 Task: Open a blank google sheet and write heading  City data  Add 10 city name:-  '1. Chelsea, New York, NY , 2. Beverly Hills, Los Angeles, CA , 3. Knightsbridge, London, United Kingdom , 4. Le Marais, Paris, forance , 5. Ginza, Tokyo, Japan_x000D_
6. Circular Quay, Sydney, Australia , 7. Mitte, Berlin, Germany , 8. Downtown, Toronto, Canada , 9. Trastevere, Rome, 10. Colaba, Mumbai, India. ' in April Last week sales are  1. Chelsea, New York, NY 10001 | 2. Beverly Hills, Los Angeles, CA 90210 | 3. Knightsbridge, London, United Kingdom SW1X 7XL | 4. Le Marais, Paris, forance 75004 | 5. Ginza, Tokyo, Japan 104-0061 | 6. Circular Quay, Sydney, Australia 2000 | 7. Mitte, Berlin, Germany 10178 | 8. Downtown, Toronto, Canada M5V 3L9 | 9. Trastevere, Rome, Italy 00153 | 10. Colaba, Mumbai, India 400005. Save page auditingSalesGoals
Action: Mouse moved to (1178, 89)
Screenshot: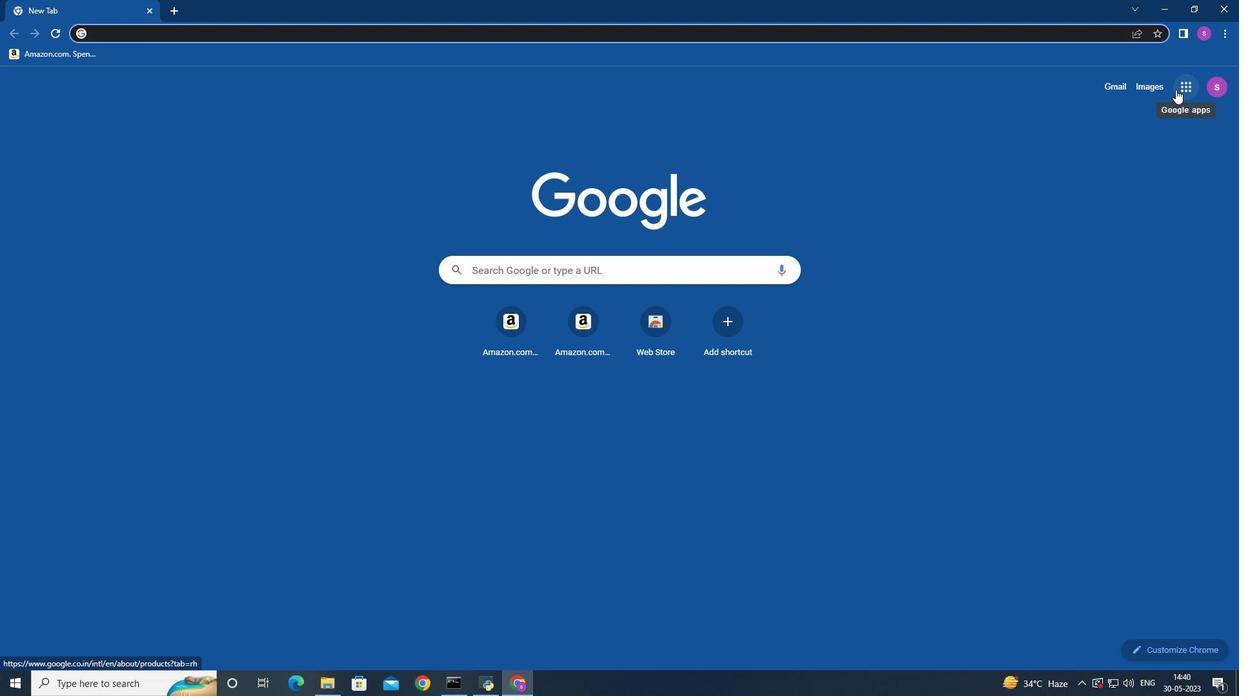 
Action: Mouse pressed left at (1178, 89)
Screenshot: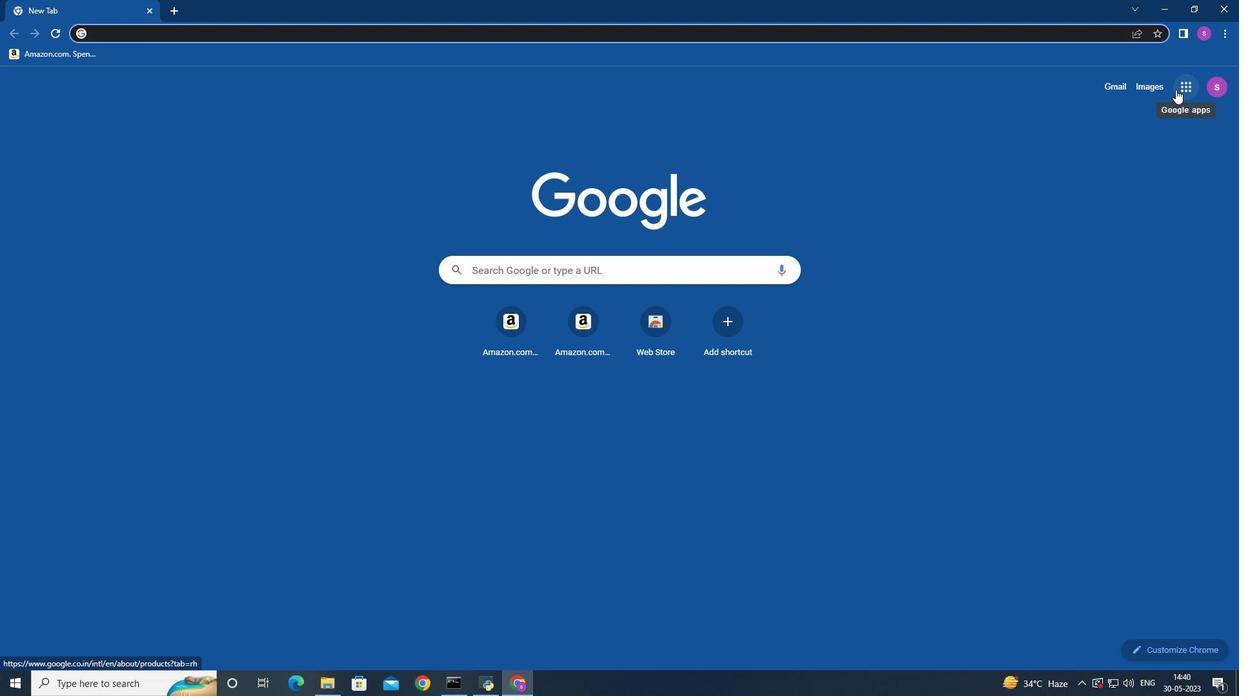 
Action: Mouse moved to (1164, 218)
Screenshot: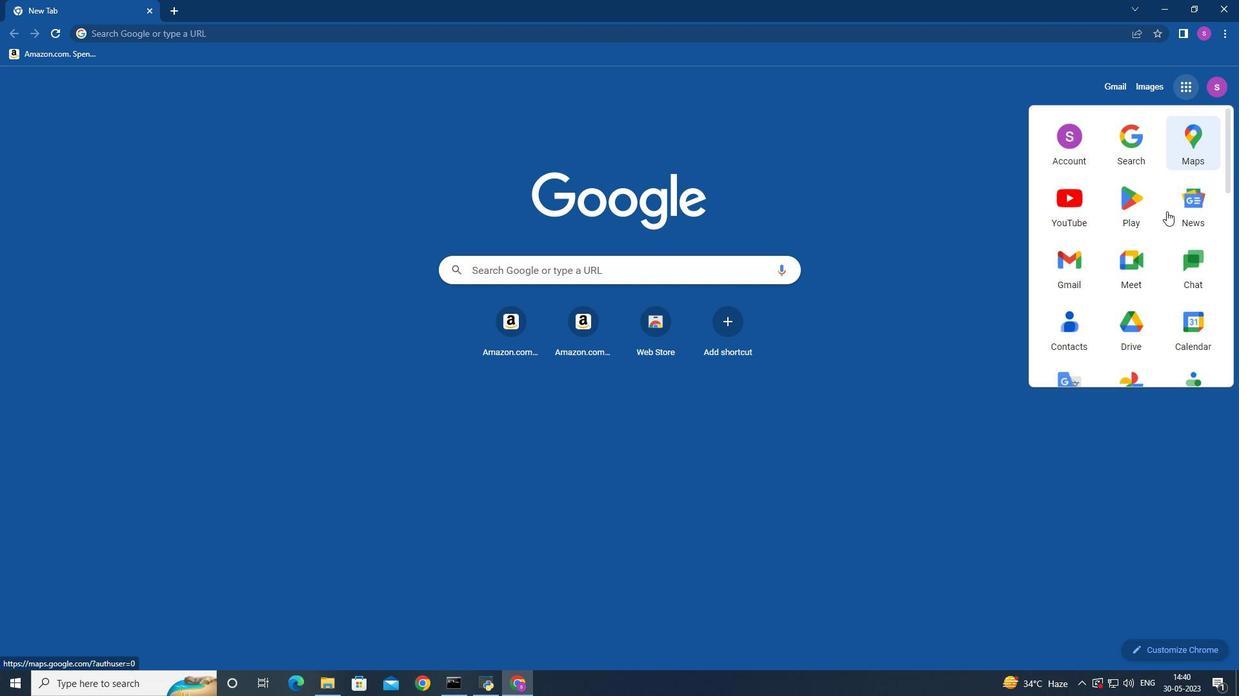
Action: Mouse scrolled (1164, 218) with delta (0, 0)
Screenshot: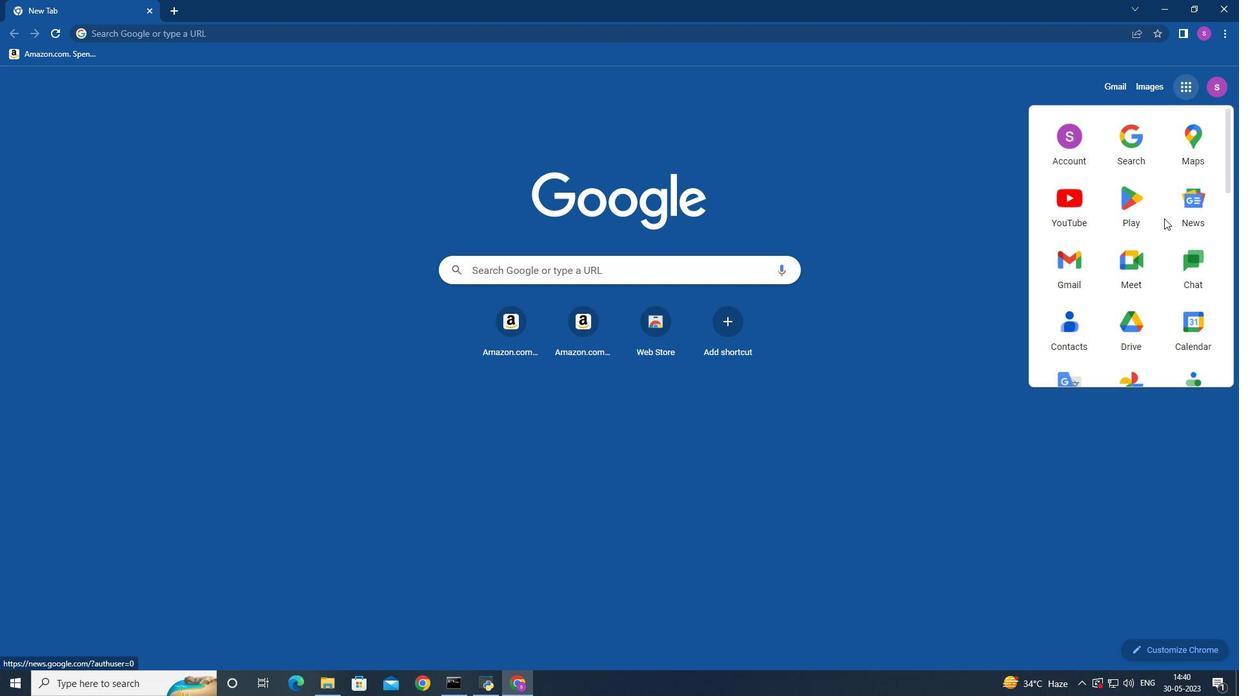 
Action: Mouse scrolled (1164, 218) with delta (0, 0)
Screenshot: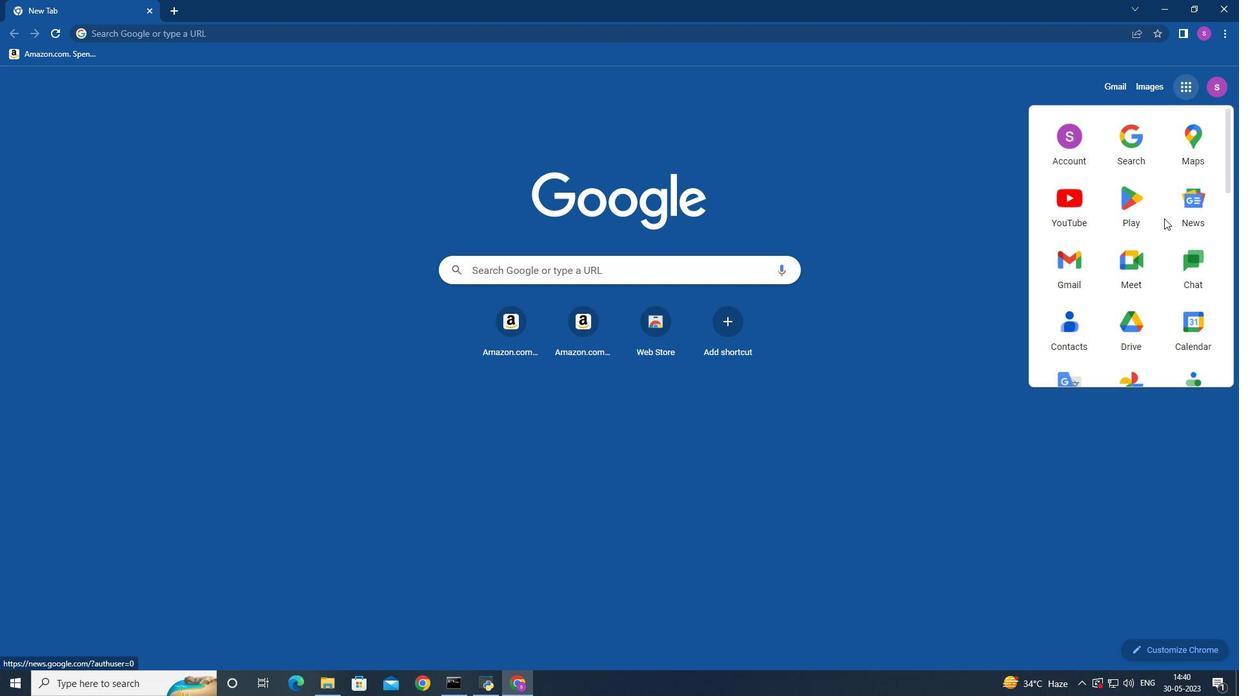 
Action: Mouse moved to (1164, 218)
Screenshot: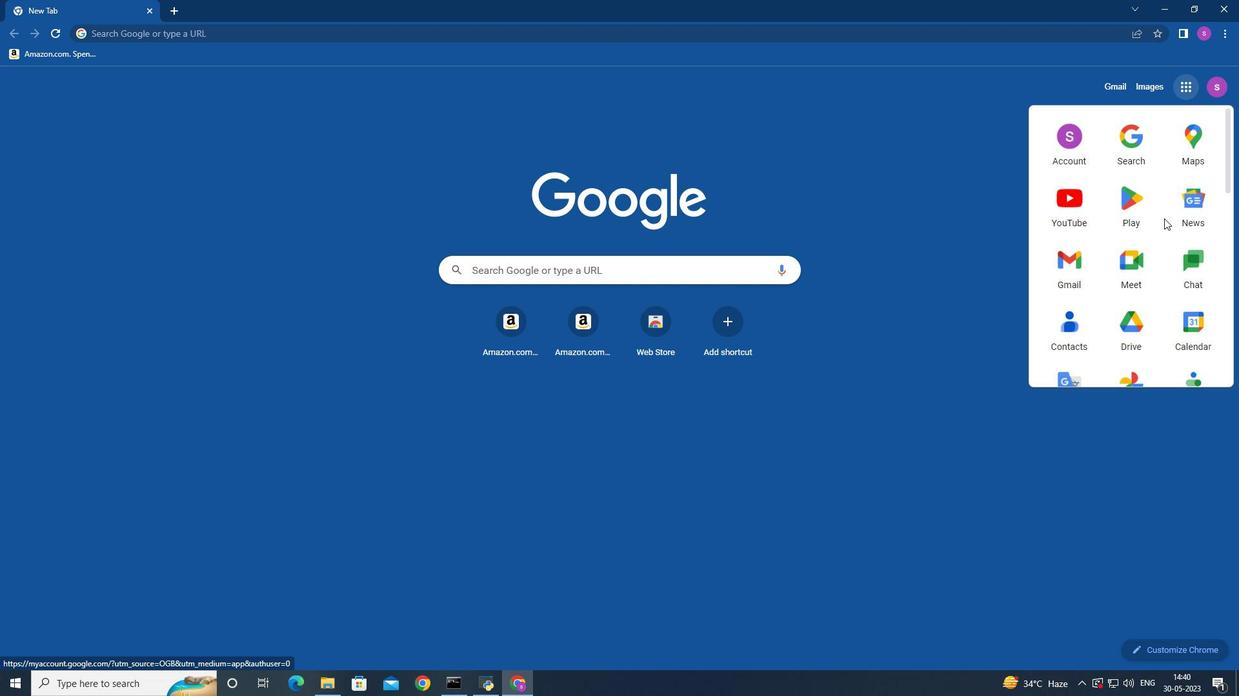 
Action: Mouse scrolled (1164, 218) with delta (0, 0)
Screenshot: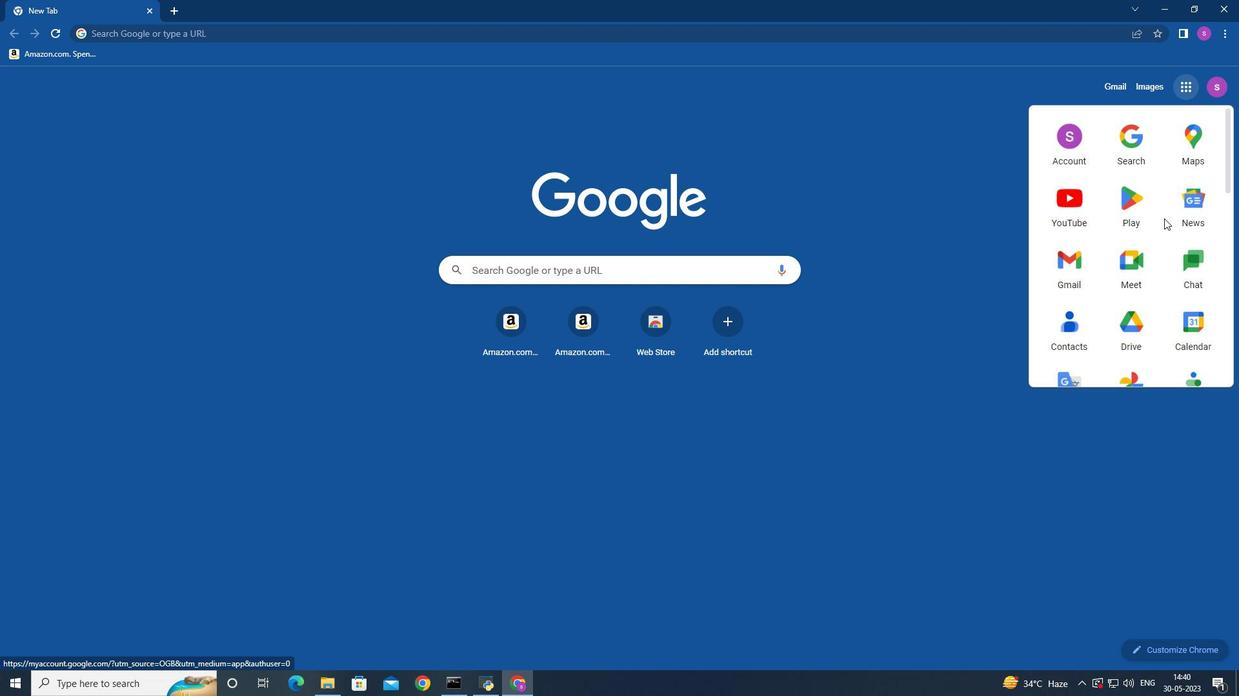 
Action: Mouse moved to (1195, 329)
Screenshot: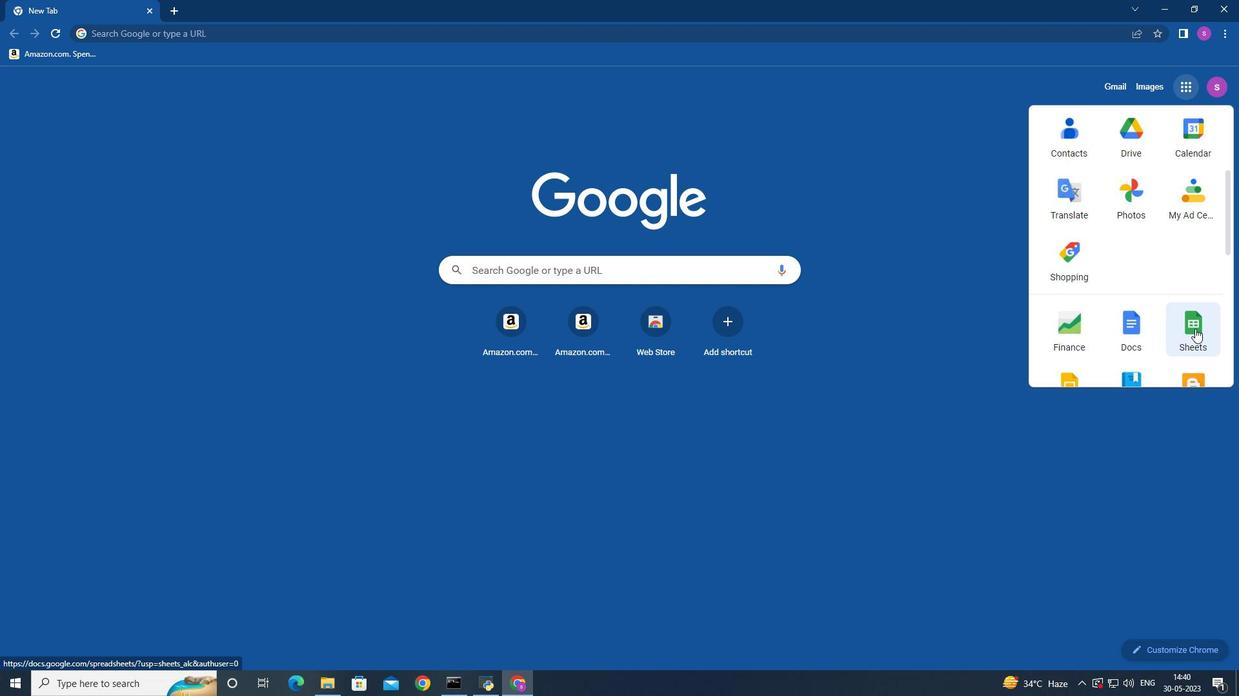 
Action: Mouse pressed left at (1195, 329)
Screenshot: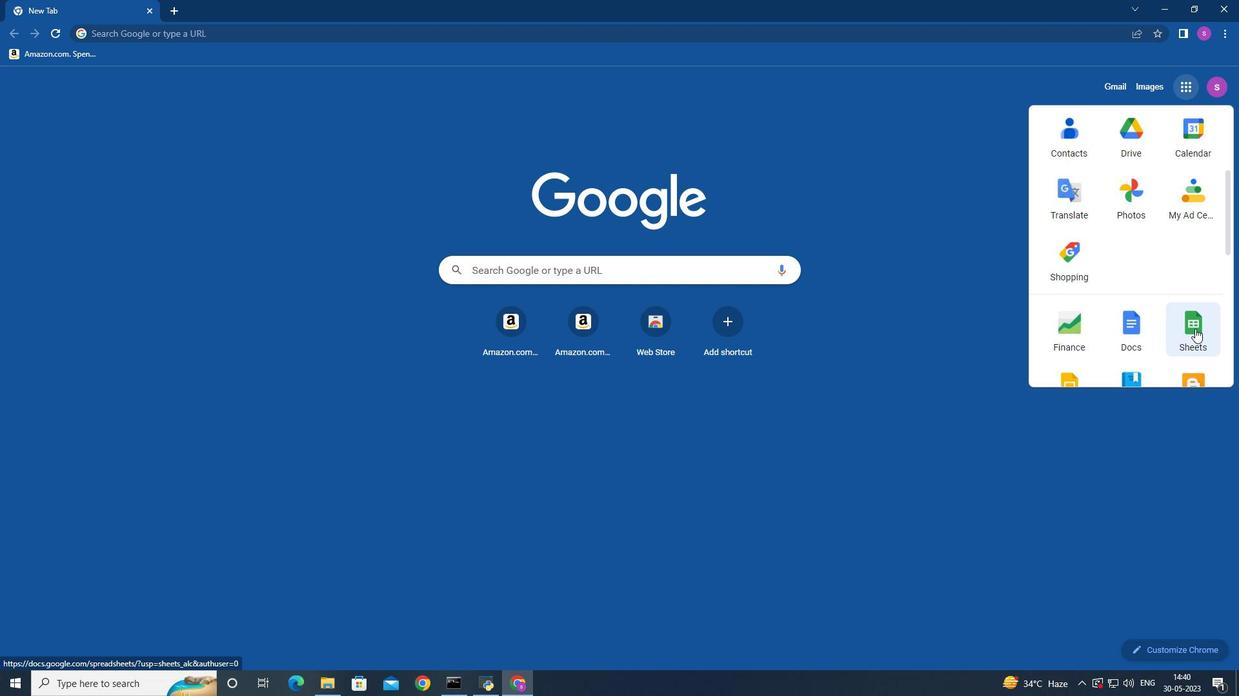 
Action: Mouse moved to (312, 176)
Screenshot: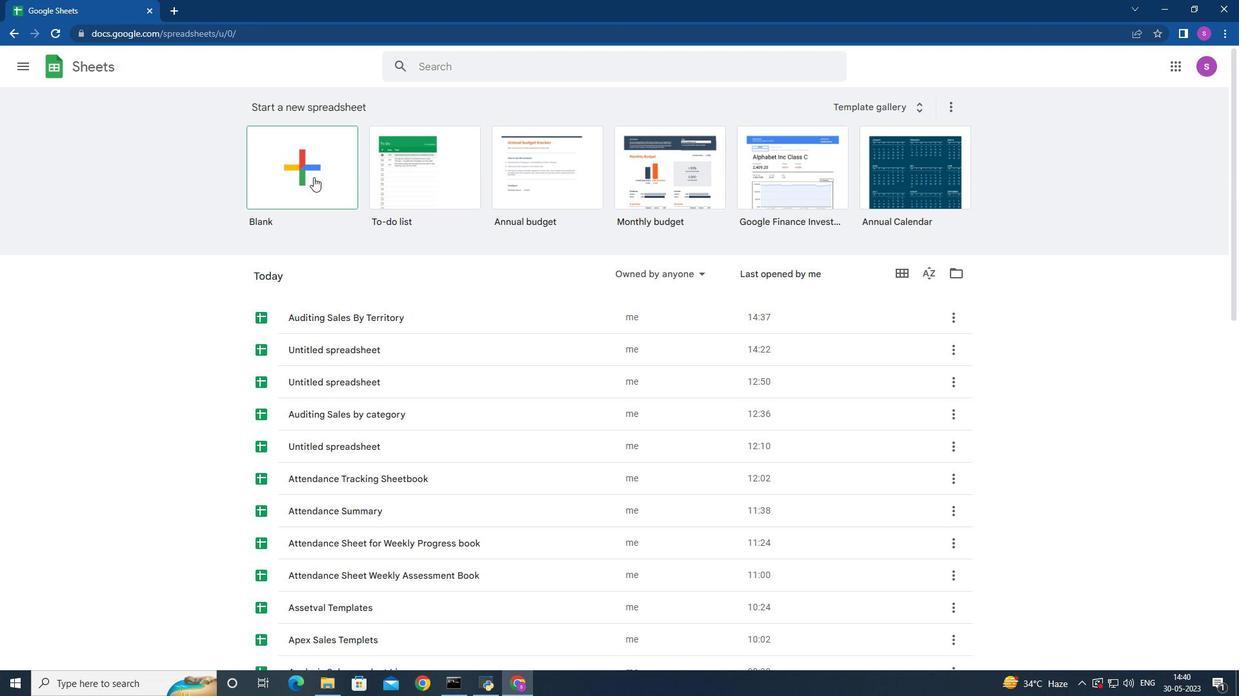 
Action: Mouse pressed left at (312, 176)
Screenshot: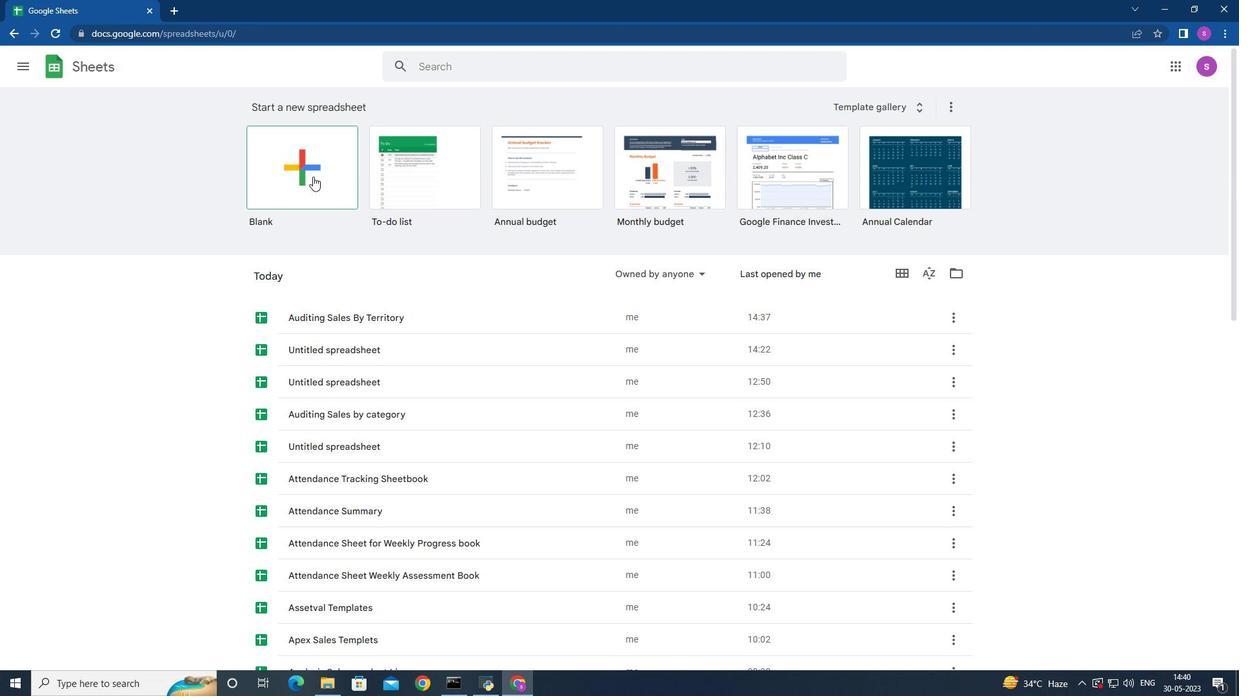 
Action: Mouse moved to (434, 175)
Screenshot: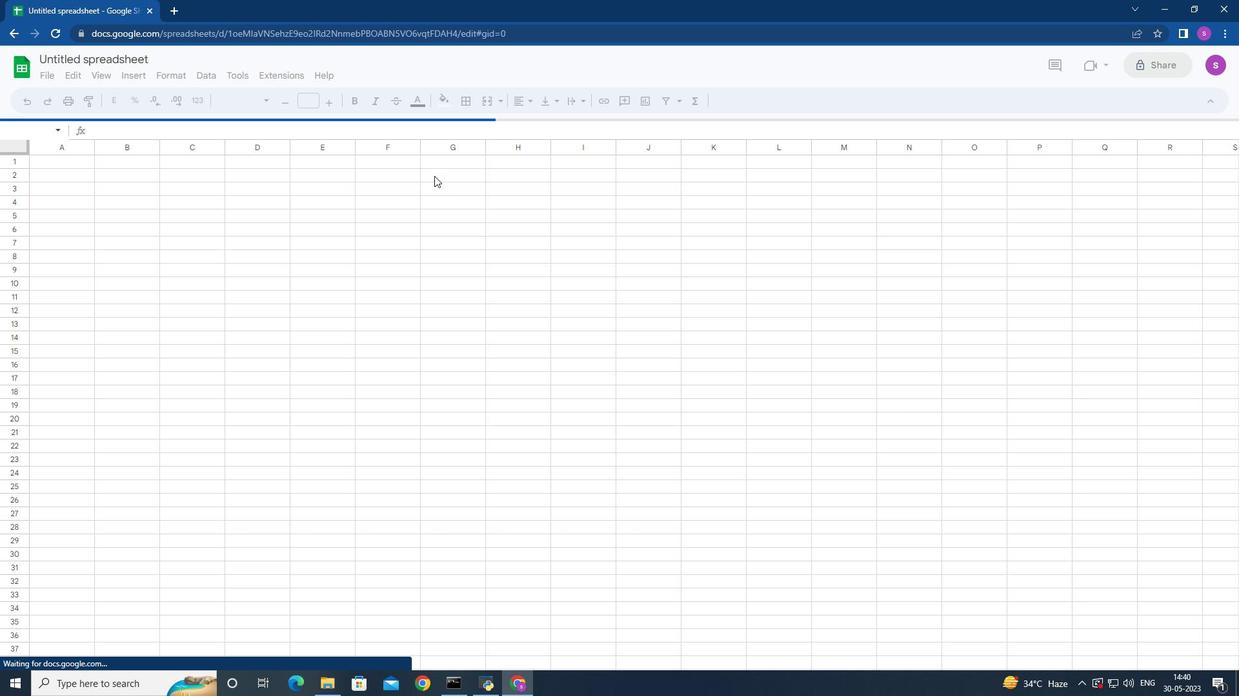 
Action: Mouse pressed left at (434, 175)
Screenshot: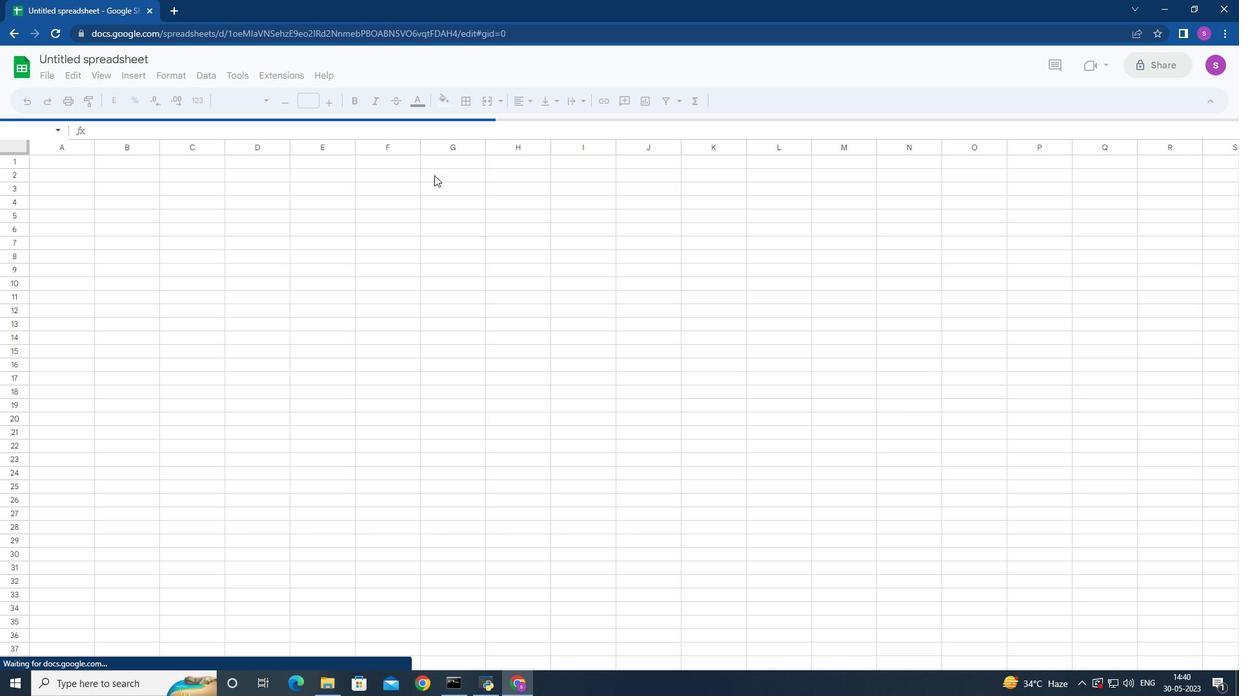 
Action: Mouse moved to (435, 172)
Screenshot: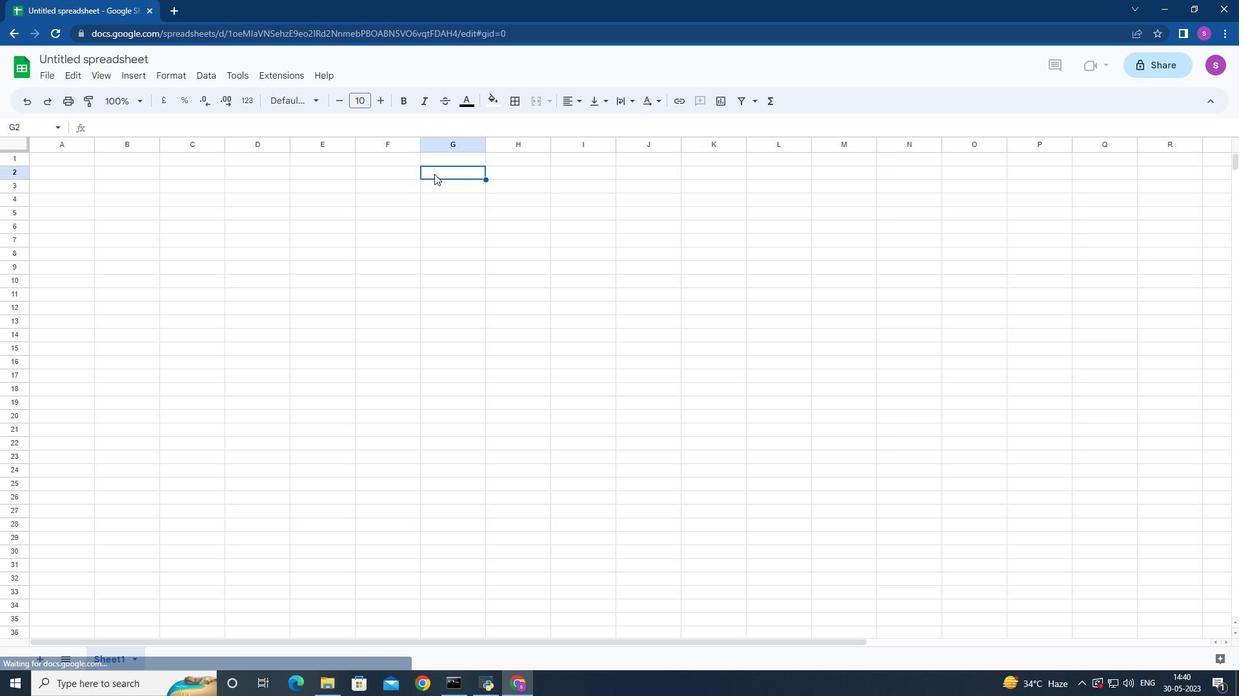 
Action: Key pressed <Key.shift>City<Key.space><Key.shift>data<Key.space><Key.left><Key.down><Key.down><Key.left><Key.down><Key.shift>City<Key.space><Key.shift>Name<Key.down><Key.shift>Chelsea<Key.space><Key.shift>New<Key.space><Key.shift>York<Key.space>,<Key.space><Key.shift>NY<Key.down><Key.shift>Beverly<Key.space><Key.shift>Hills<Key.space><Key.shift>LOS<Key.space><Key.backspace><Key.backspace><Key.backspace>os<Key.space><Key.shift>Angeles<Key.space>,<Key.space><Key.backspace><Key.backspace><Key.backspace>,<Key.space><Key.shift>CA<Key.down><Key.shift>Knightsbridge,<Key.space><Key.shift>London,<Key.shift>United<Key.space><Key.shift>Kingdom<Key.down><Key.shift>Le<Key.space><Key.shift>Marais<Key.space>,<Key.space><Key.shift>Pae<Key.backspace>ris<Key.space>forance<Key.down>
Screenshot: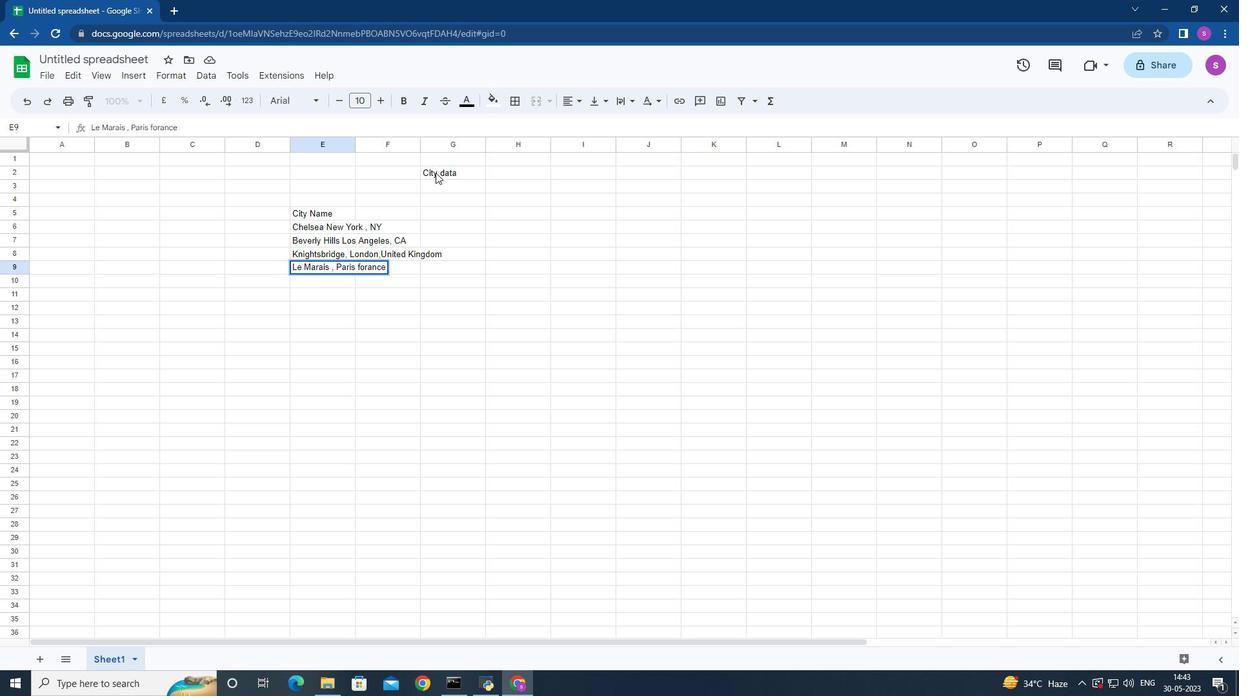 
Action: Mouse moved to (351, 307)
Screenshot: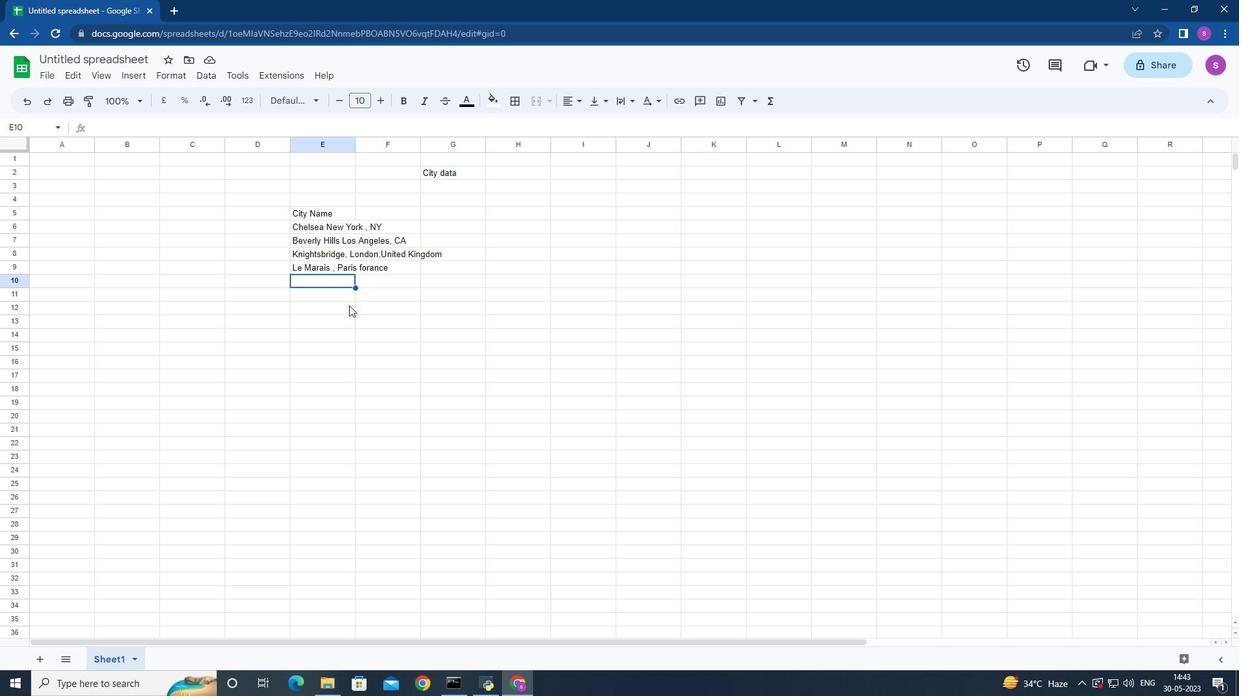 
Action: Key pressed <Key.shift><Key.shift><Key.shift><Key.shift><Key.shift>Ginza<Key.space><Key.backspace>,<Key.space><Key.shift>Tokyo,<Key.space><Key.shift>Japan<Key.down>
Screenshot: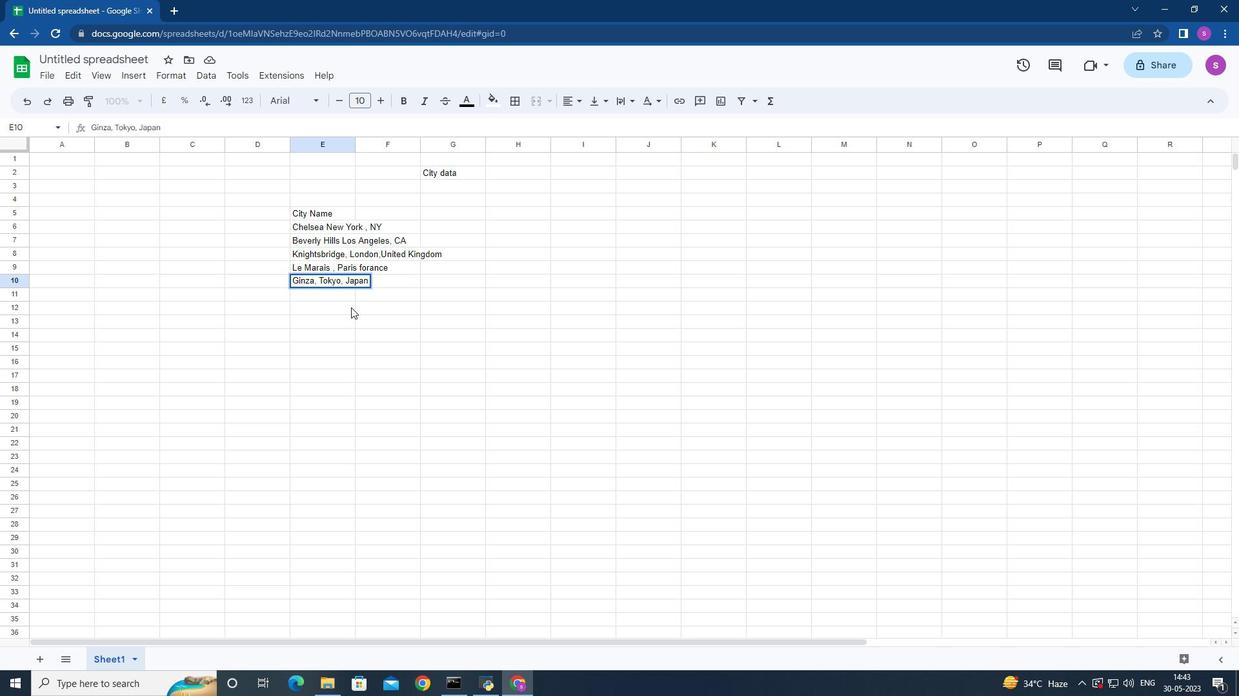 
Action: Mouse moved to (334, 292)
Screenshot: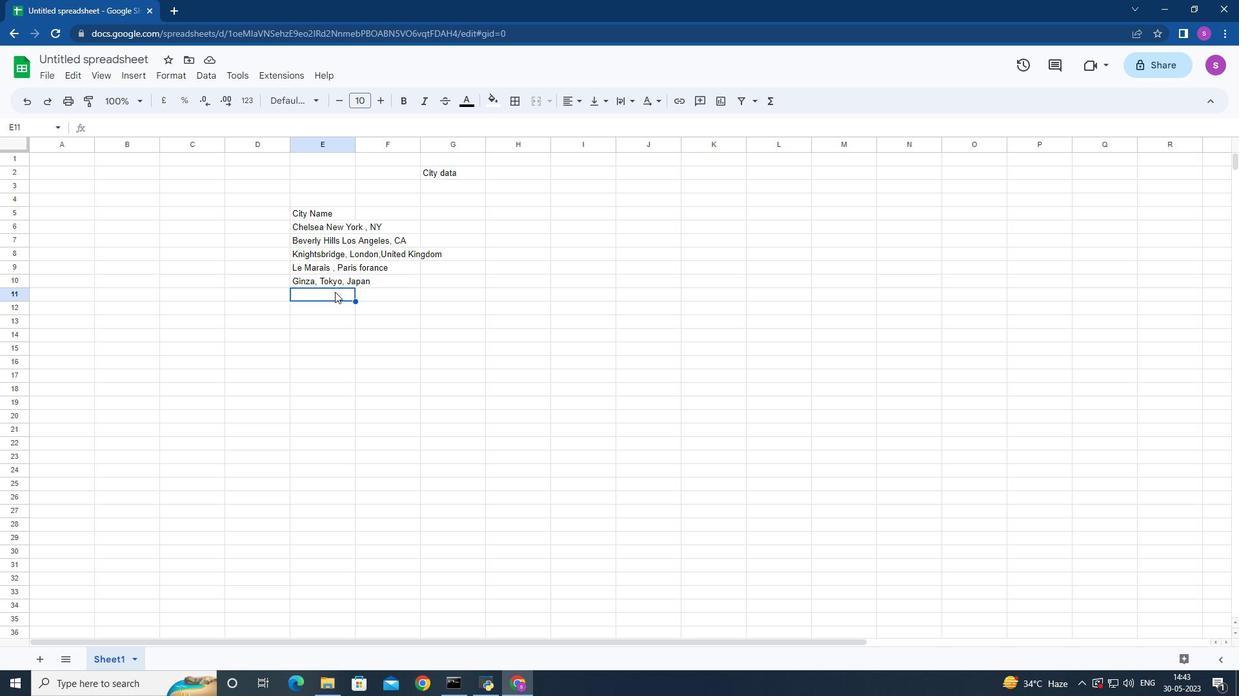 
Action: Key pressed <Key.shift>Circular<Key.space><Key.shift>Quay<Key.space><Key.shift>Sydney<Key.down><Key.up>
Screenshot: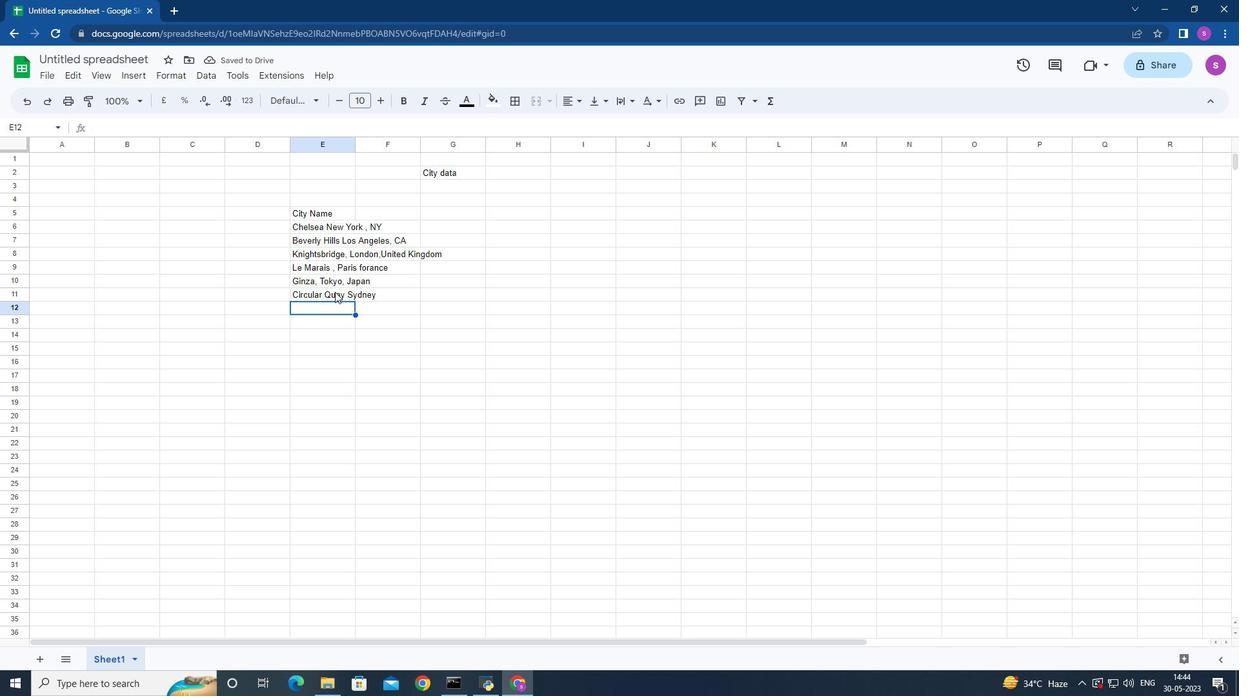 
Action: Mouse moved to (385, 291)
Screenshot: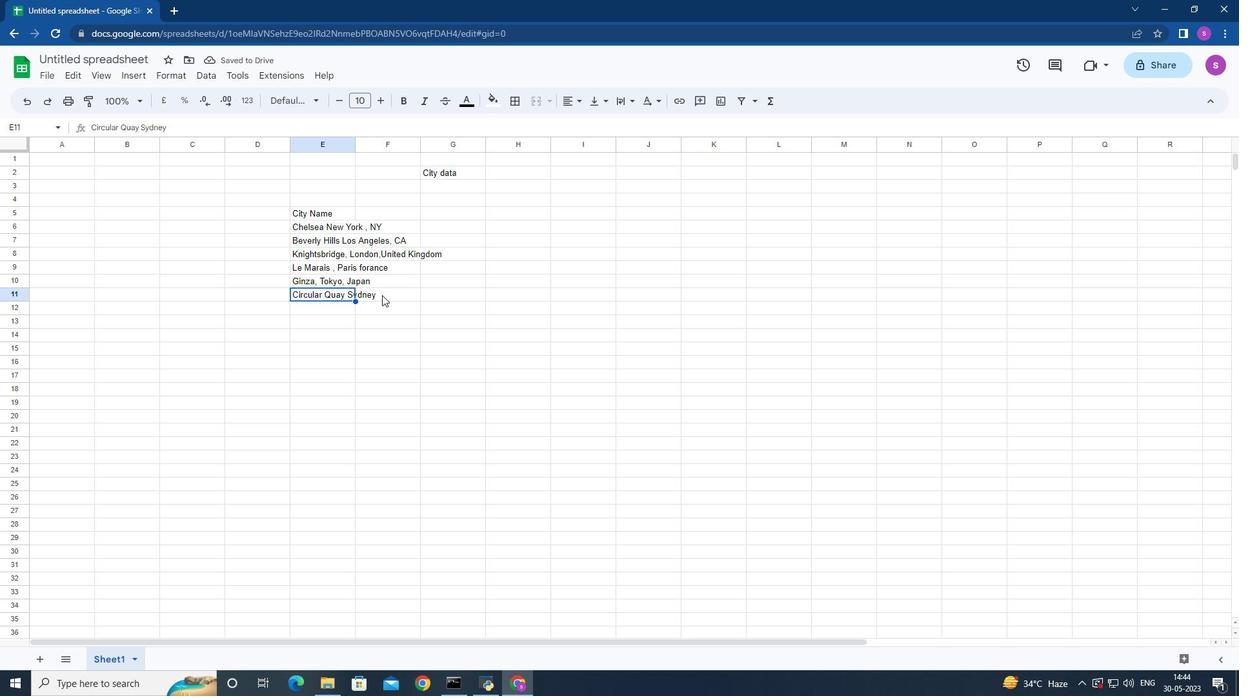 
Action: Mouse pressed left at (385, 291)
Screenshot: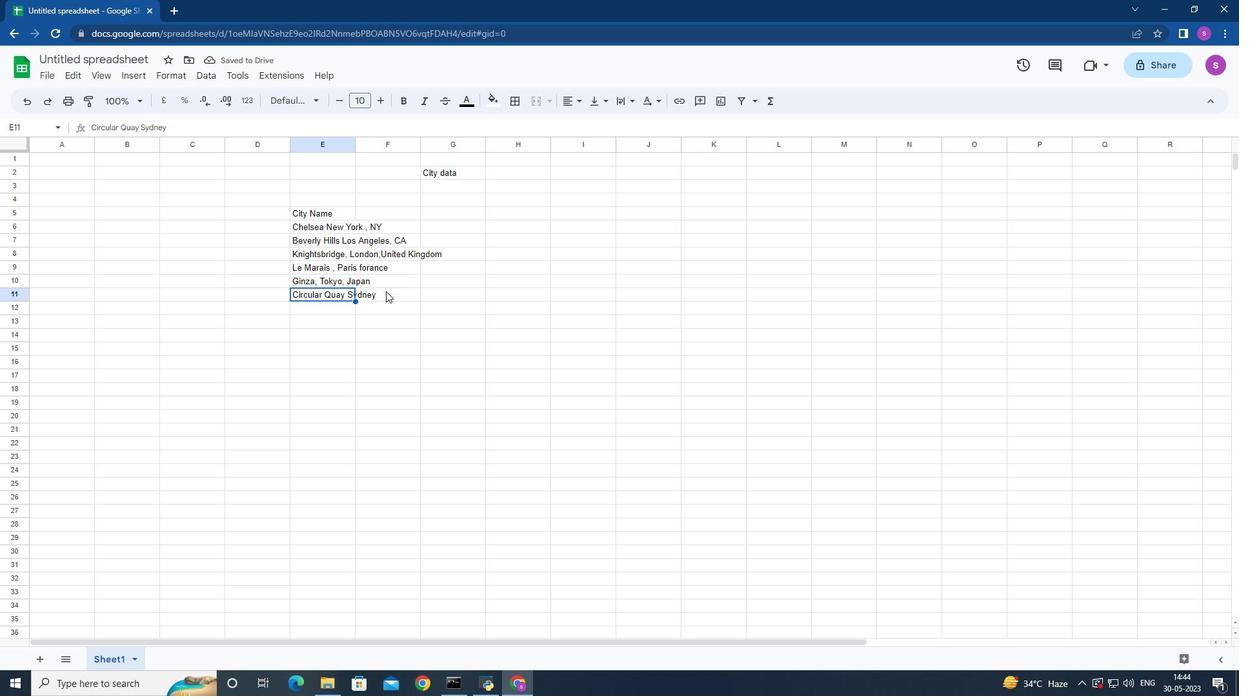 
Action: Key pressed <Key.shift>A<Key.backspace><Key.backspace>
Screenshot: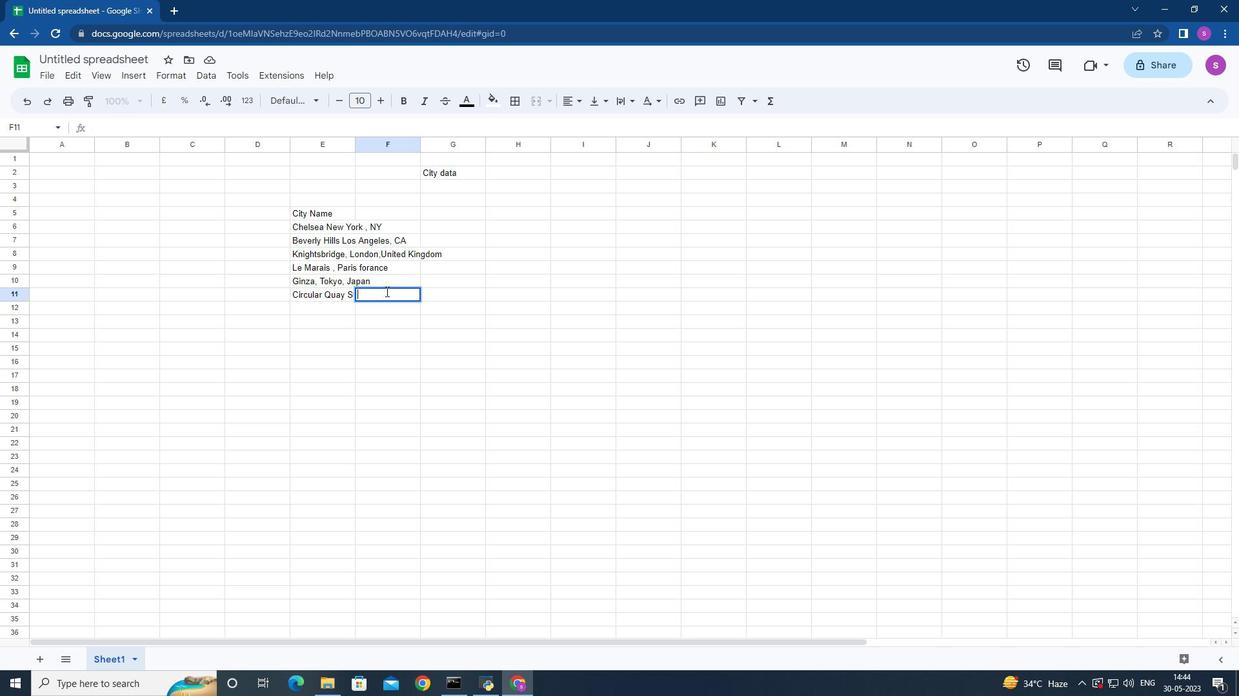 
Action: Mouse moved to (299, 292)
Screenshot: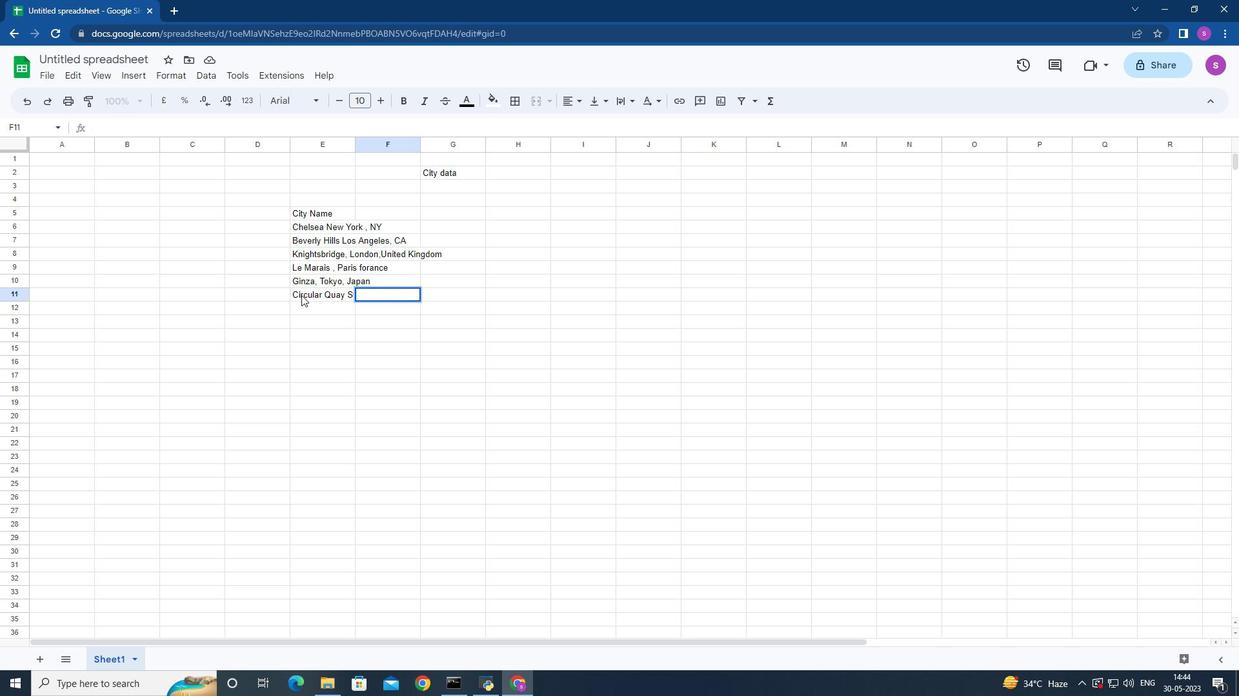 
Action: Mouse pressed left at (299, 292)
Screenshot: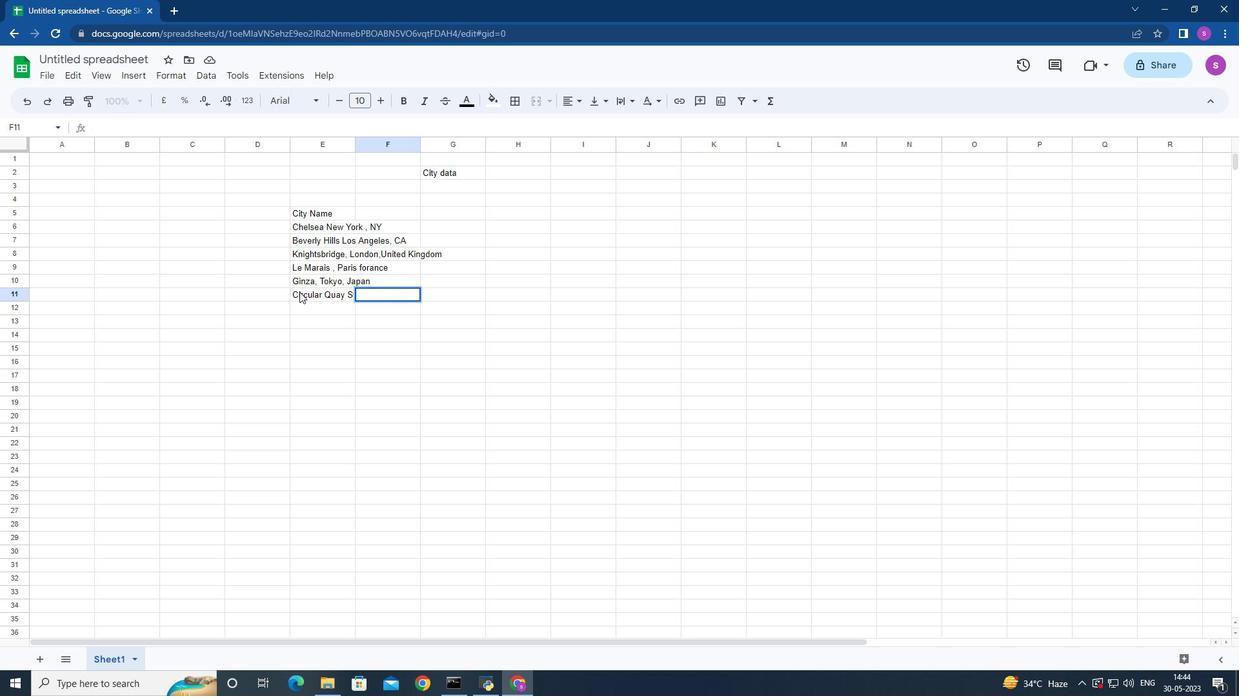 
Action: Key pressed <Key.backspace>
Screenshot: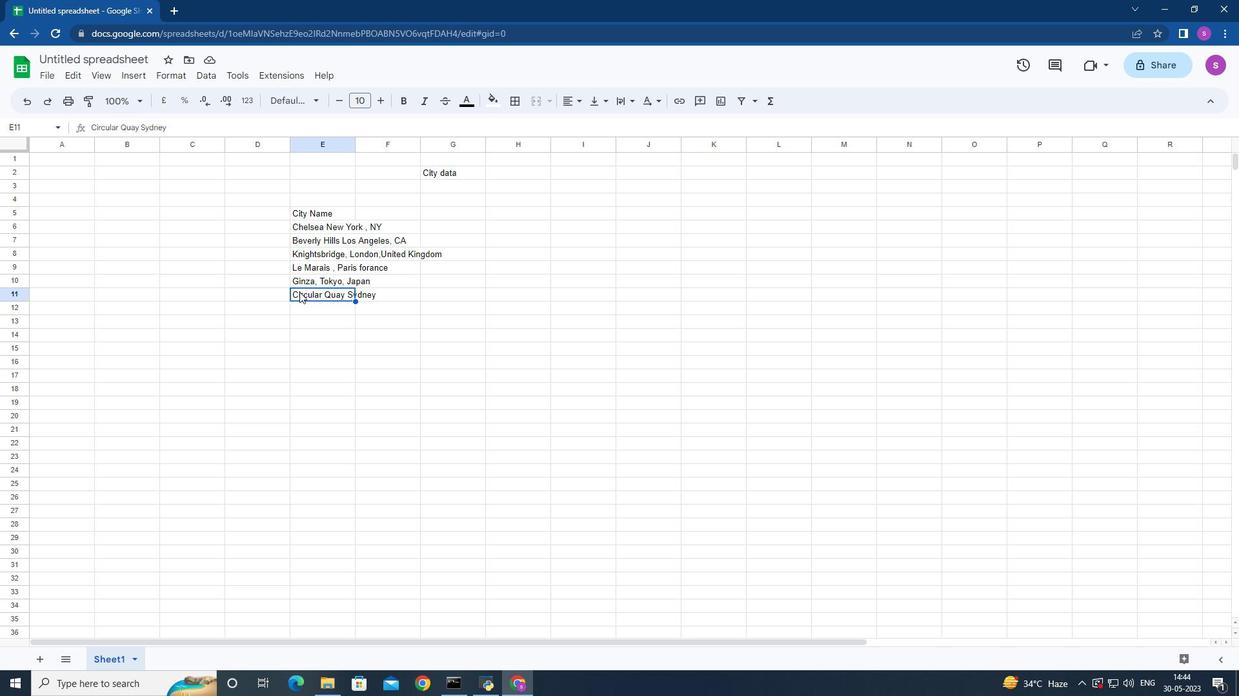 
Action: Mouse moved to (334, 303)
Screenshot: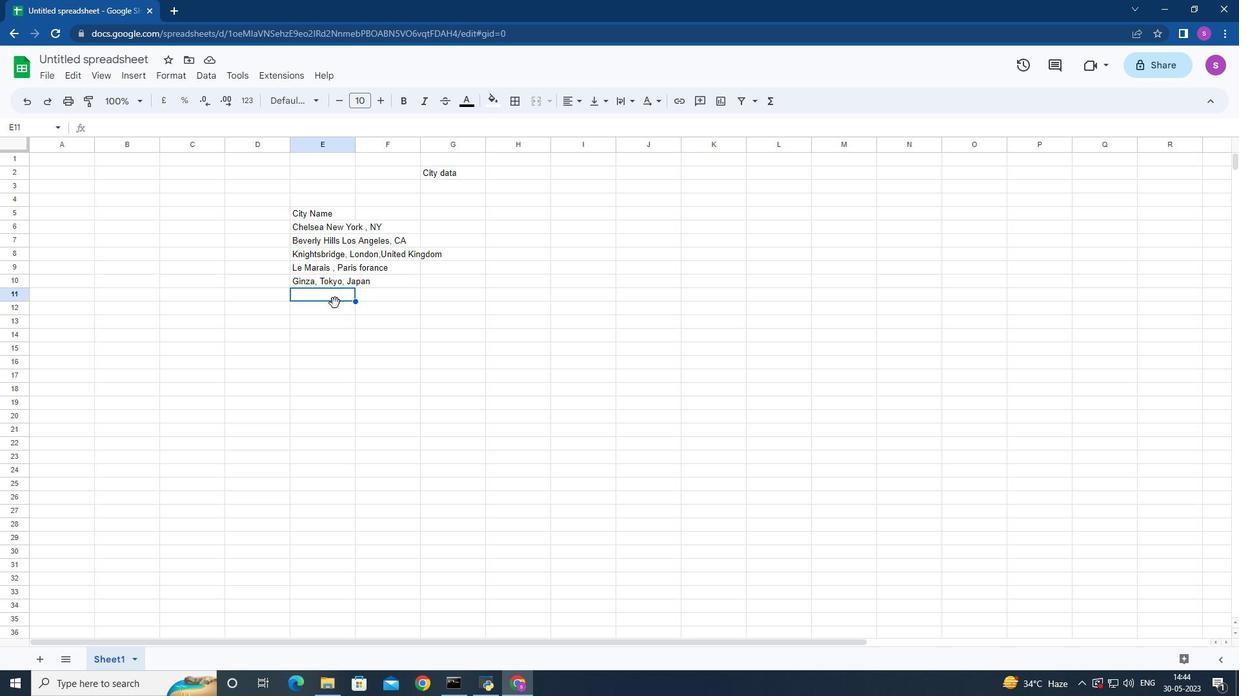 
Action: Key pressed <Key.shift>Circular<Key.space><Key.shift>Quay<Key.space><Key.shift>Sydney<Key.space><Key.shift>Aus<Key.backspace><Key.backspace><Key.backspace><Key.backspace>,<Key.space><Key.shift>Australia<Key.down><Key.shift>Mitte<Key.space><Key.shift>Berlin<Key.space>,<Key.space><Key.shift>Germany<Key.down>
Screenshot: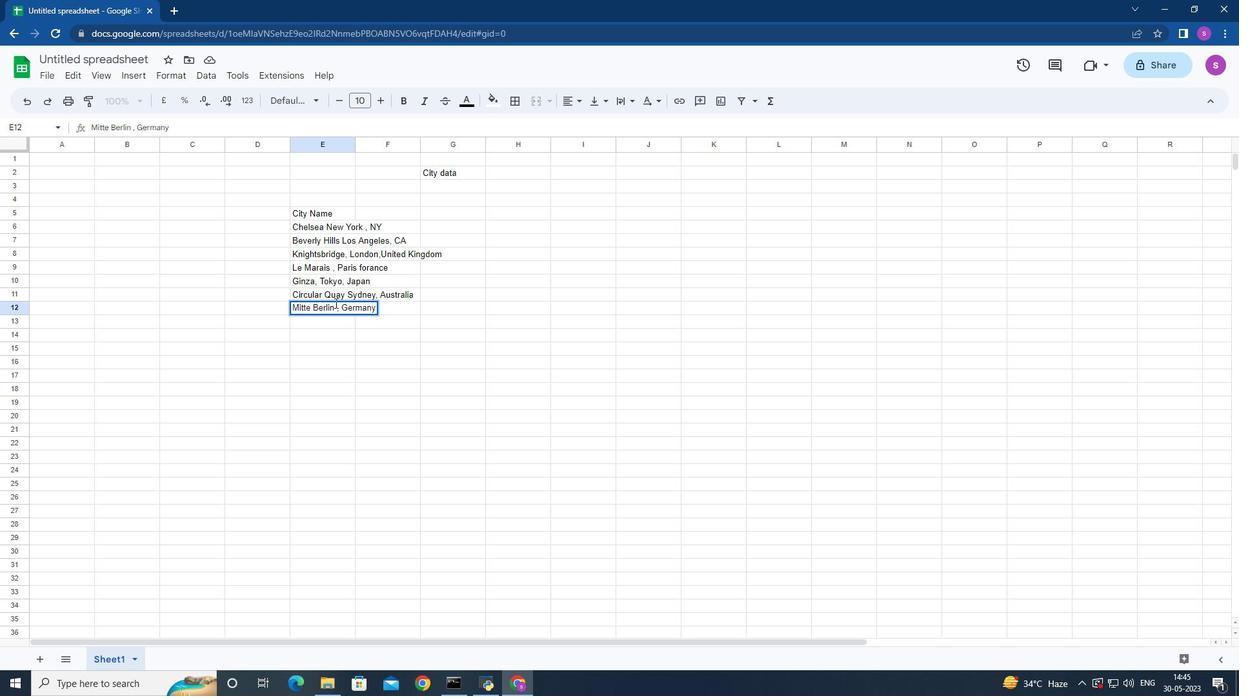 
Action: Mouse moved to (382, 357)
Screenshot: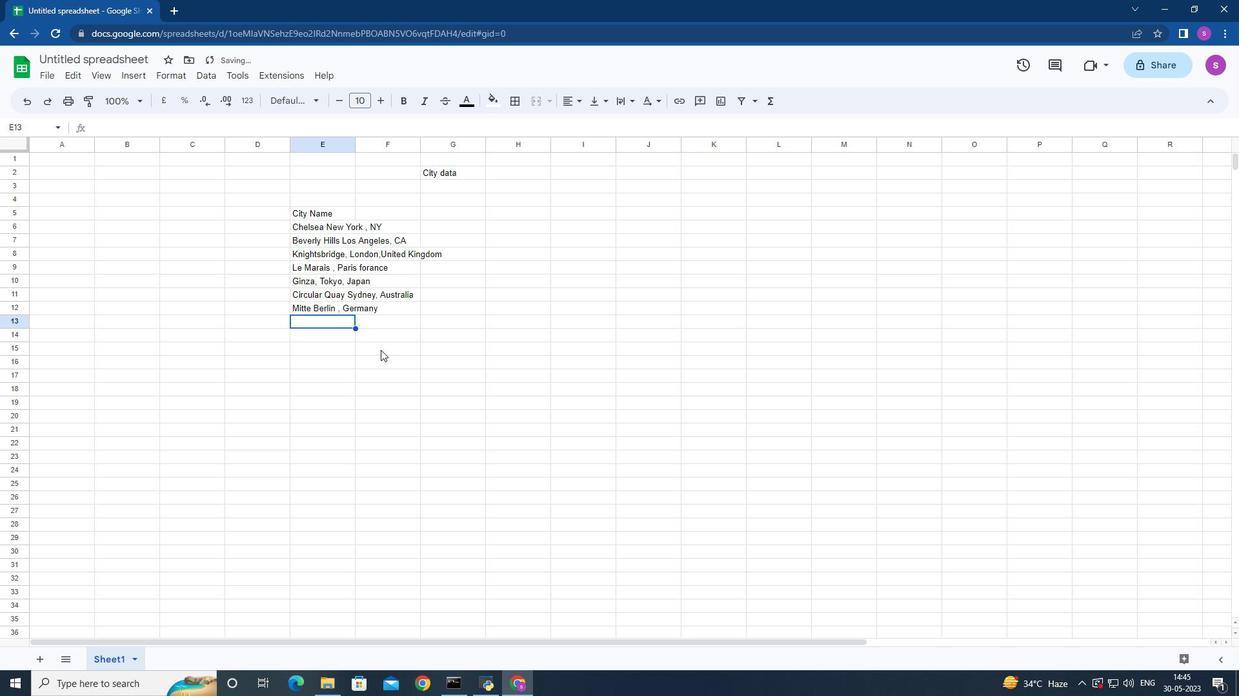 
Action: Key pressed <Key.shift>Downtown,<Key.space><Key.shift>Toronto,<Key.space><Key.shift>ca<Key.backspace><Key.backspace><Key.shift>Canda<Key.down><Key.shift>Trastevere,<Key.space><Key.shift><Key.shift><Key.shift>Rome,<Key.down><Key.shift>Colaba<Key.space>,<Key.space><Key.shift>Mumbai<Key.space><Key.shift>I<Key.backspace>,<Key.space><Key.shift>India<Key.space>
Screenshot: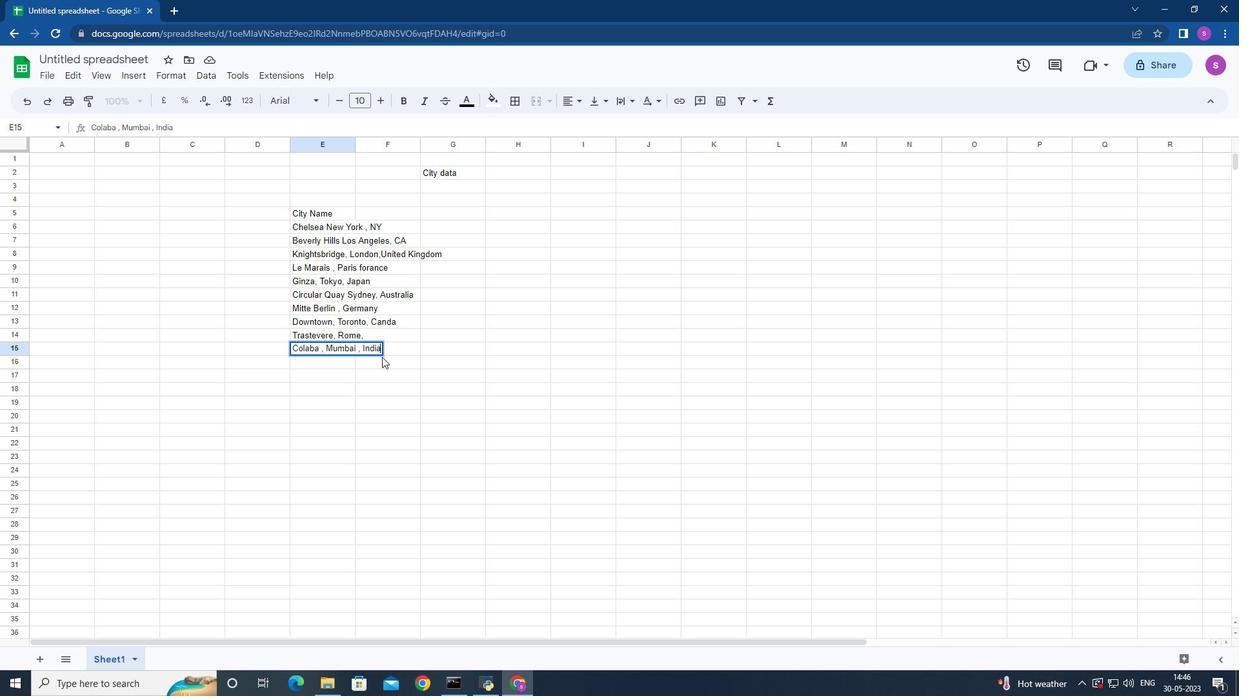 
Action: Mouse moved to (418, 140)
Screenshot: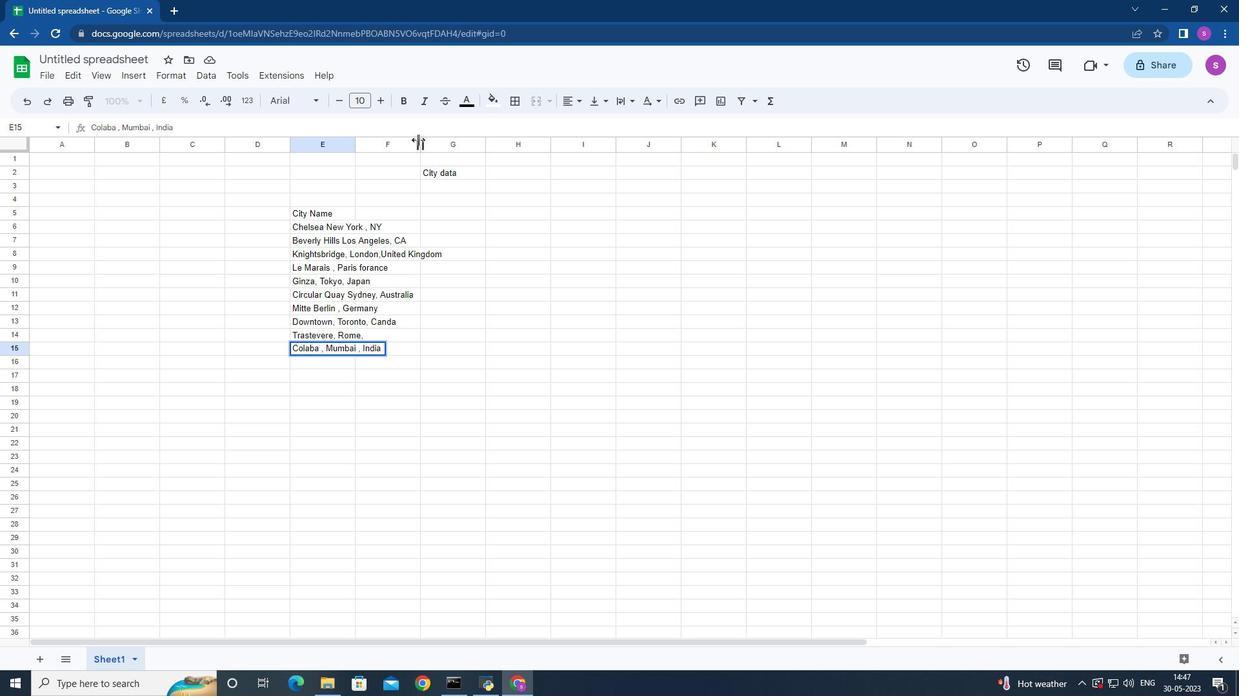 
Action: Mouse pressed left at (418, 140)
Screenshot: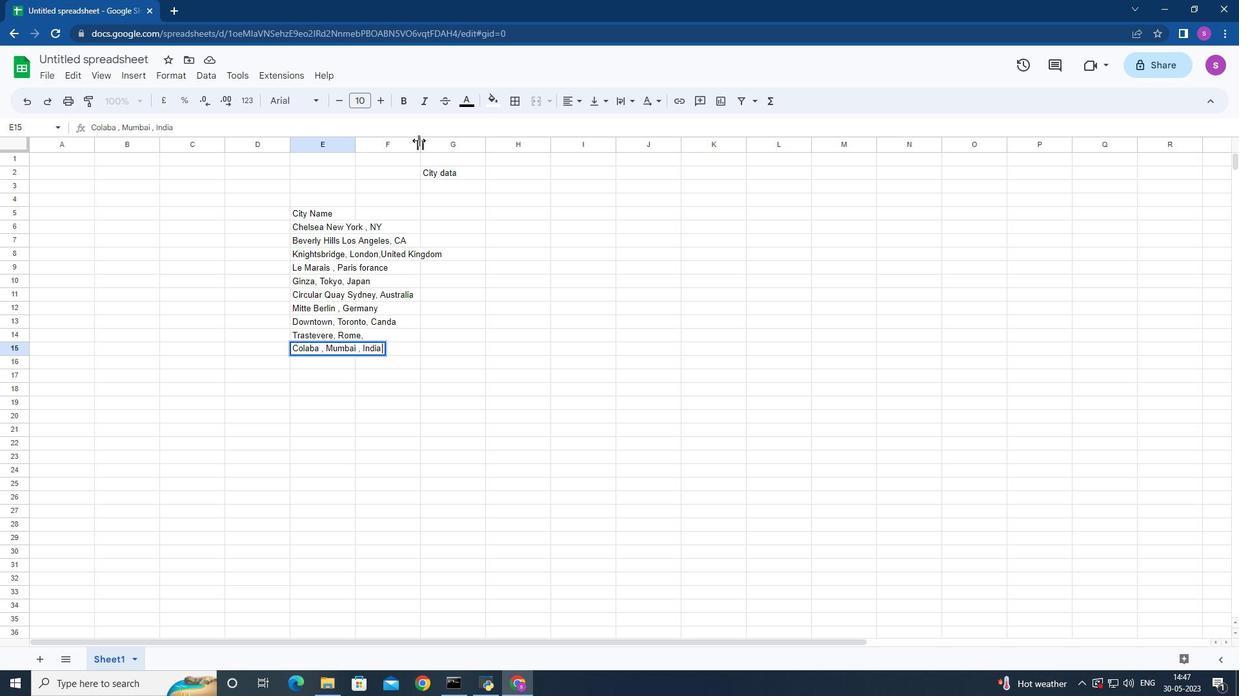 
Action: Mouse moved to (456, 209)
Screenshot: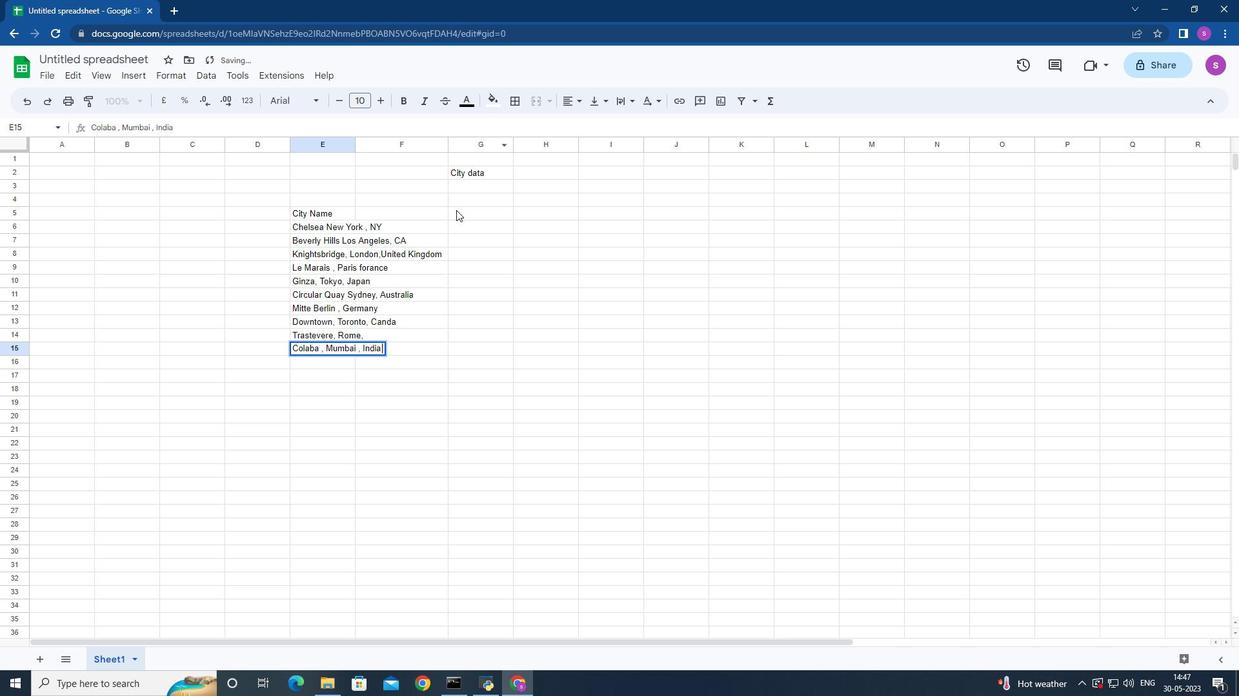
Action: Mouse pressed left at (456, 209)
Screenshot: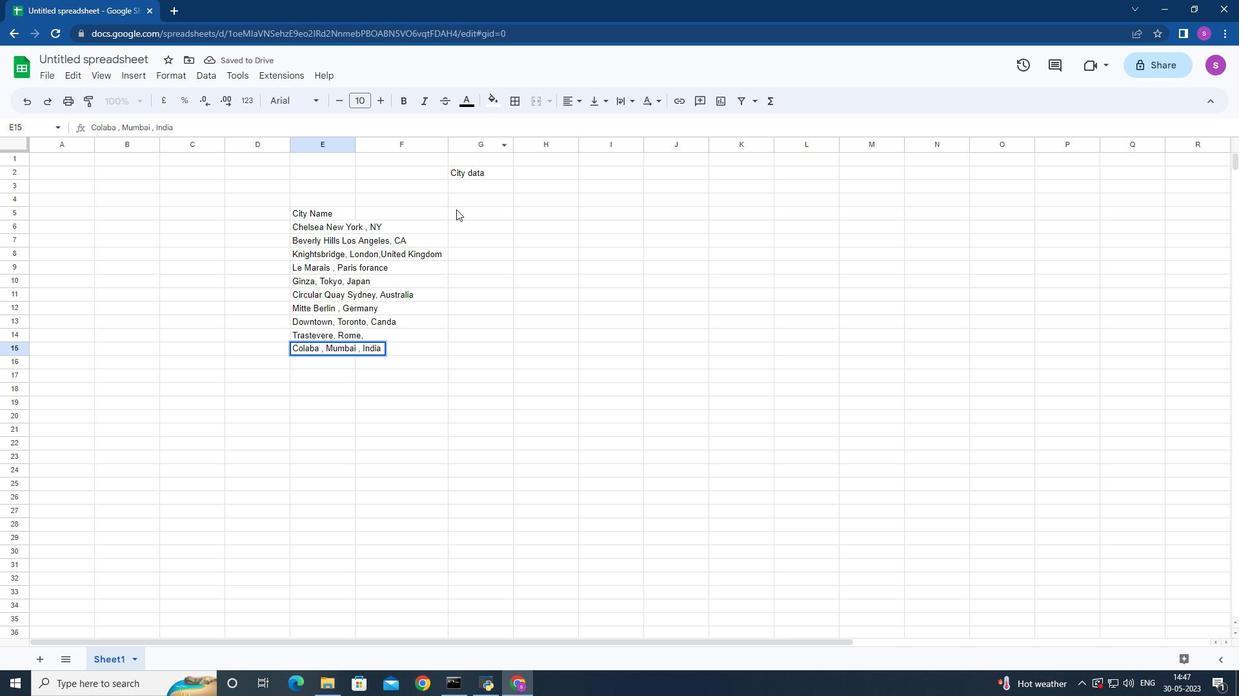
Action: Mouse moved to (546, 269)
Screenshot: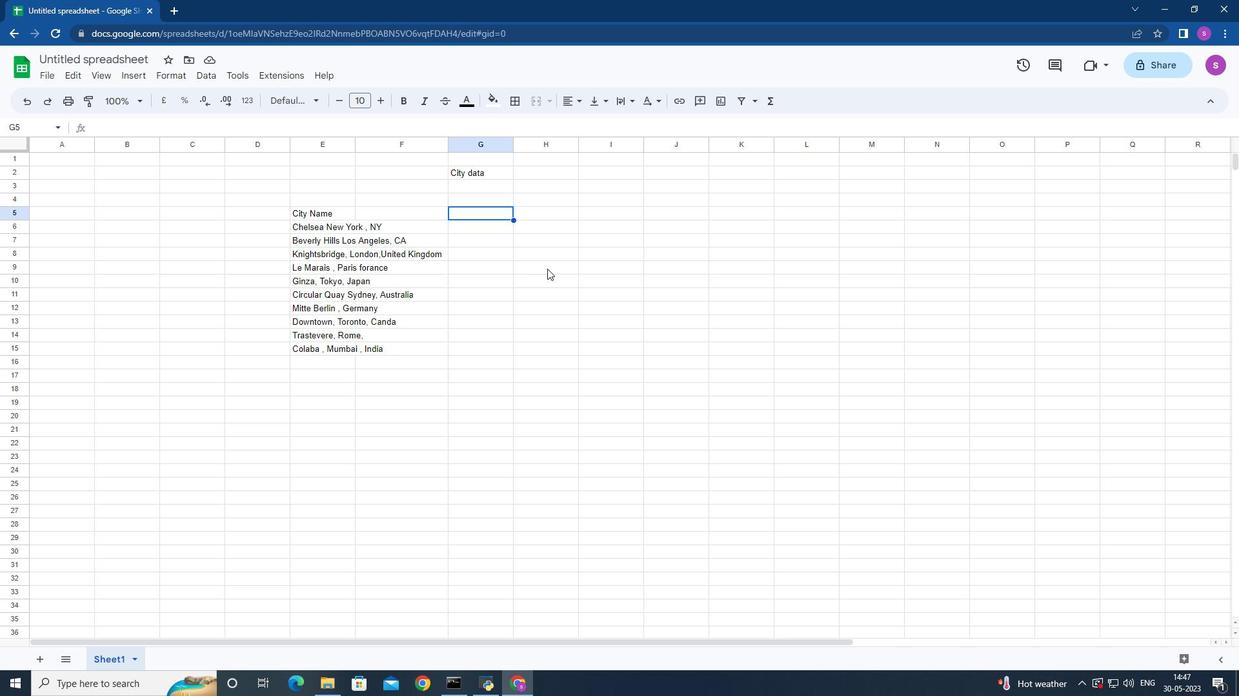 
Action: Key pressed <Key.shift>April<Key.space>sales<Key.down>
Screenshot: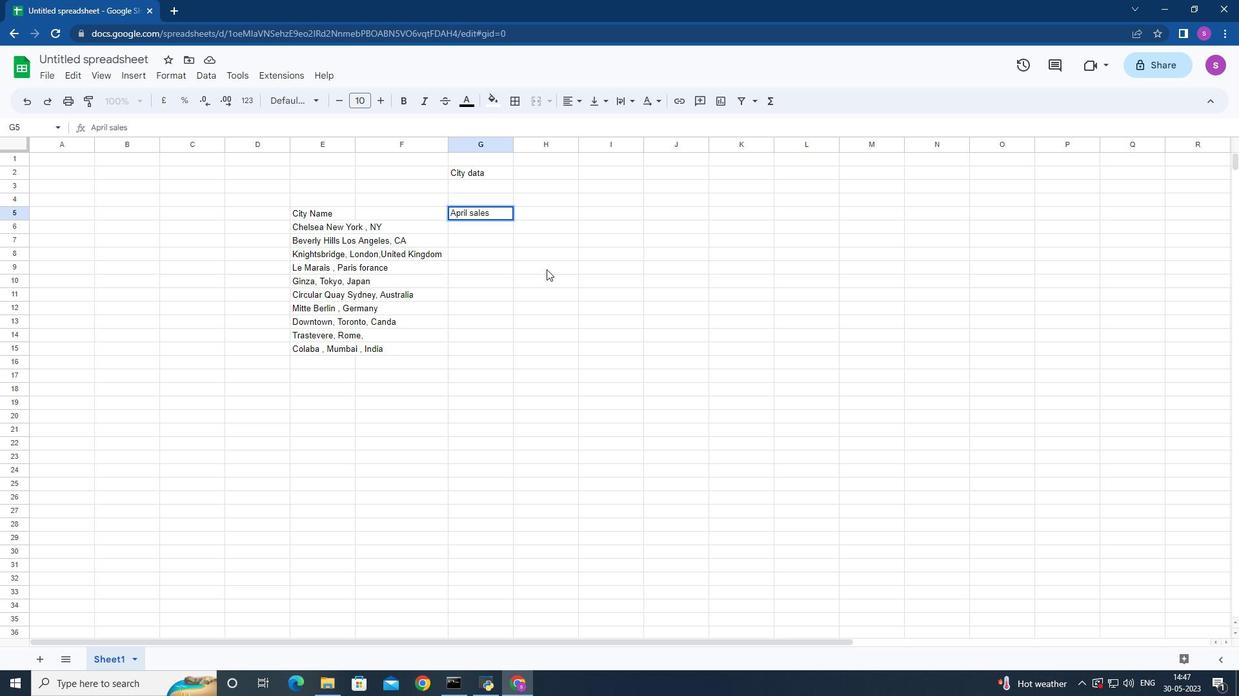 
Action: Mouse moved to (592, 280)
Screenshot: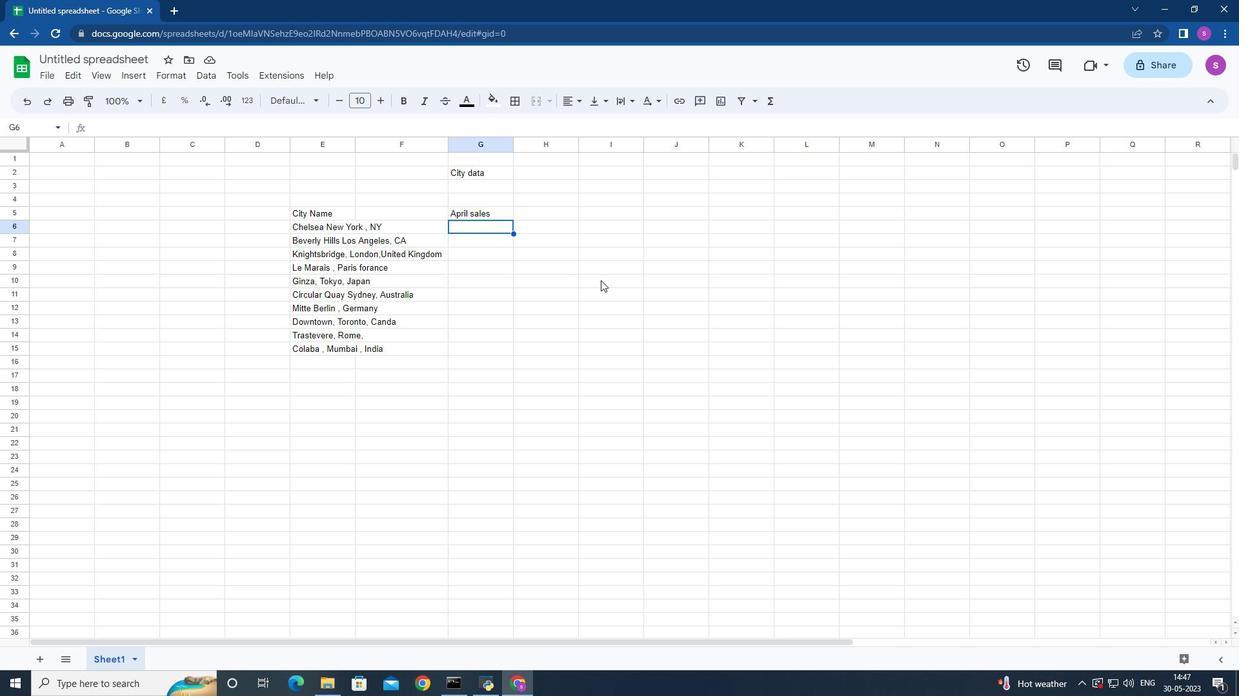 
Action: Key pressed <Key.shift>Chelsea,<Key.space><Key.shift>New<Key.space><Key.shift><Key.shift><Key.shift><Key.shift><Key.shift>Youk,<Key.space><Key.shift><Key.shift><Key.shift>Ny<Key.backspace><Key.shift>Y<Key.space>10001<Key.down>
Screenshot: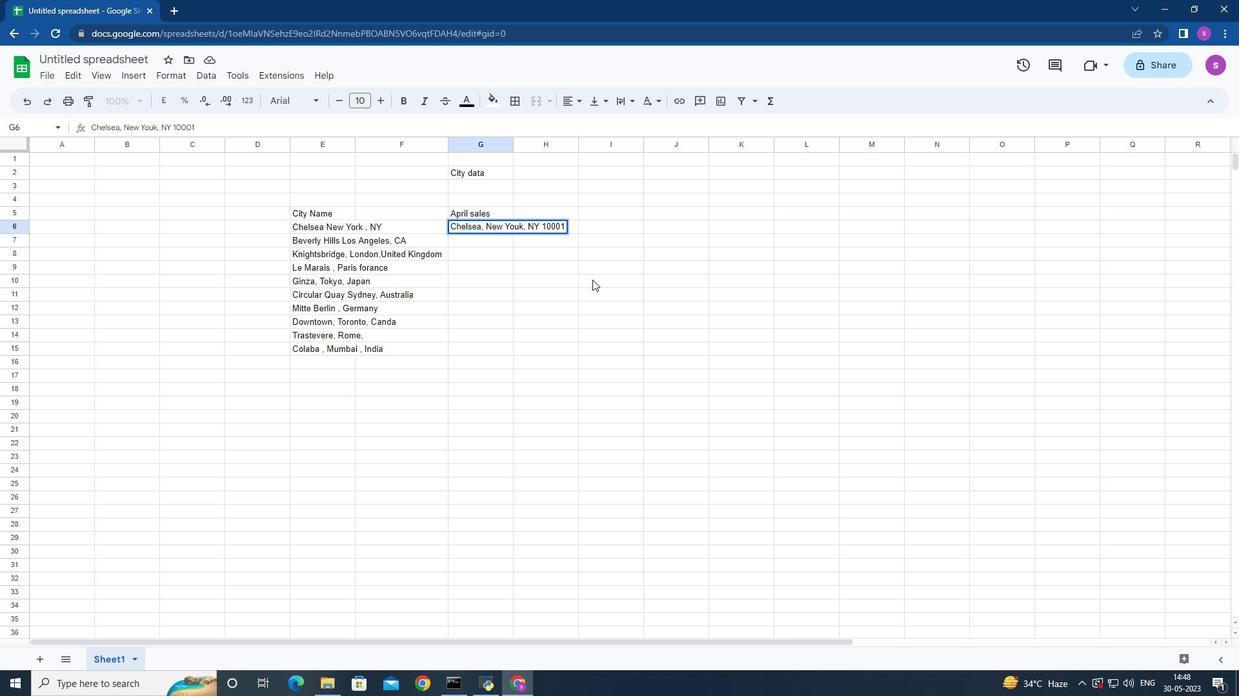 
Action: Mouse moved to (547, 254)
Screenshot: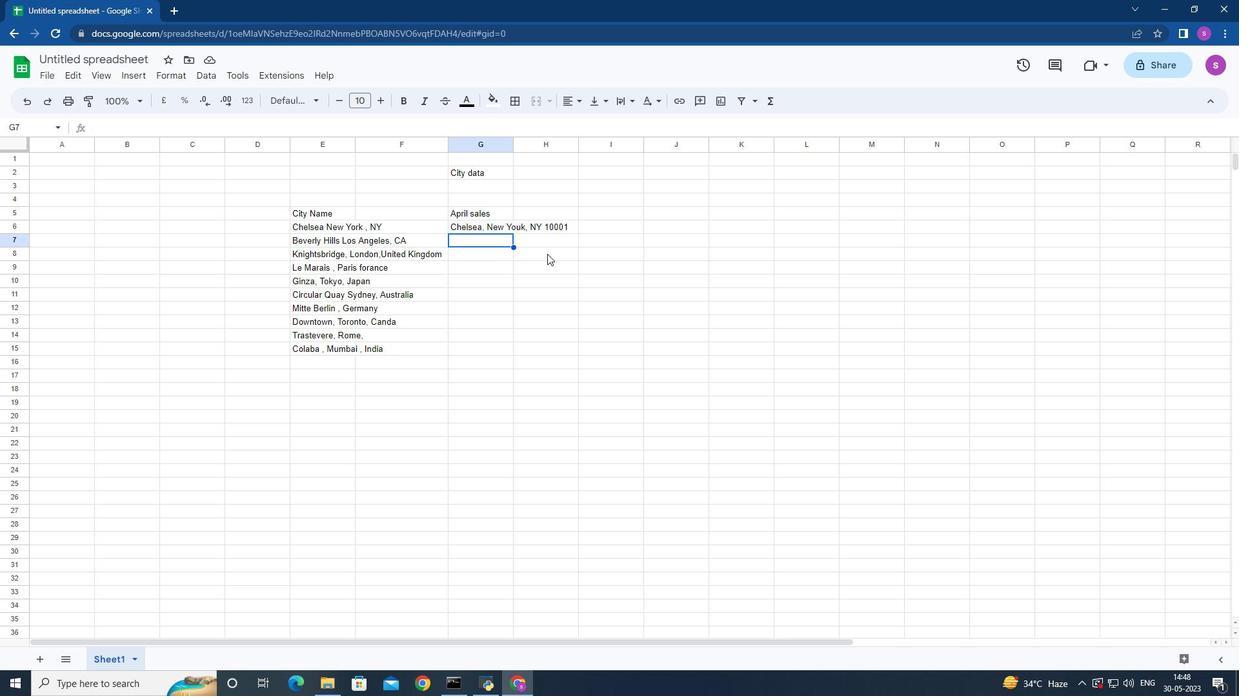 
Action: Key pressed <Key.shift>Beverly<Key.space><Key.shift>Hills<Key.space>,<Key.backspace><Key.backspace>,<Key.space><Key.shift>Los<Key.space><Key.shift>Angelers<Key.space>,<Key.space><Key.shift><Key.shift><Key.shift><Key.shift><Key.shift><Key.shift><Key.shift><Key.shift><Key.shift>Ca<Key.backspace><Key.shift>A<Key.space>90210<Key.down>
Screenshot: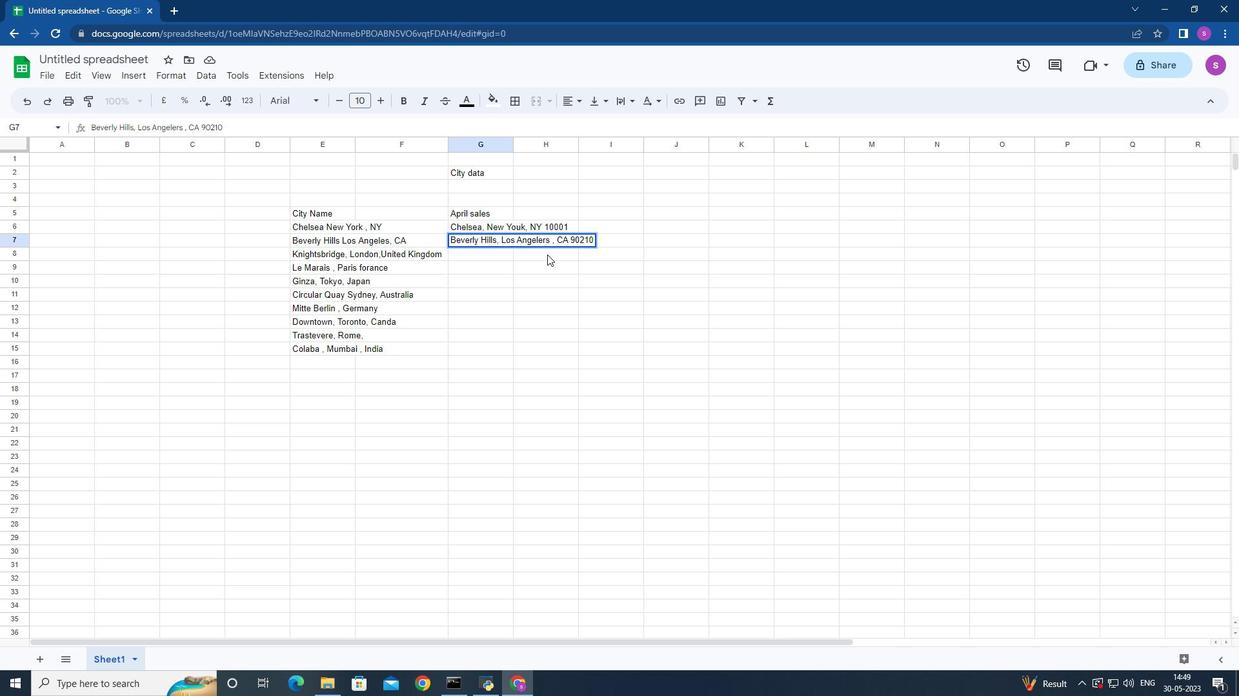 
Action: Mouse moved to (549, 261)
Screenshot: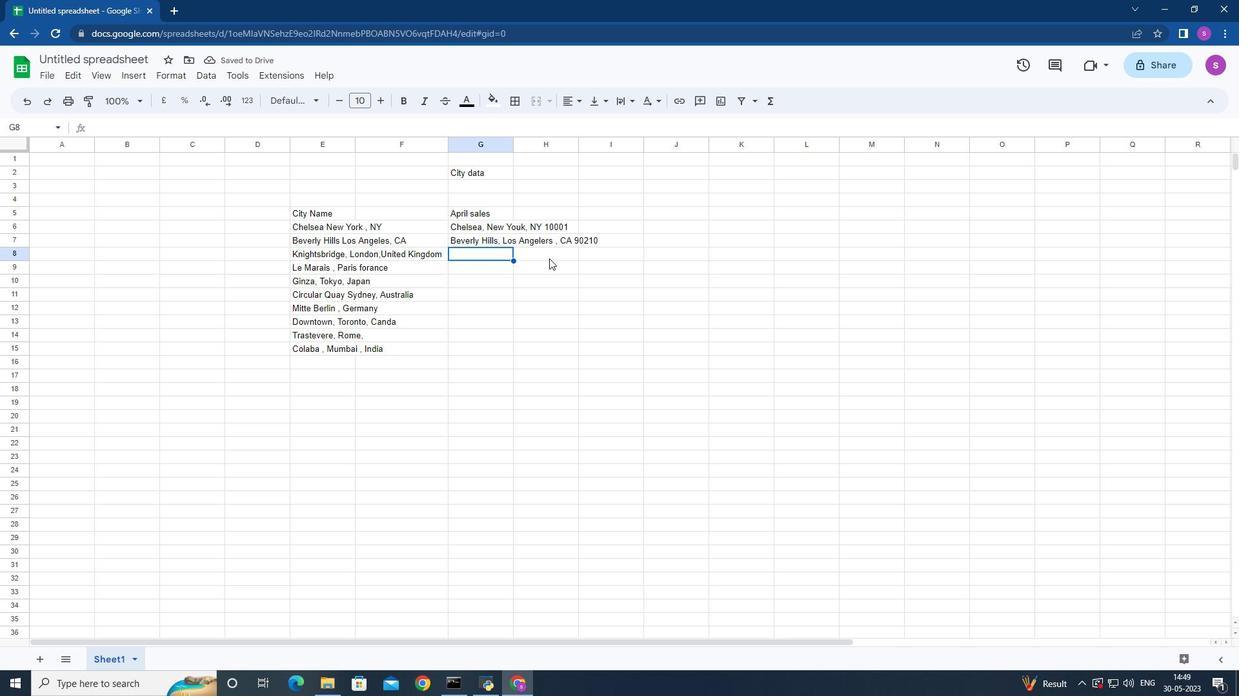 
Action: Key pressed <Key.shift>Knightsbridge,<Key.space><Key.shift>London,<Key.space><Key.shift>United<Key.space><Key.shift>Kingdom<Key.space>
Screenshot: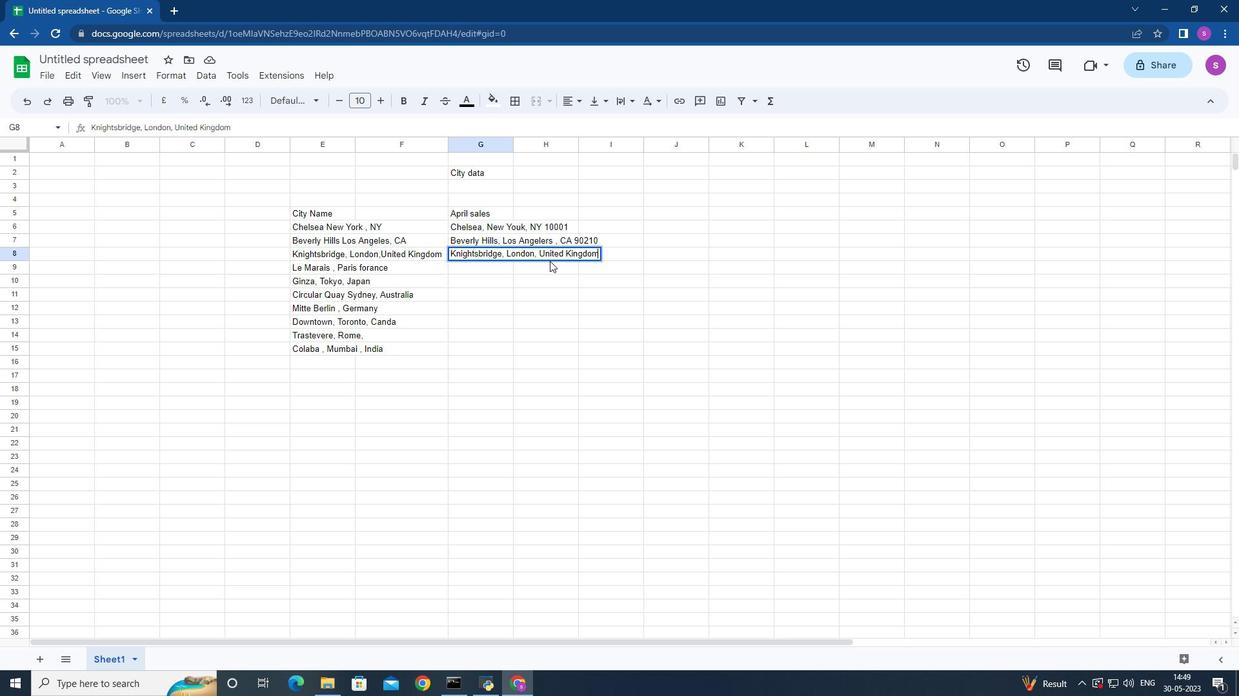 
Action: Mouse moved to (557, 269)
Screenshot: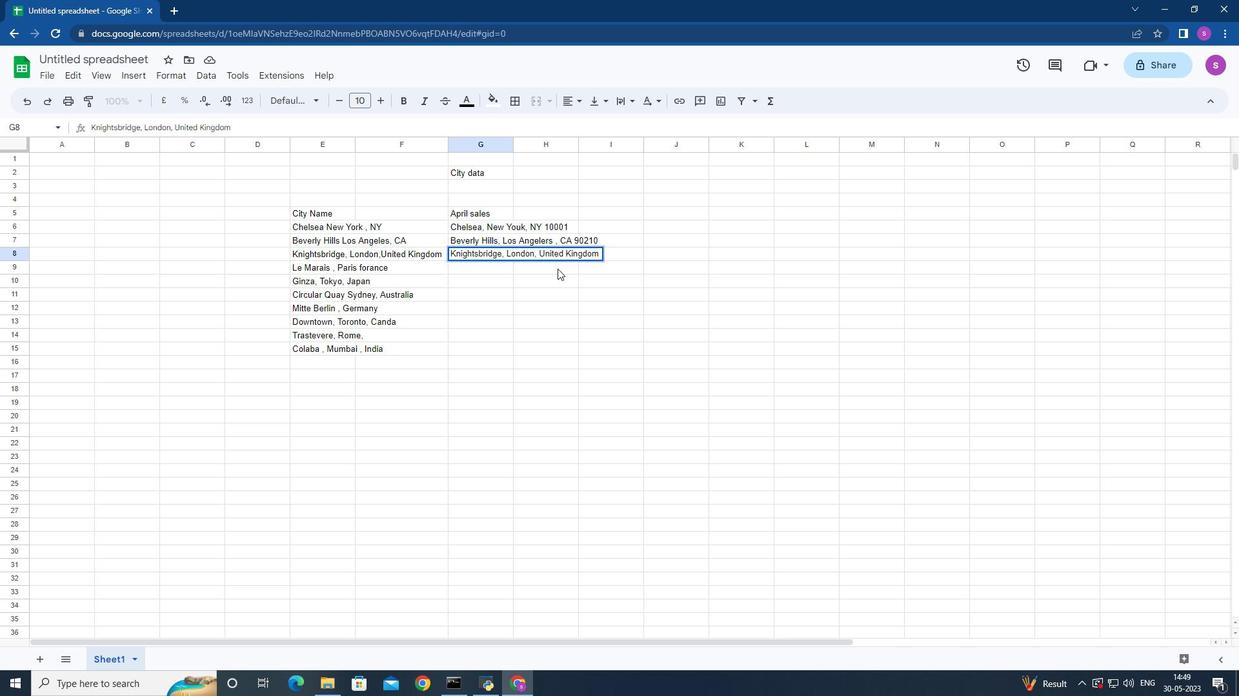 
Action: Key pressed <Key.shift>S<Key.shift>W1<Key.shift>X7<Key.shift>X<Key.shift><Key.shift><Key.shift><Key.shift><Key.shift><Key.shift><Key.shift><Key.shift>L<Key.down><Key.shift>Le<Key.space><Key.shift>Marais<Key.space>,<Key.space><Key.backspace><Key.backspace><Key.backspace>,<Key.space><Key.shift>Paris<Key.space>,<Key.space><Key.shift>Forance<Key.space>75004
Screenshot: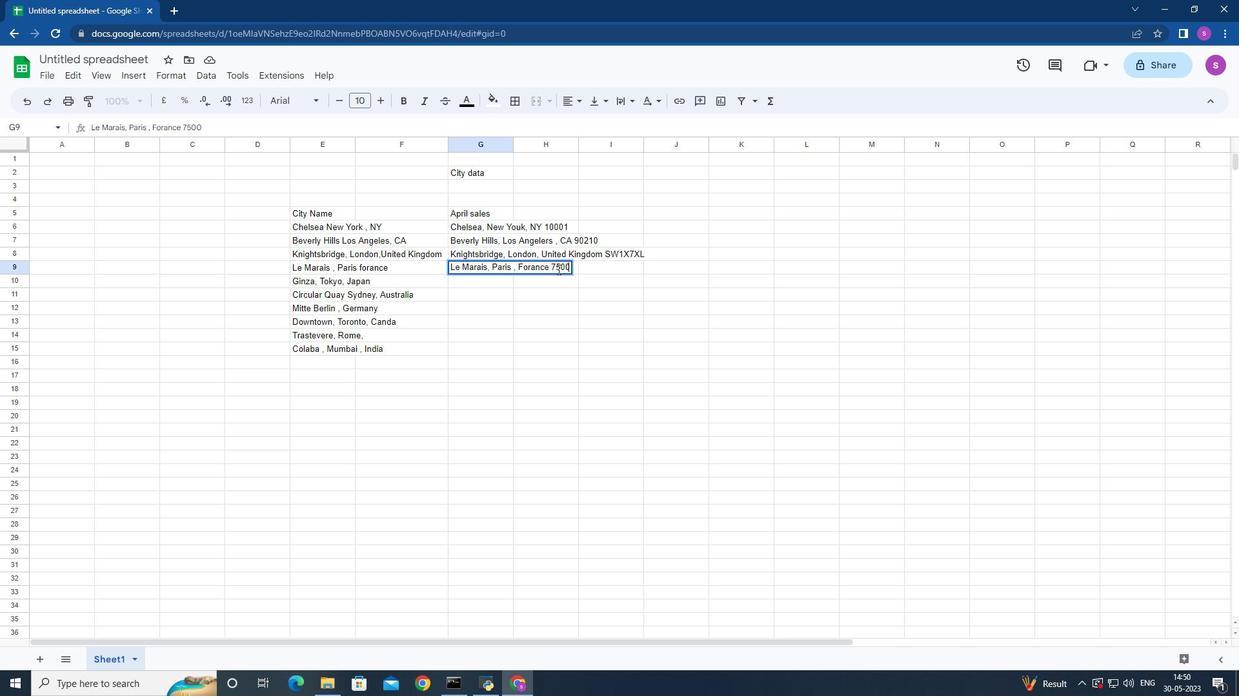 
Action: Mouse moved to (471, 282)
Screenshot: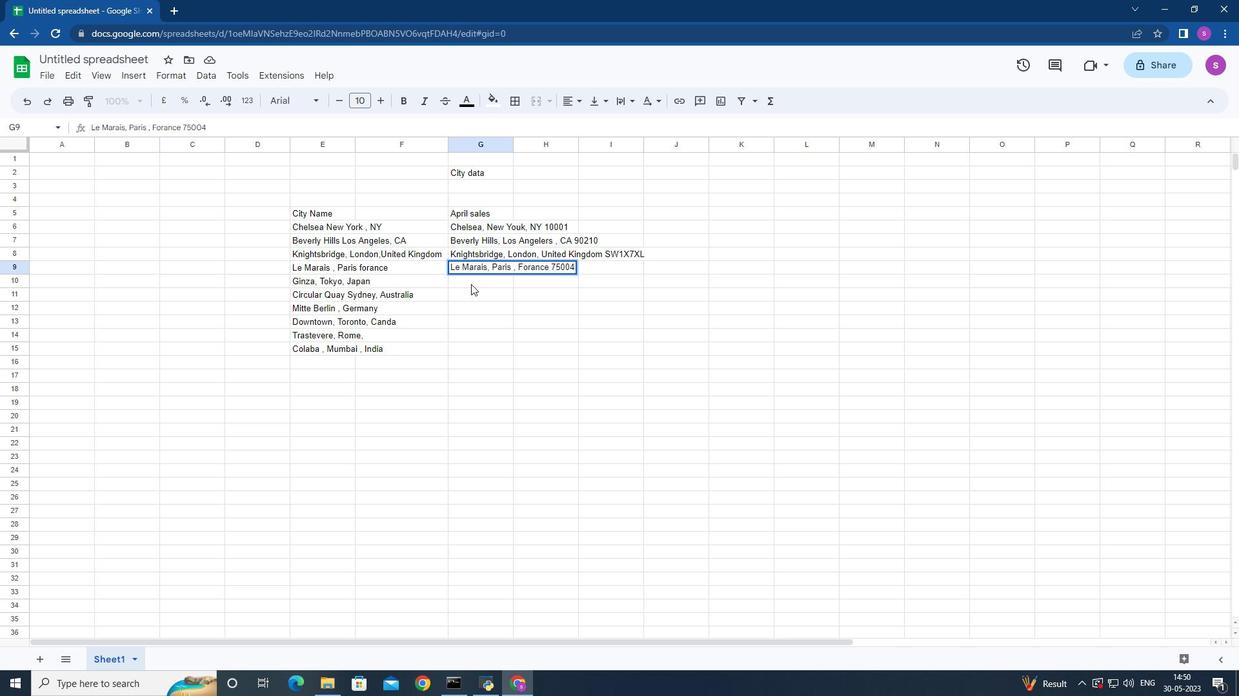 
Action: Mouse pressed left at (471, 282)
Screenshot: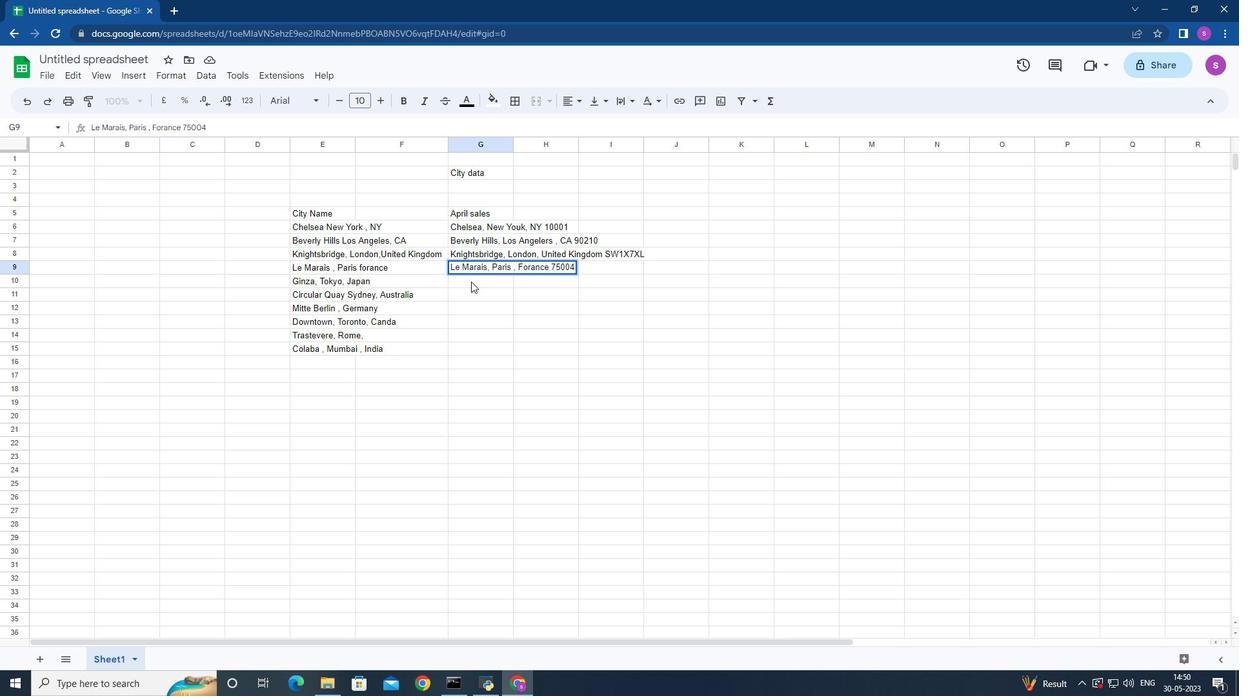 
Action: Mouse moved to (511, 290)
Screenshot: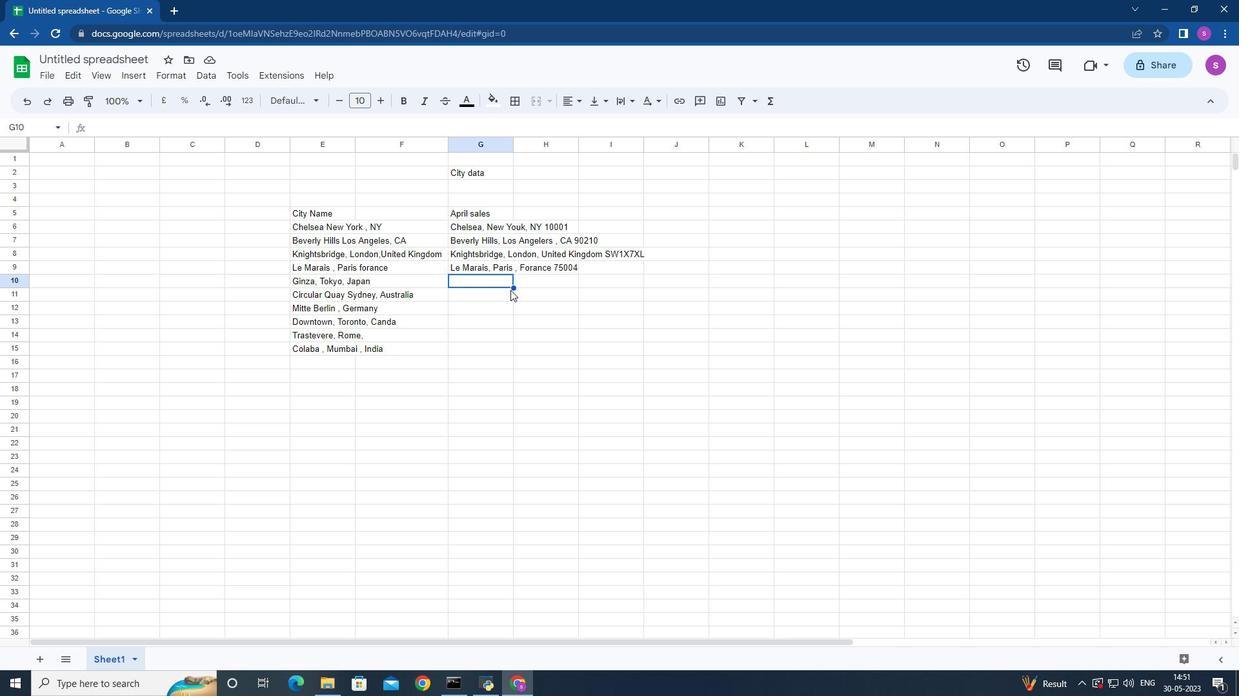 
Action: Key pressed <Key.shift><Key.shift><Key.shift><Key.shift><Key.shift><Key.shift>Ginza,<Key.space><Key.shift>Tokyo,<Key.space><Key.shift><Key.shift><Key.shift><Key.shift><Key.shift><Key.shift><Key.shift><Key.shift><Key.shift><Key.shift><Key.shift><Key.shift><Key.shift><Key.shift><Key.shift><Key.shift><Key.shift><Key.shift><Key.shift><Key.shift><Key.shift><Key.shift><Key.shift><Key.shift><Key.shift><Key.shift><Key.shift><Key.shift><Key.shift><Key.shift>Jp<Key.backspace>apan<Key.space>104-0061<Key.down><Key.shift>Circuy<Key.backspace>lar<Key.space><Key.shift>Quay,<Key.space><Key.shift>Sydney,<Key.space><Key.shift>Australia<Key.space>2000
Screenshot: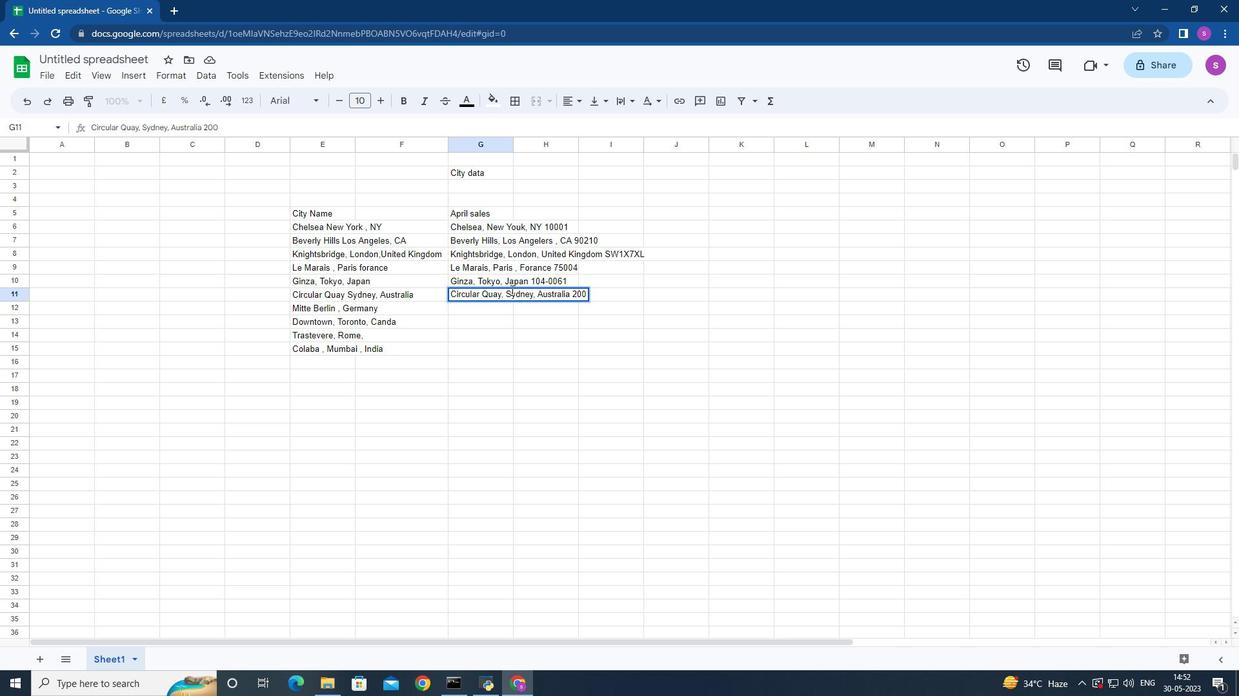 
Action: Mouse moved to (473, 307)
Screenshot: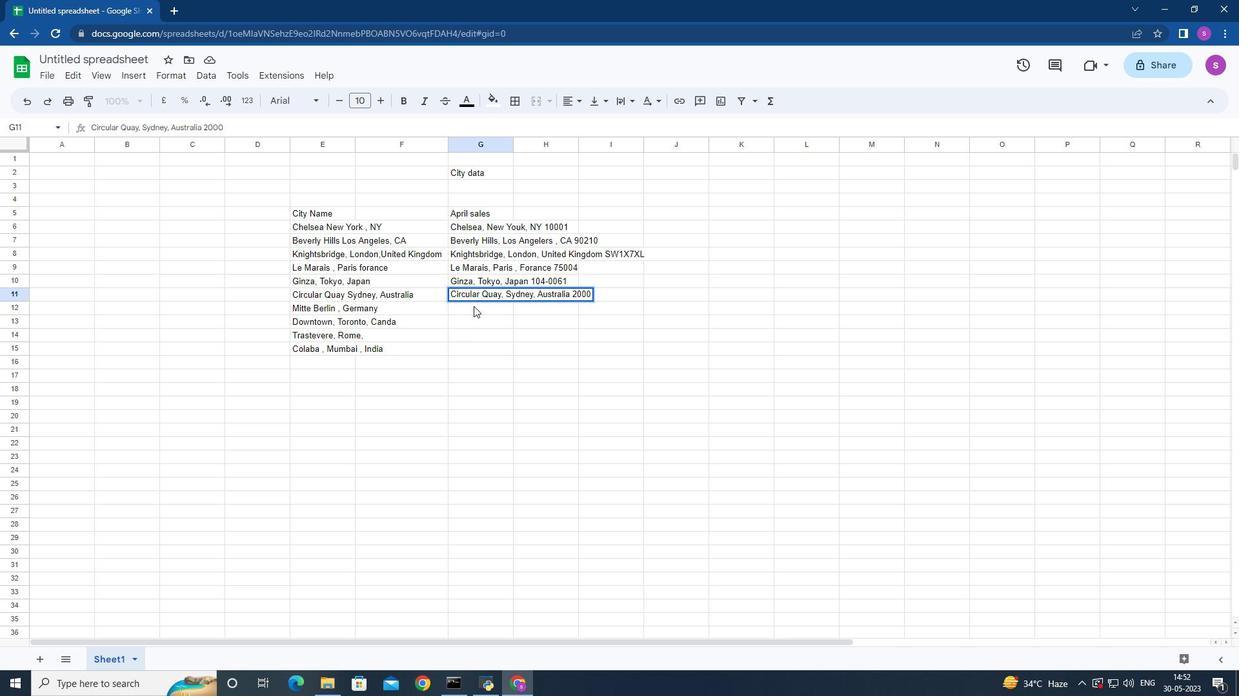 
Action: Mouse pressed left at (473, 307)
Screenshot: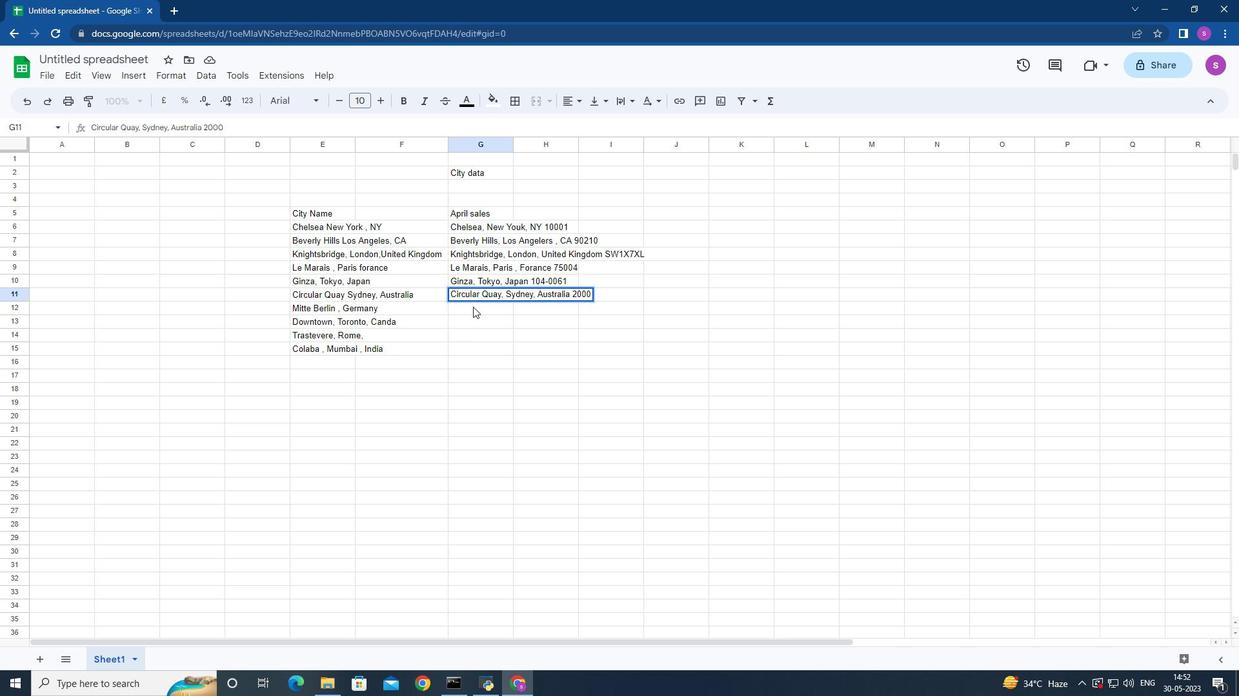 
Action: Key pressed <Key.shift>Mitte<Key.space><Key.backspace>,<Key.space><Key.shift>Berlin<Key.space><Key.backspace>,<Key.space><Key.shift>Germany<Key.space>11<Key.backspace>0178<Key.down>
Screenshot: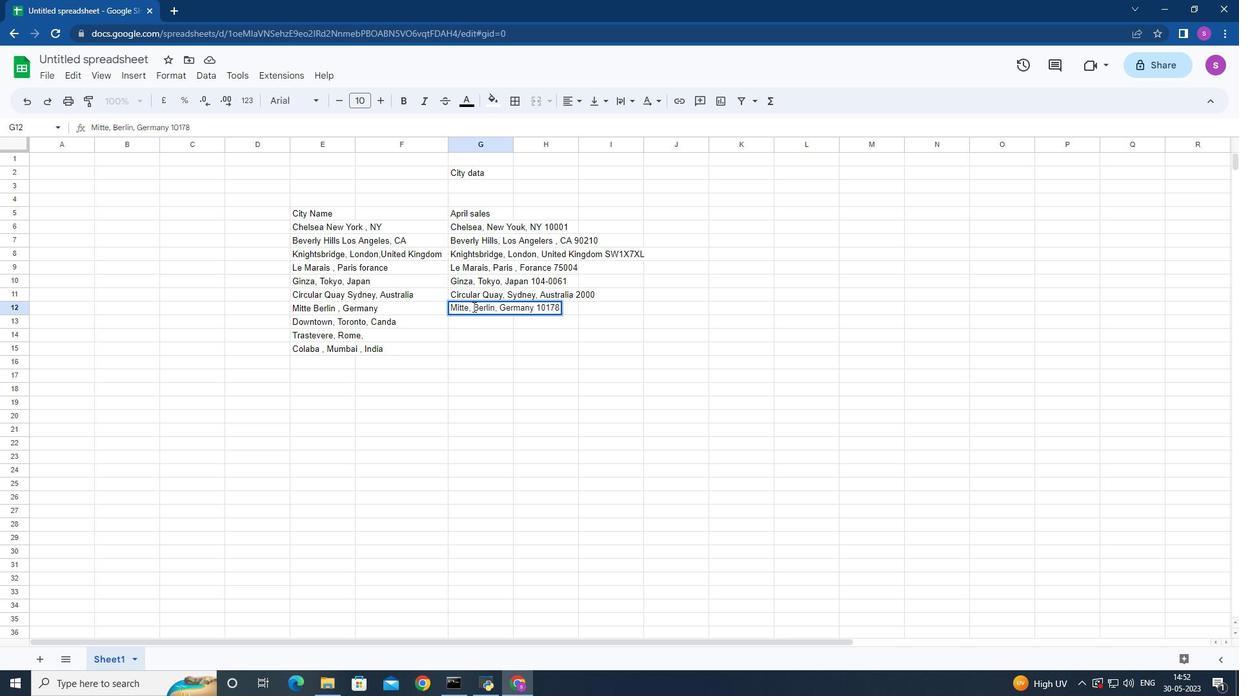 
Action: Mouse moved to (495, 333)
Screenshot: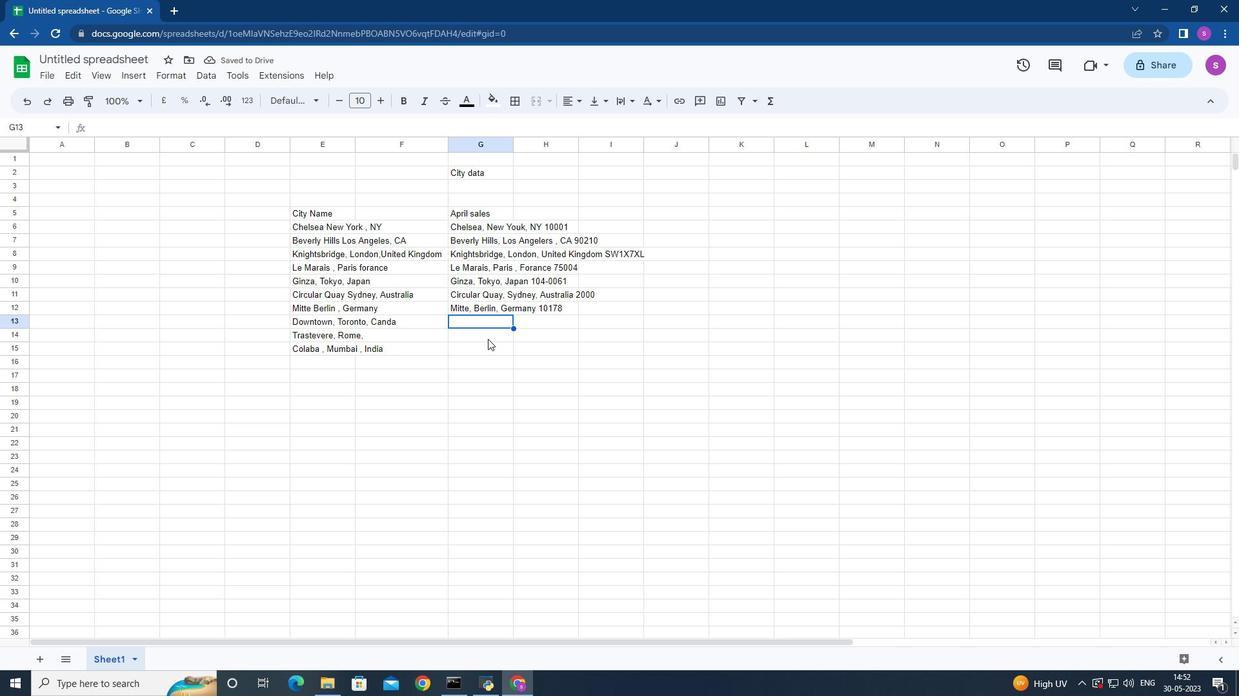 
Action: Key pressed <Key.shift>Downtown<Key.space><Key.shift>Toronto,<Key.space><Key.shift>Canada<Key.space><Key.shift>M<Key.shift><Key.shift><Key.shift><Key.shift><Key.shift><Key.shift><Key.shift><Key.shift><Key.shift><Key.shift><Key.shift><Key.shift><Key.shift><Key.shift><Key.shift><Key.shift><Key.shift><Key.shift><Key.shift><Key.shift><Key.shift><Key.shift>%<Key.backspace>5<Key.shift>V<Key.space>3<Key.shift>L9<Key.down>
Screenshot: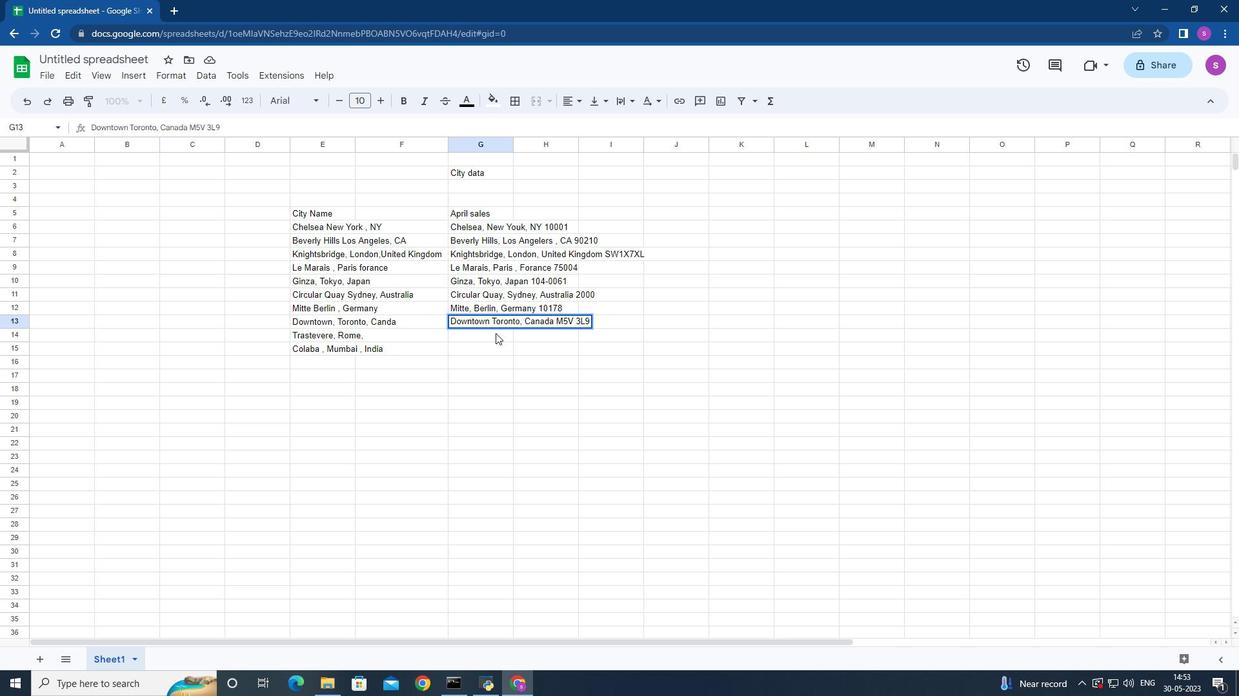 
Action: Mouse moved to (513, 367)
Screenshot: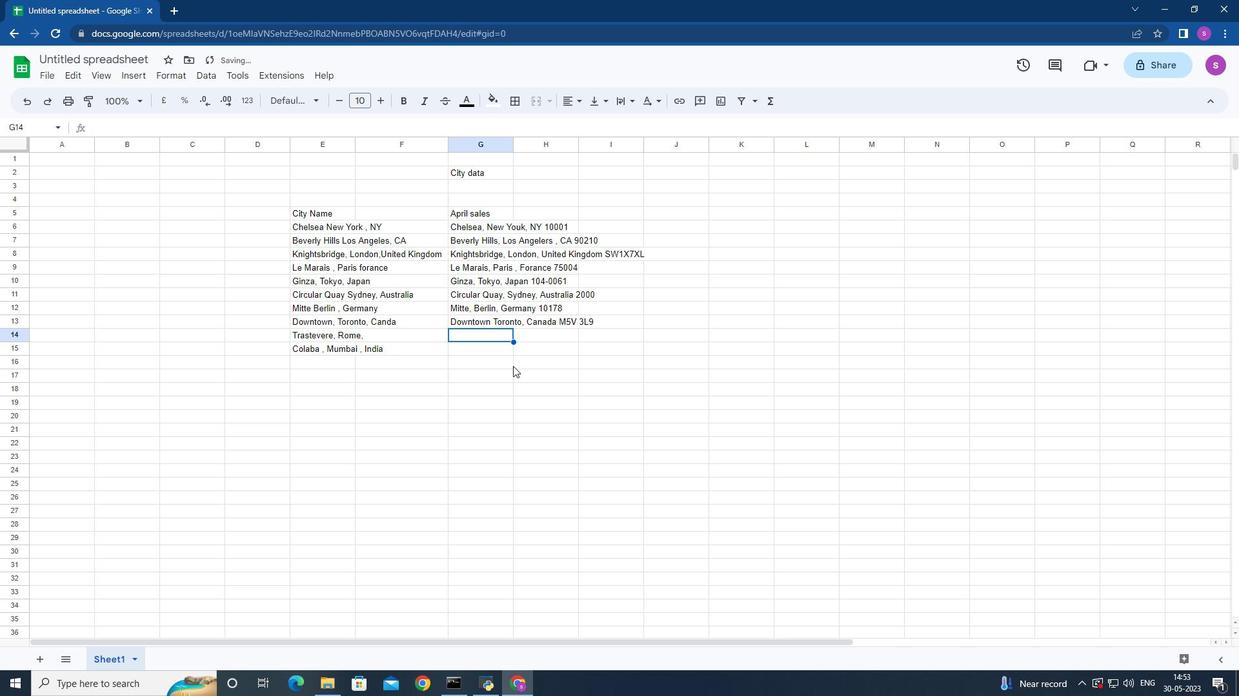 
Action: Key pressed <Key.shift>Trastevere<Key.space><Key.backspace>,<Key.space><Key.shift>Rome,<Key.space><Key.shift>Italy<Key.space>00153<Key.down><Key.shift>Colaba<Key.space>,<Key.space><Key.shift>Mumbai<Key.space>400005
Screenshot: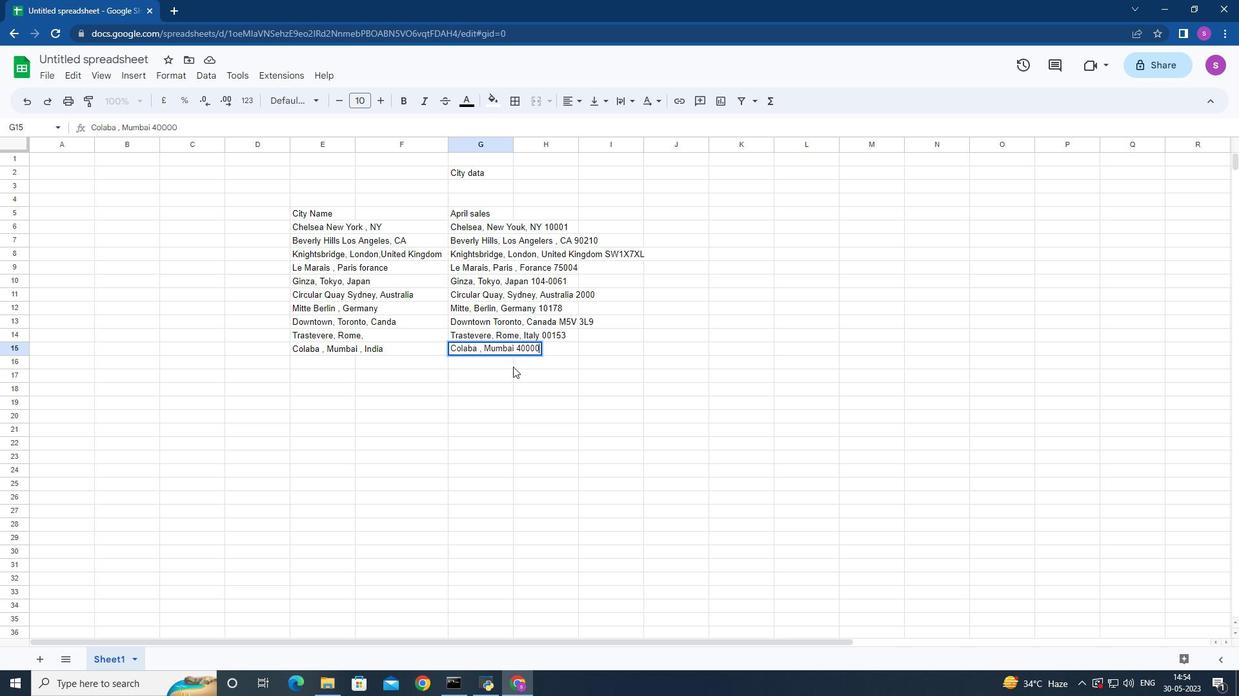 
Action: Mouse moved to (573, 367)
Screenshot: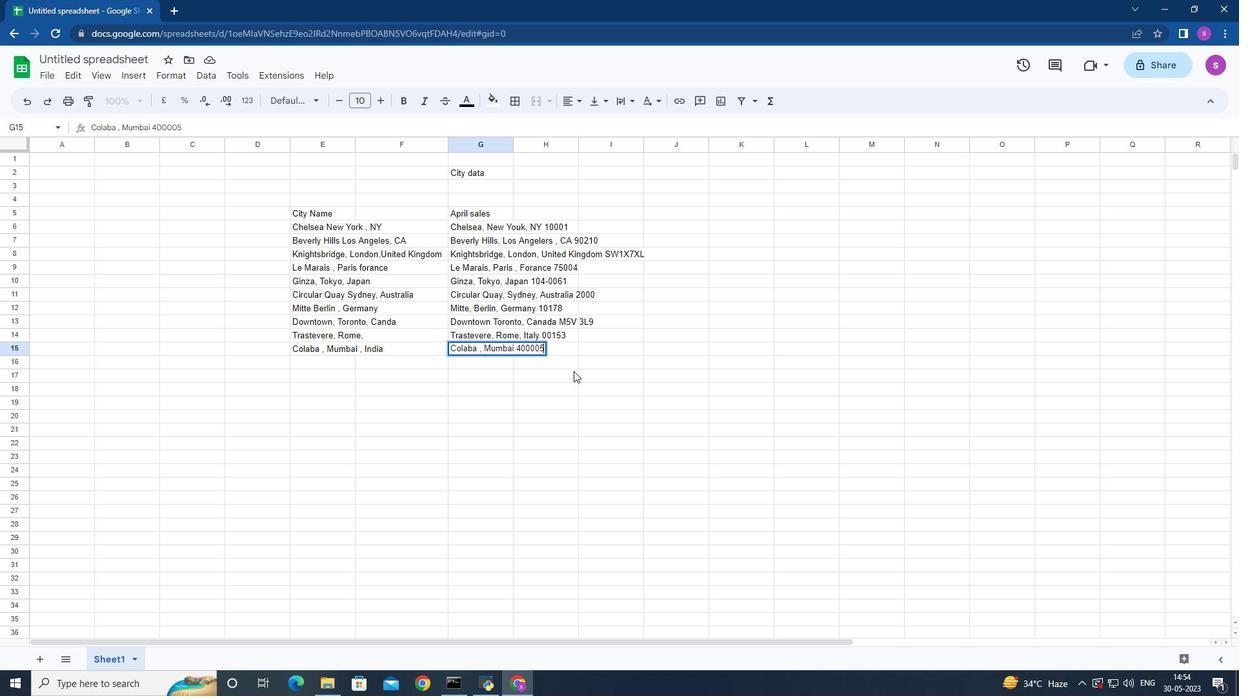 
Action: Mouse scrolled (573, 368) with delta (0, 0)
Screenshot: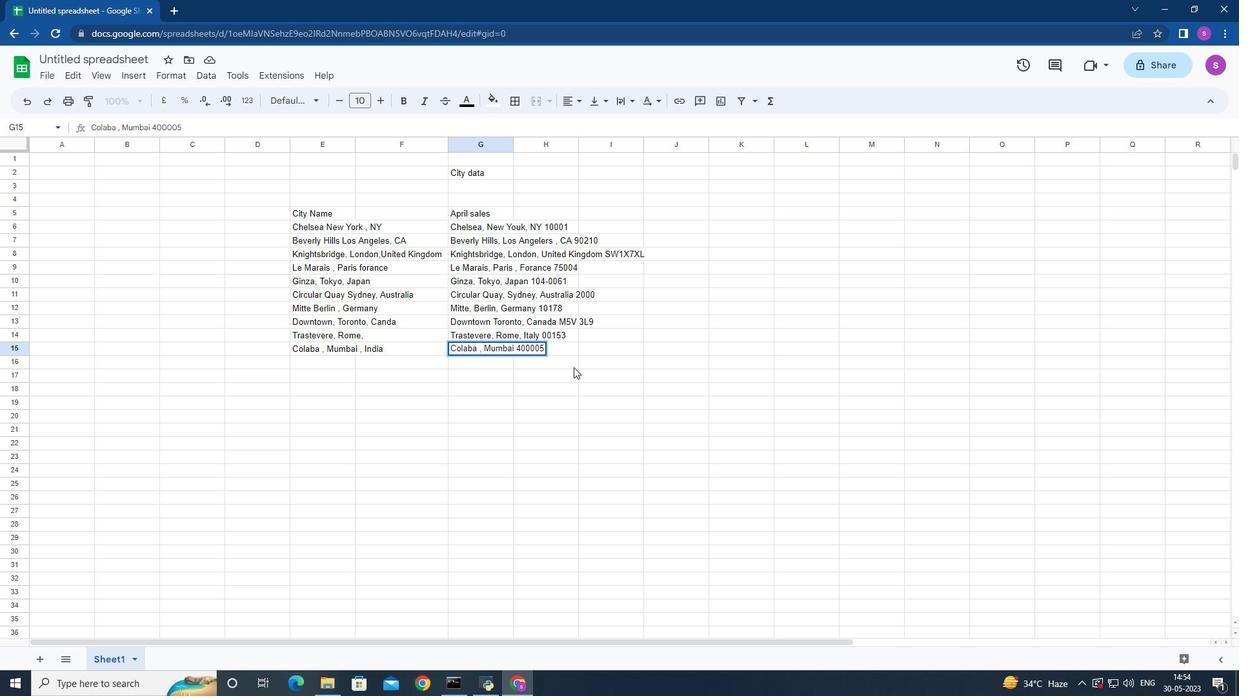 
Action: Mouse scrolled (573, 367) with delta (0, 0)
Screenshot: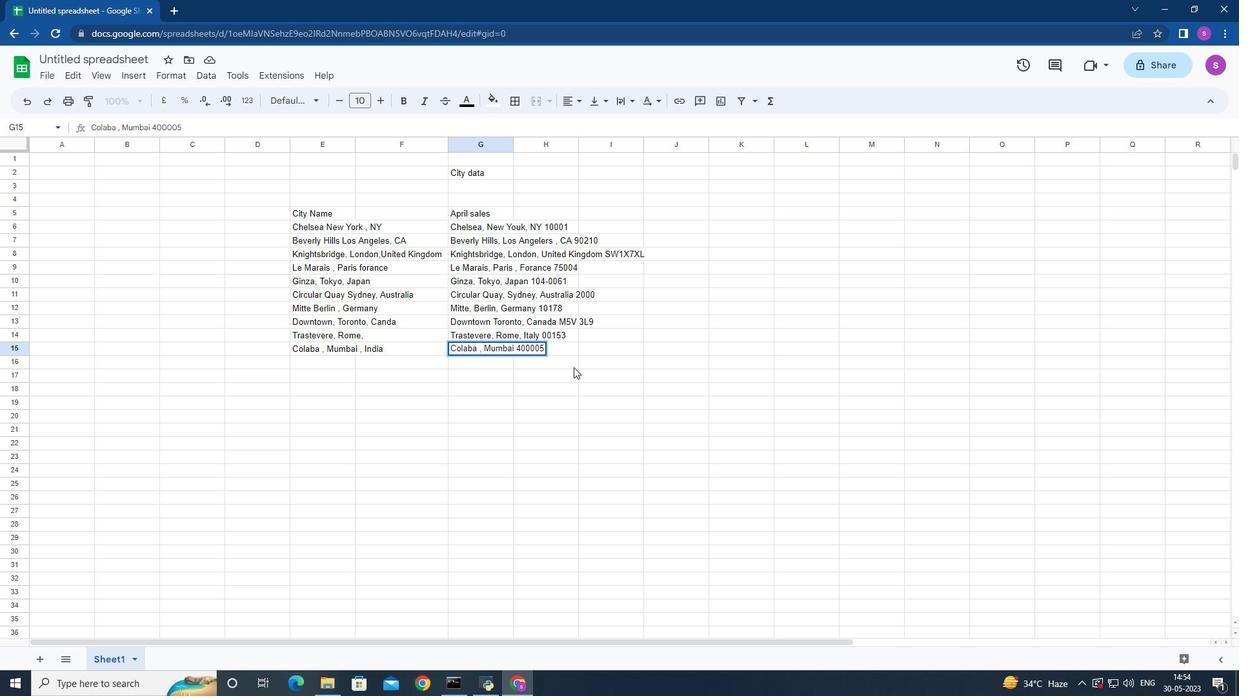 
Action: Mouse scrolled (573, 367) with delta (0, 0)
Screenshot: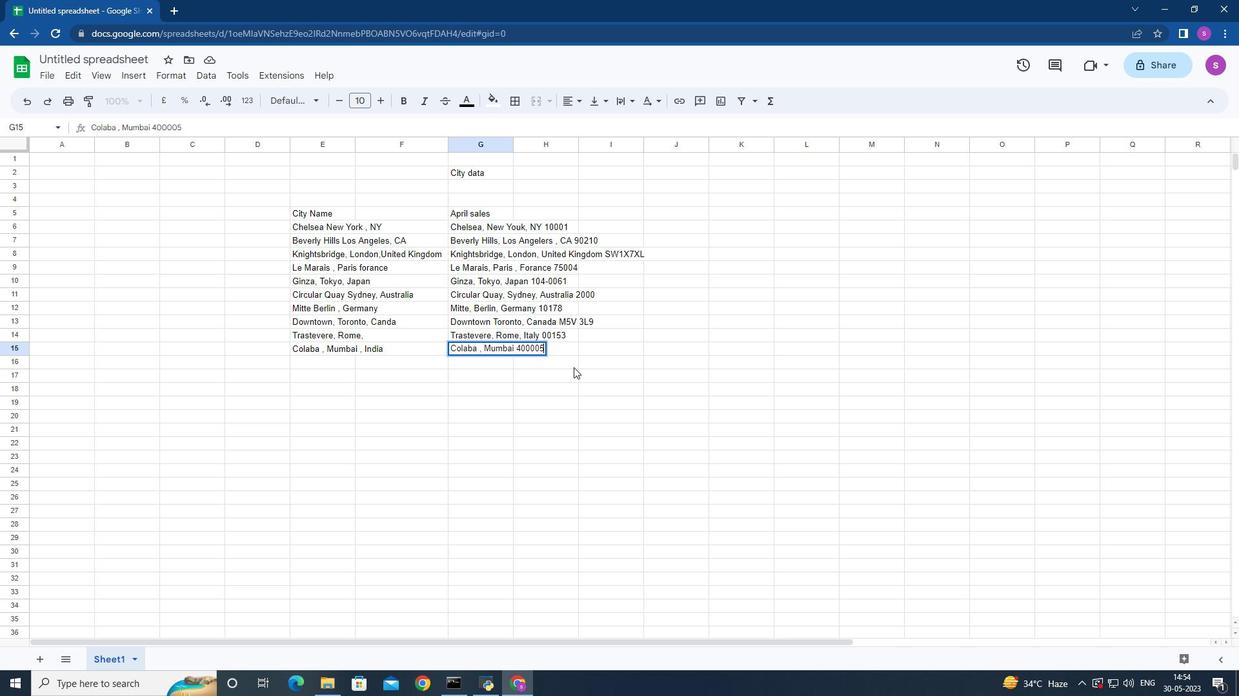 
Action: Mouse moved to (573, 367)
Screenshot: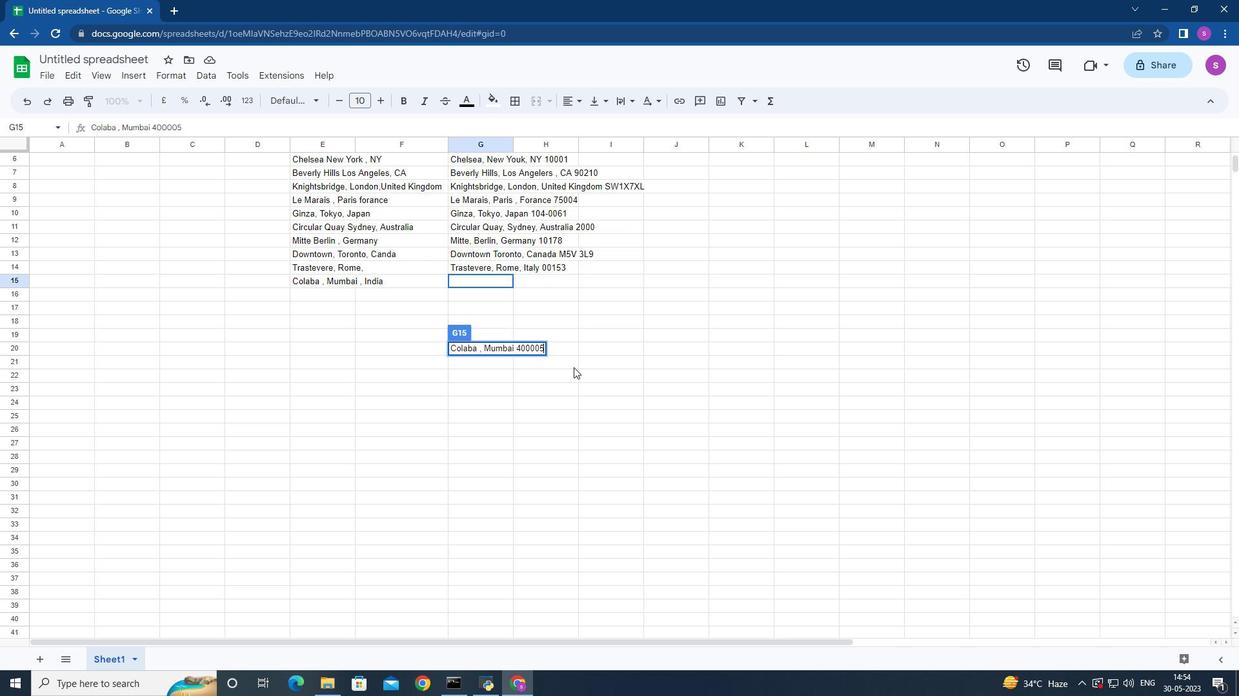 
Action: Mouse scrolled (573, 368) with delta (0, 0)
Screenshot: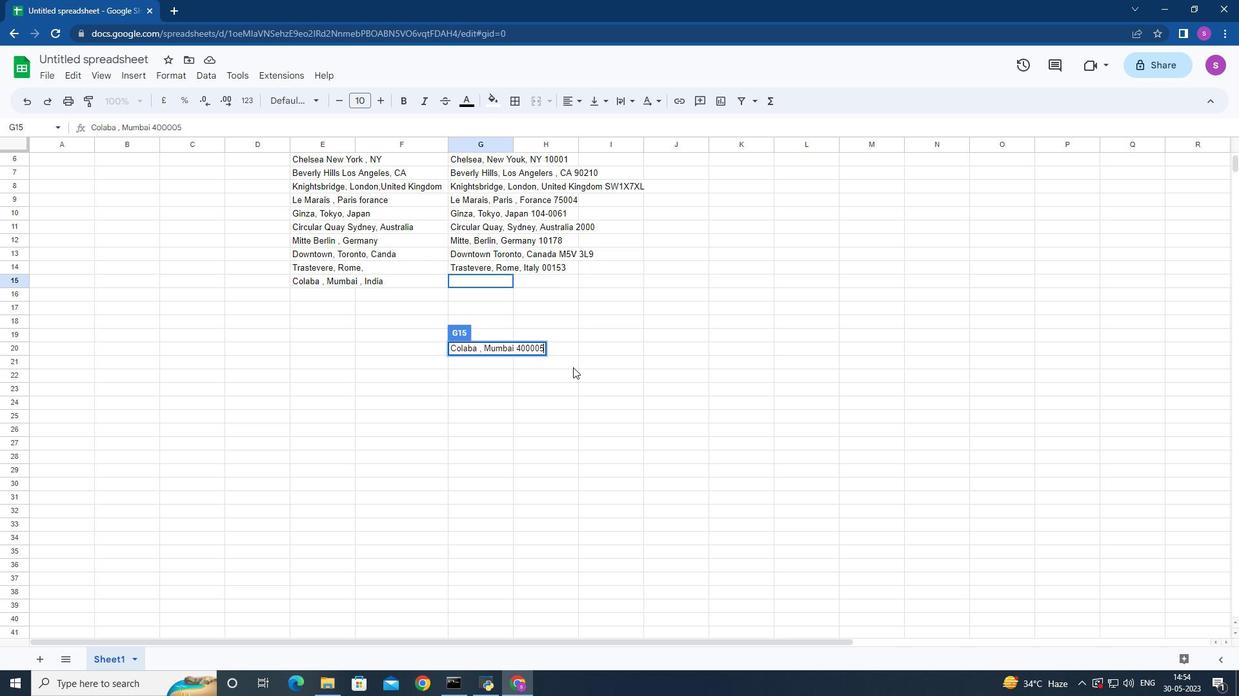 
Action: Mouse scrolled (573, 368) with delta (0, 0)
Screenshot: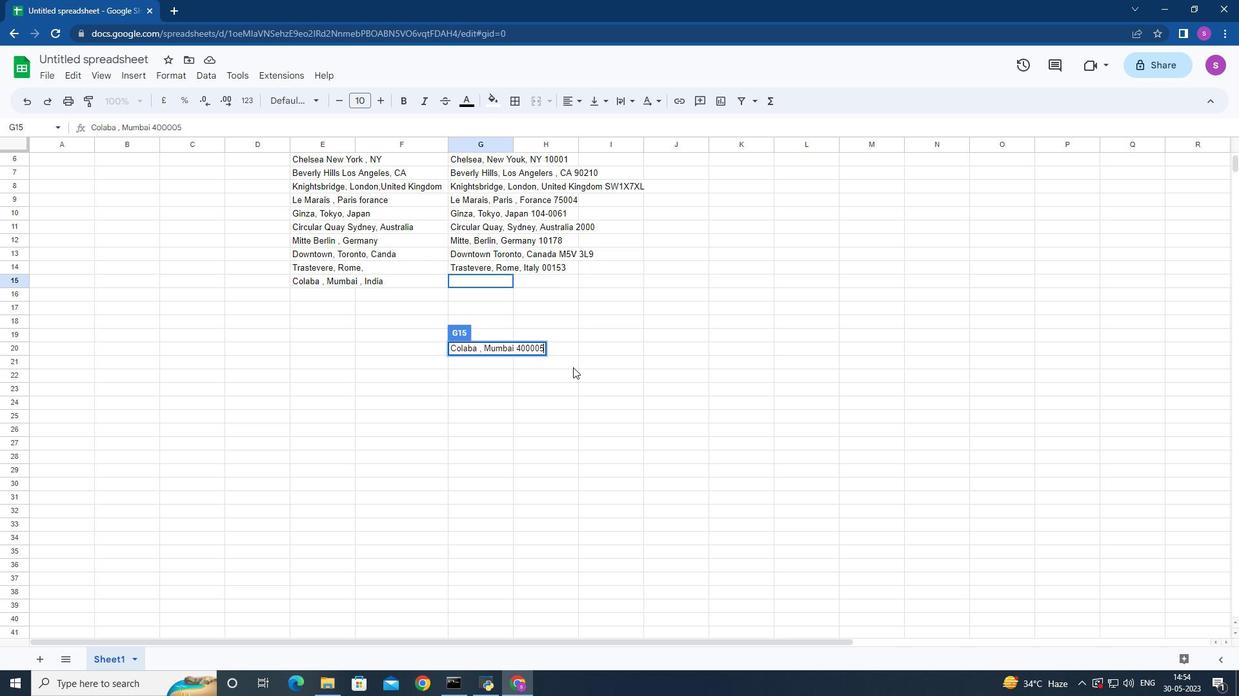 
Action: Mouse moved to (573, 370)
Screenshot: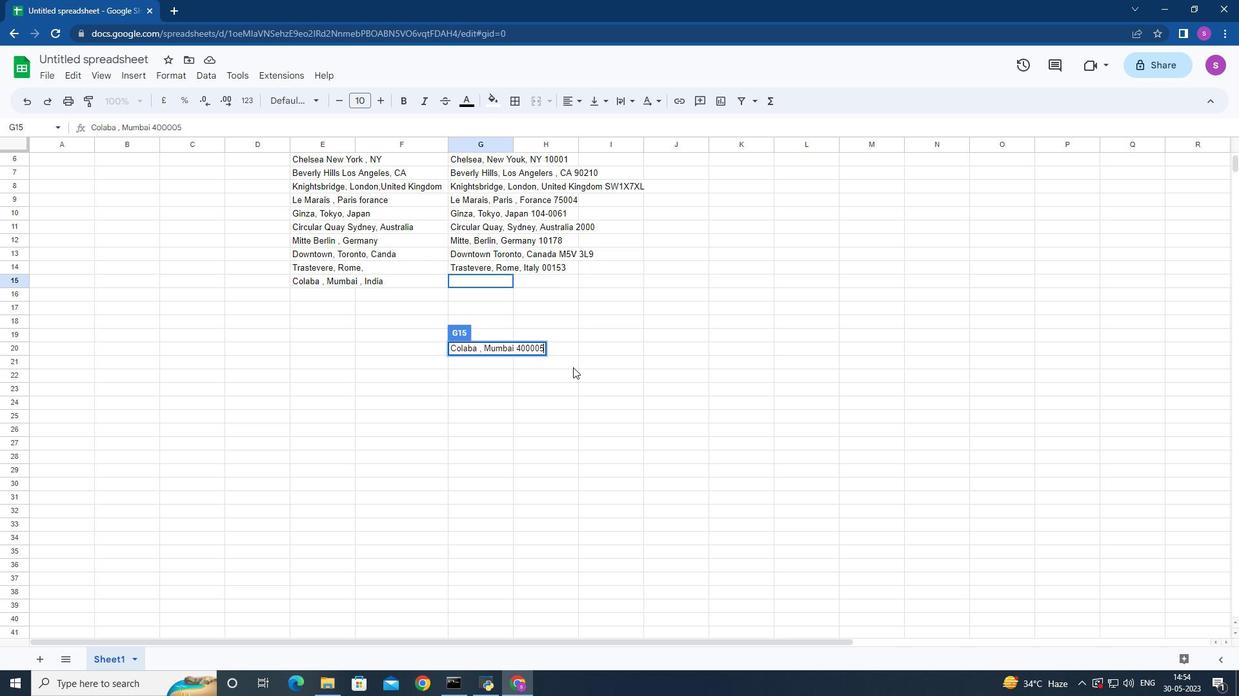 
Action: Mouse scrolled (573, 371) with delta (0, 0)
Screenshot: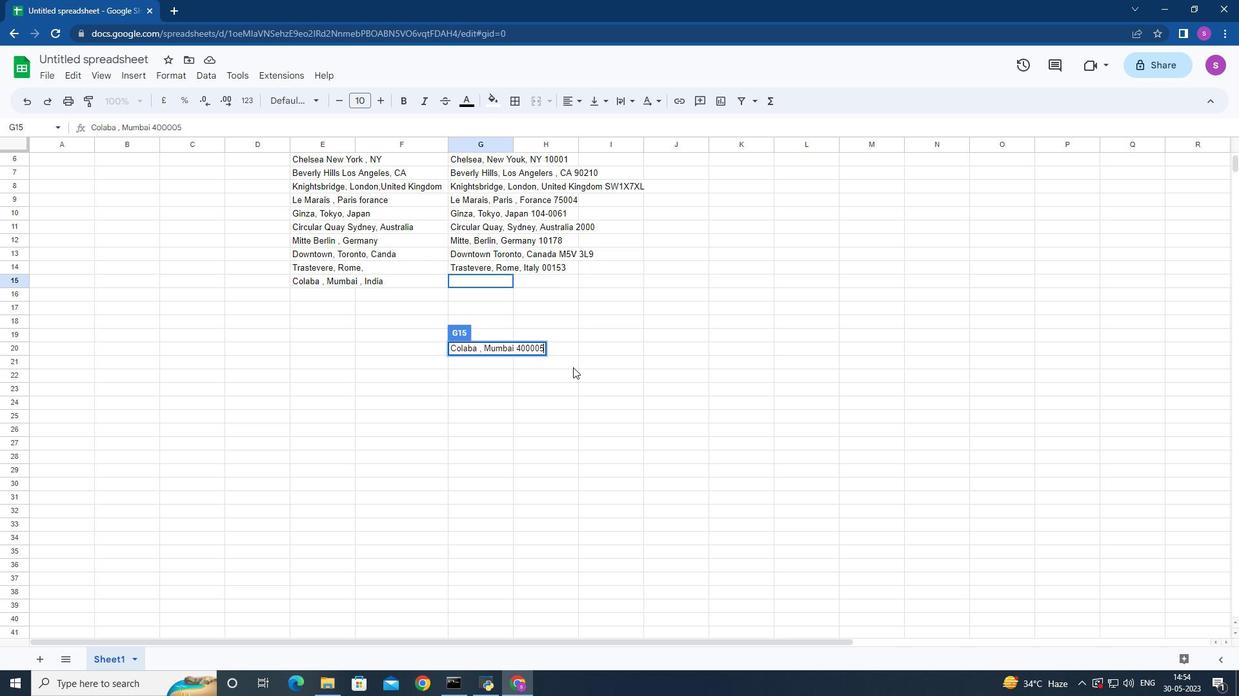 
Action: Mouse moved to (574, 379)
Screenshot: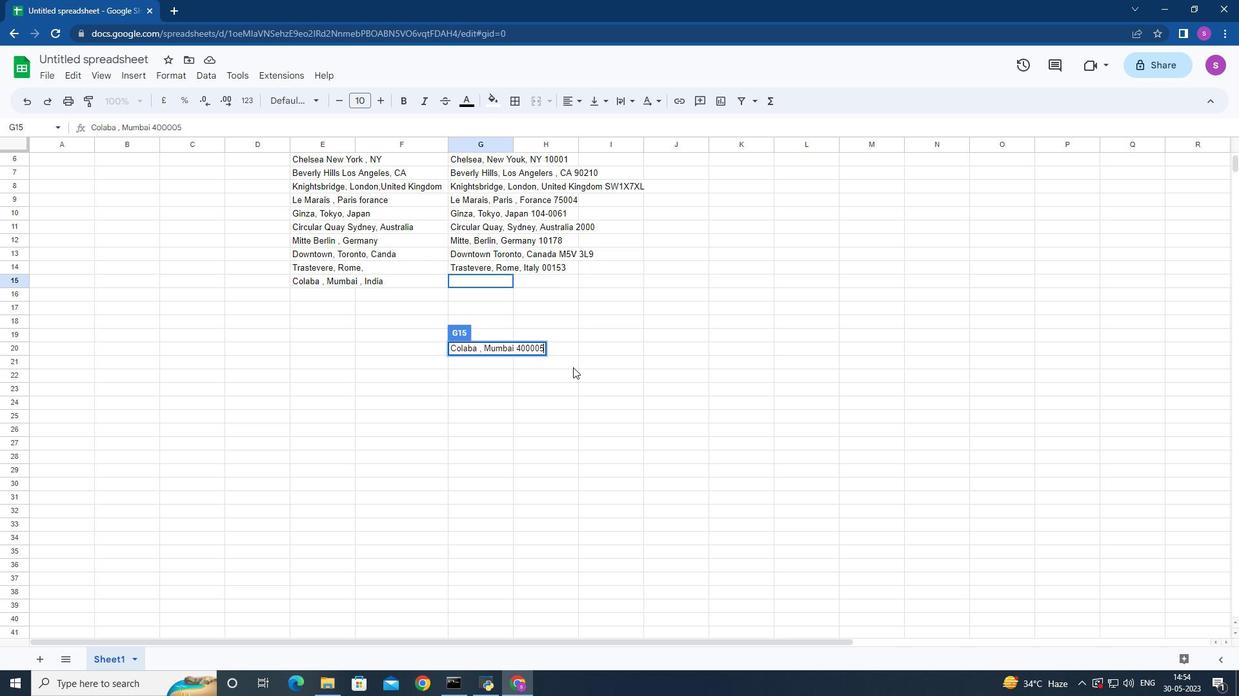 
Action: Mouse scrolled (574, 380) with delta (0, 0)
Screenshot: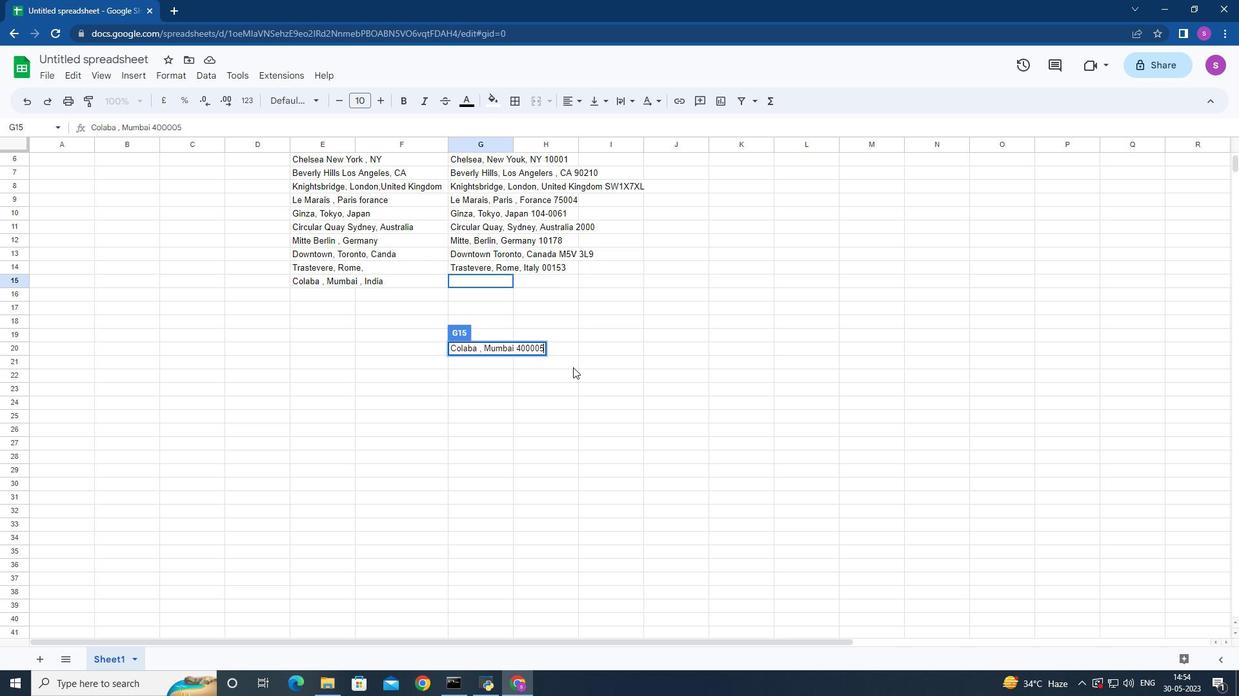 
Action: Mouse moved to (576, 395)
Screenshot: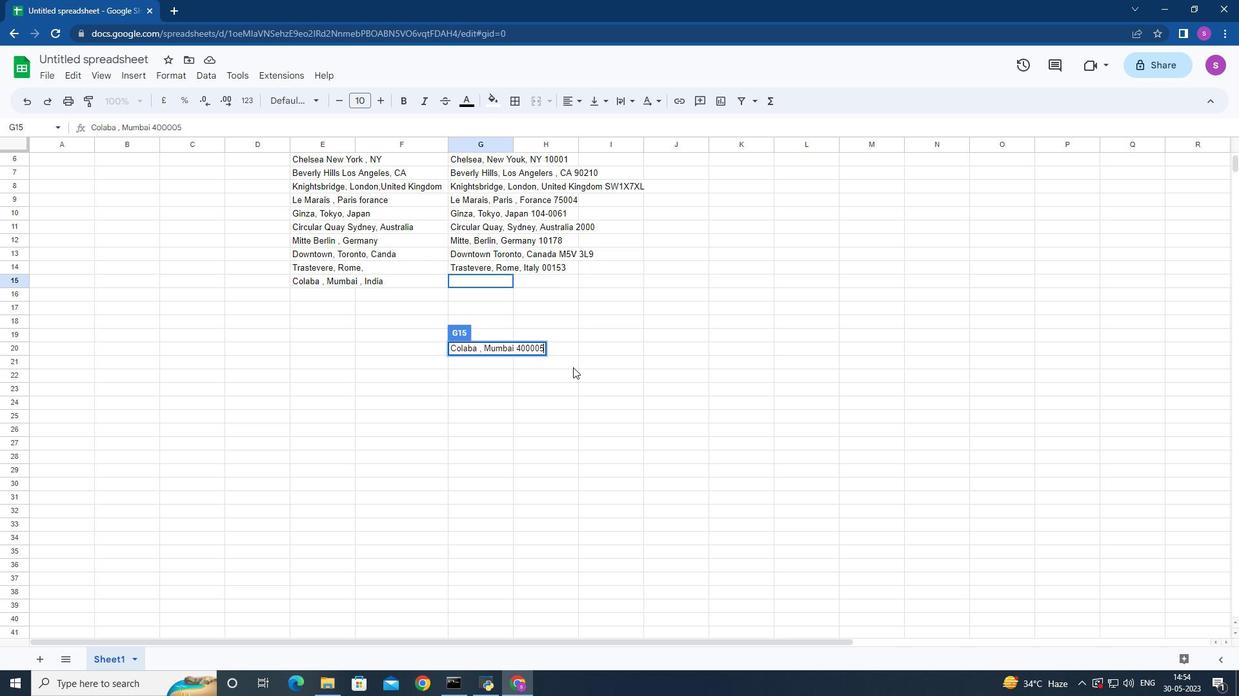 
Action: Mouse scrolled (576, 396) with delta (0, 0)
Screenshot: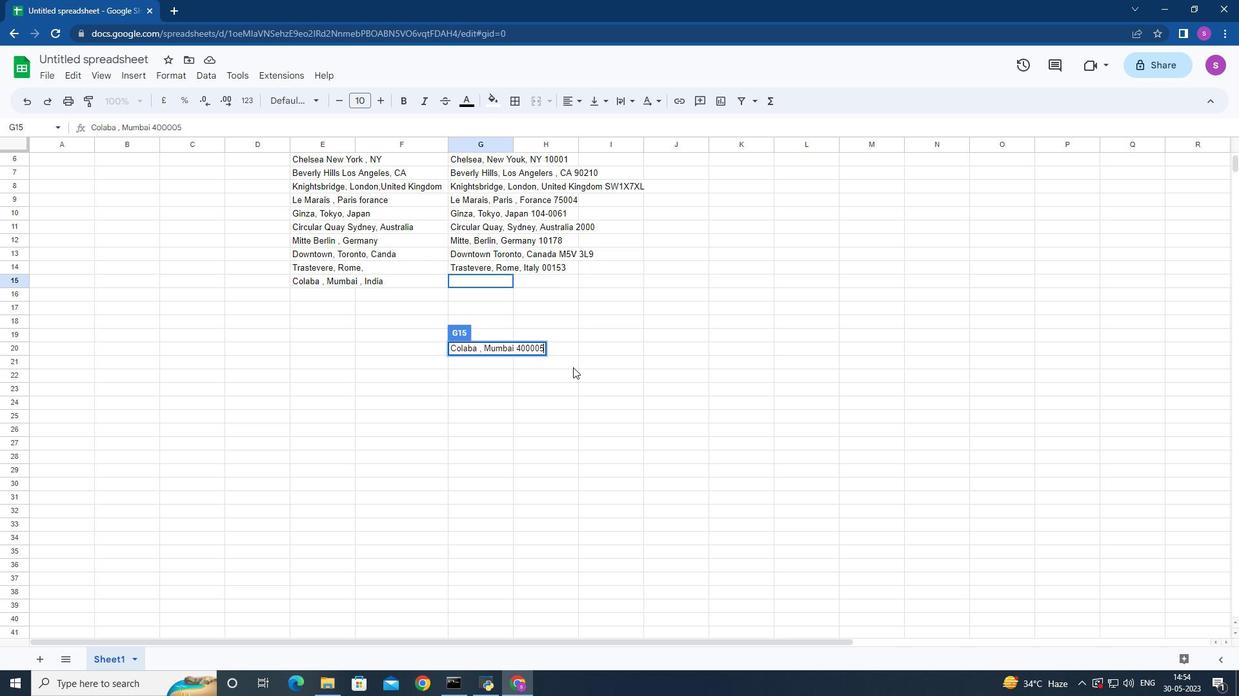 
Action: Mouse moved to (577, 407)
Screenshot: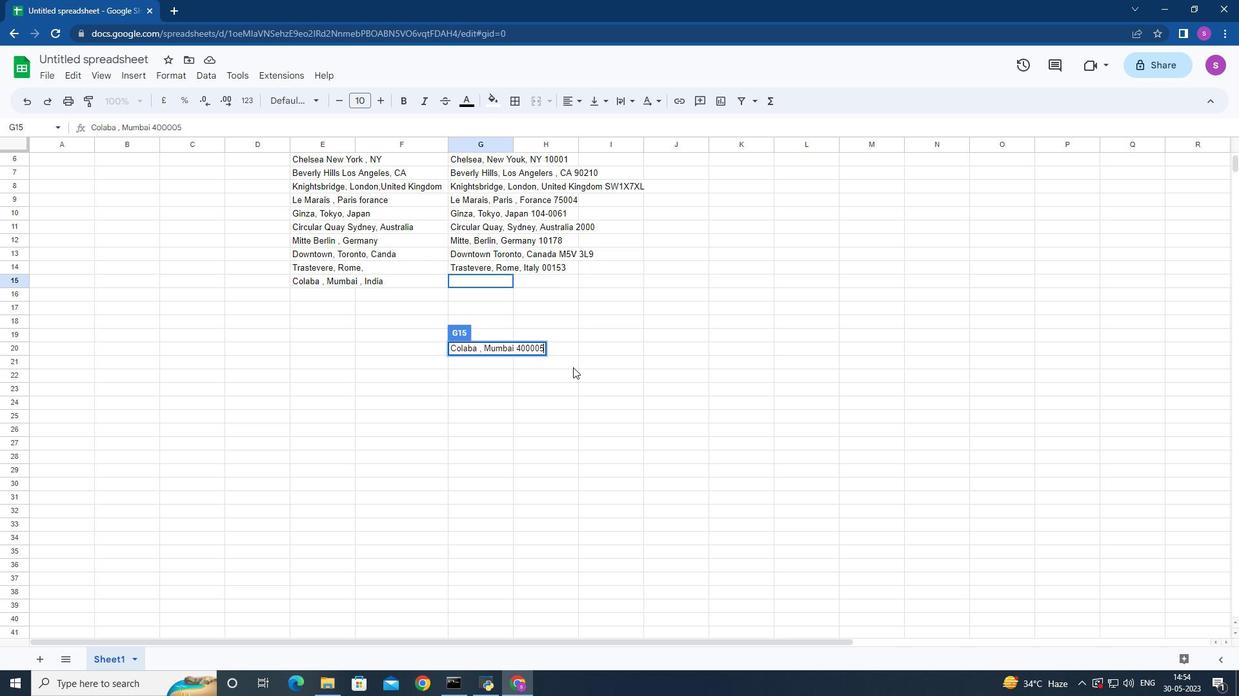 
Action: Mouse scrolled (577, 408) with delta (0, 0)
Screenshot: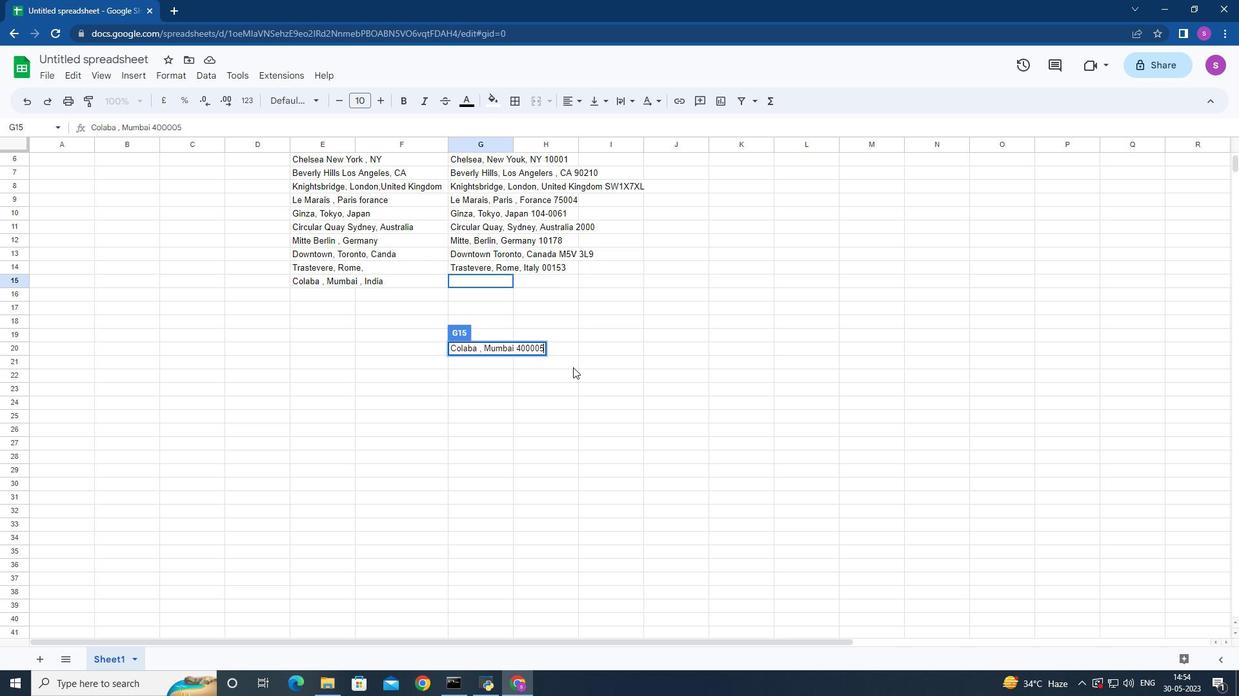 
Action: Mouse moved to (578, 438)
Screenshot: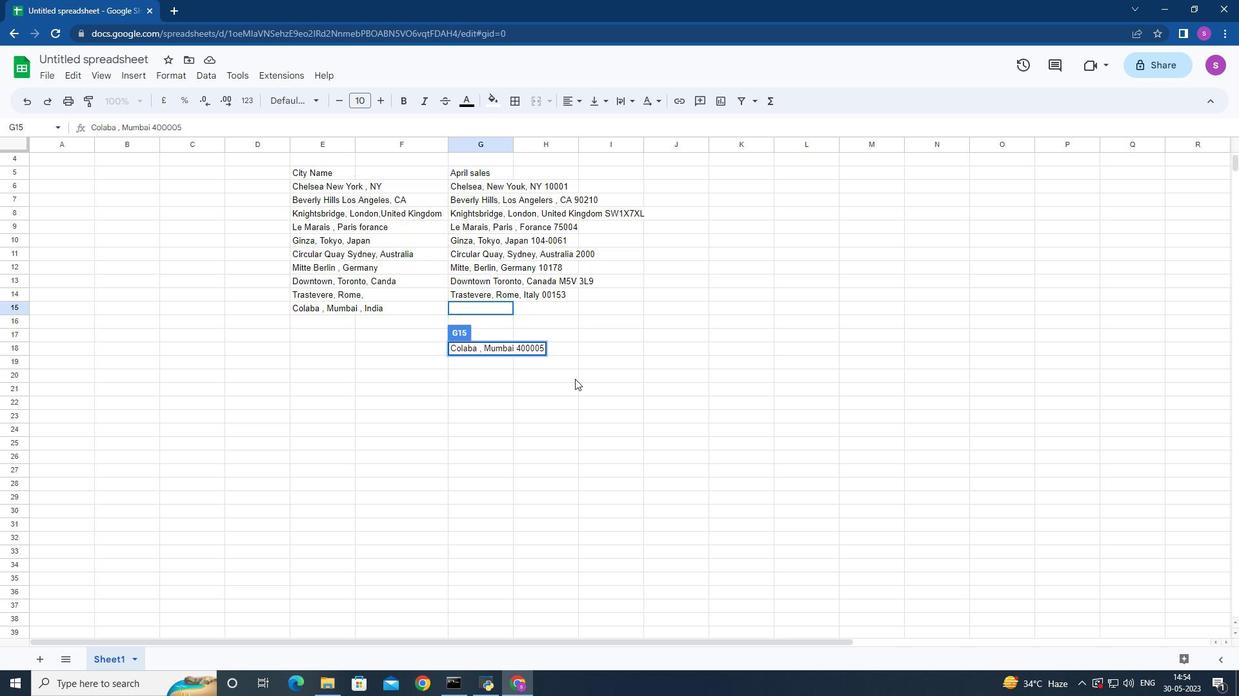 
Action: Mouse scrolled (578, 439) with delta (0, 0)
Screenshot: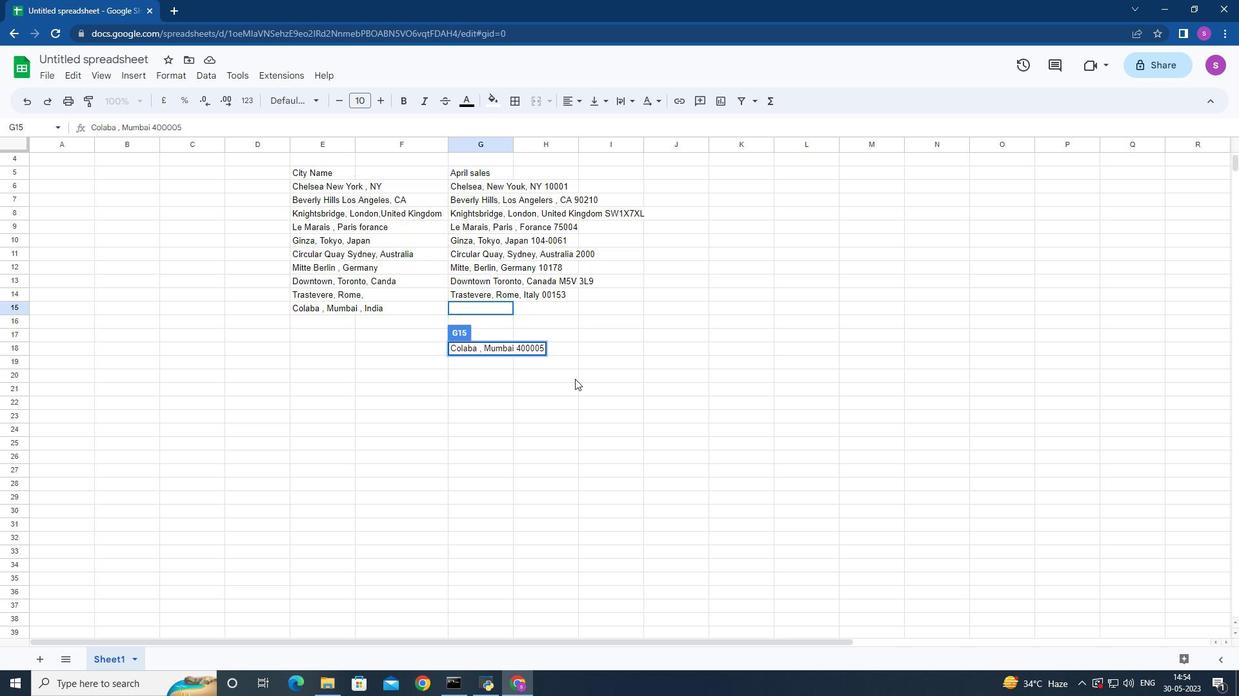 
Action: Mouse moved to (137, 56)
Screenshot: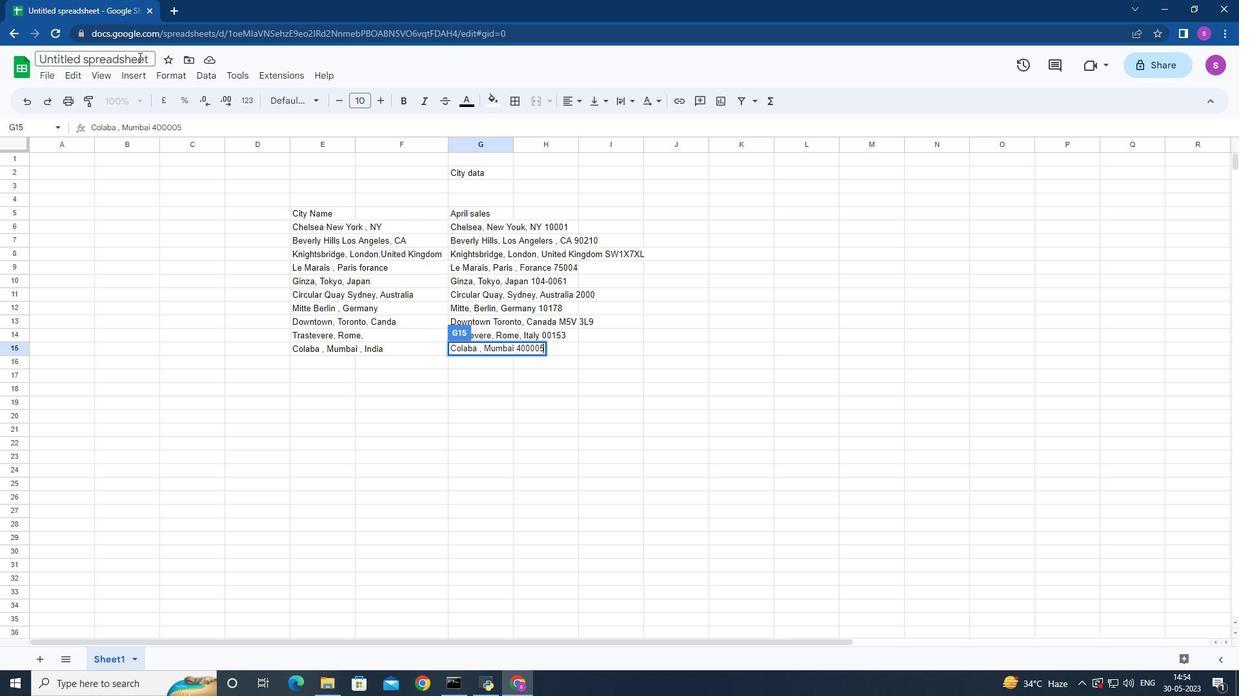 
Action: Mouse pressed left at (137, 56)
Screenshot: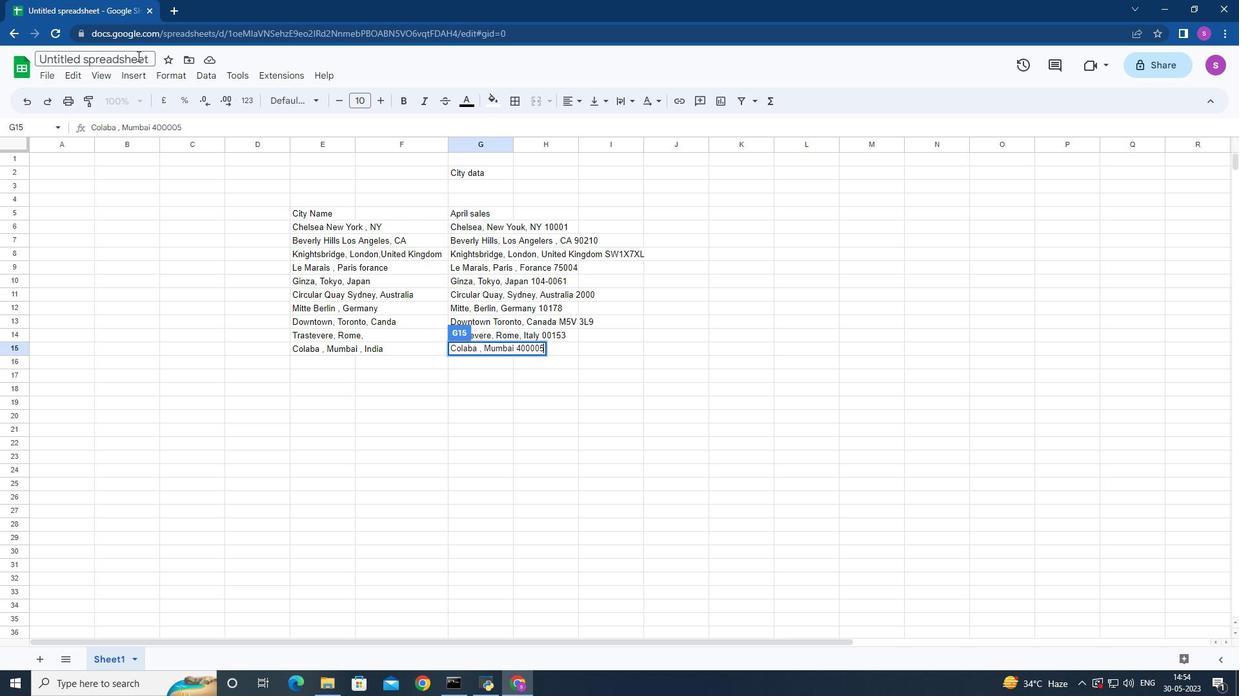 
Action: Mouse moved to (137, 56)
Screenshot: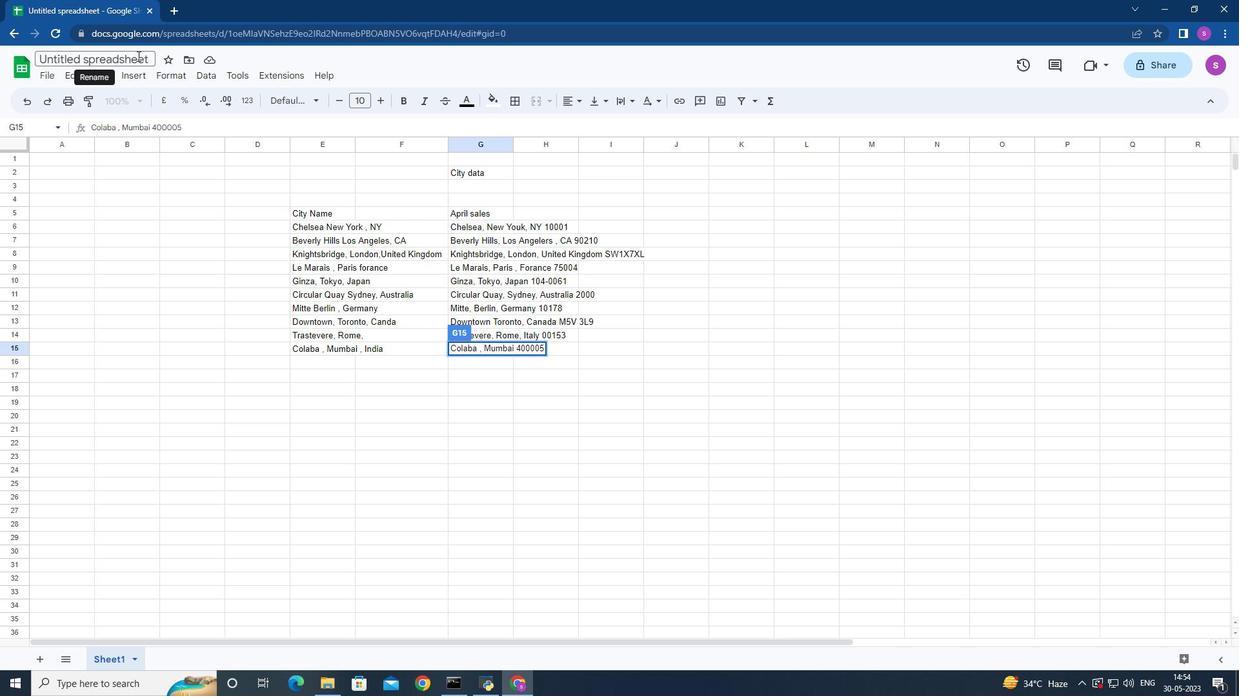 
Action: Key pressed <Key.backspace><Key.shift>Auditing<Key.space><Key.shift>Sales<Key.space><Key.shift><Key.shift><Key.shift><Key.shift><Key.shift>Goals
Screenshot: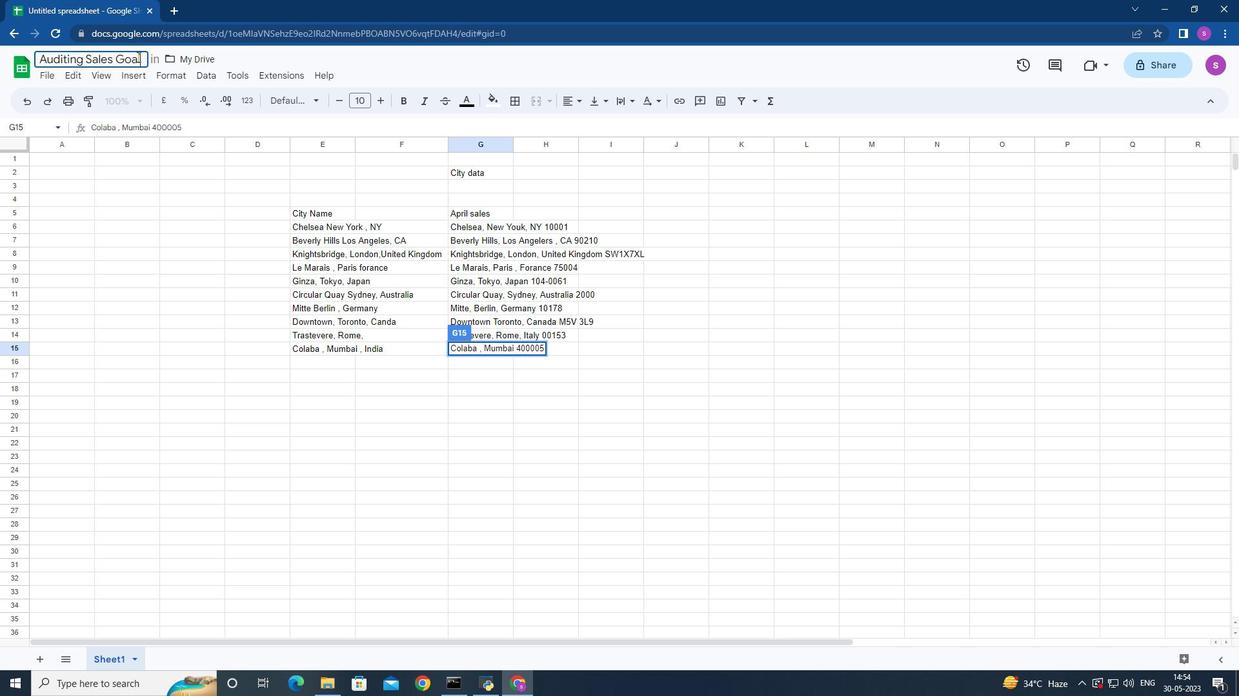 
Action: Mouse moved to (314, 347)
Screenshot: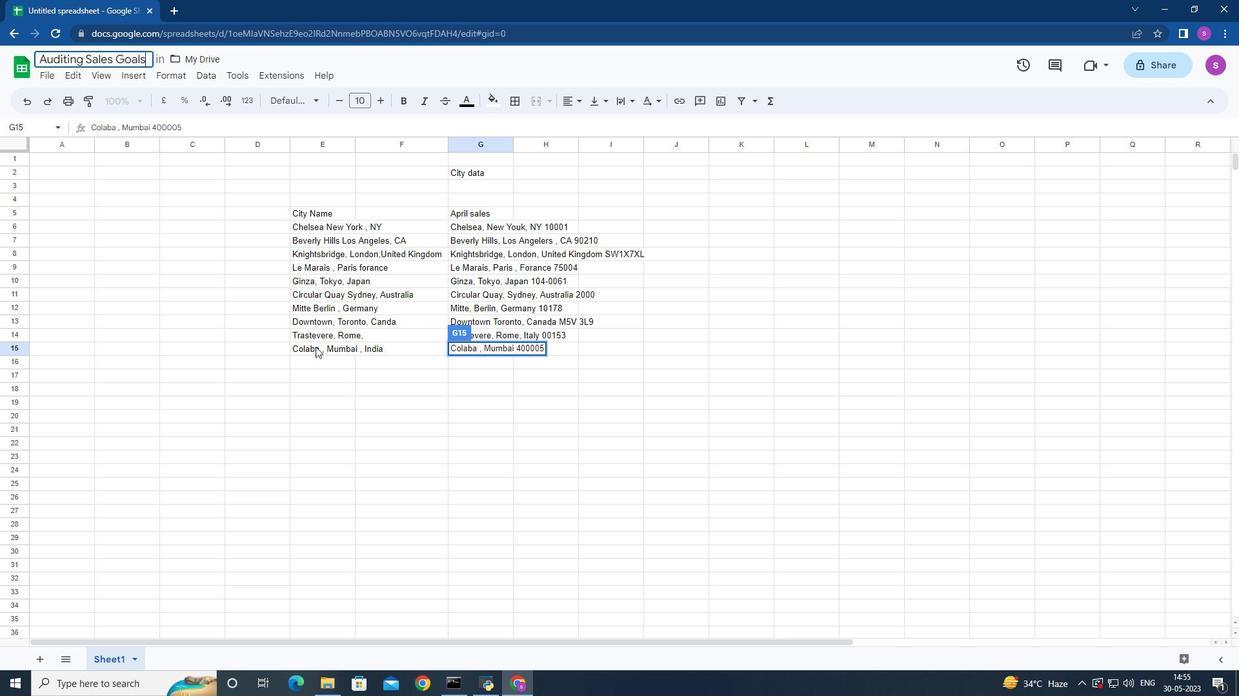 
Action: Key pressed ctrl+S
Screenshot: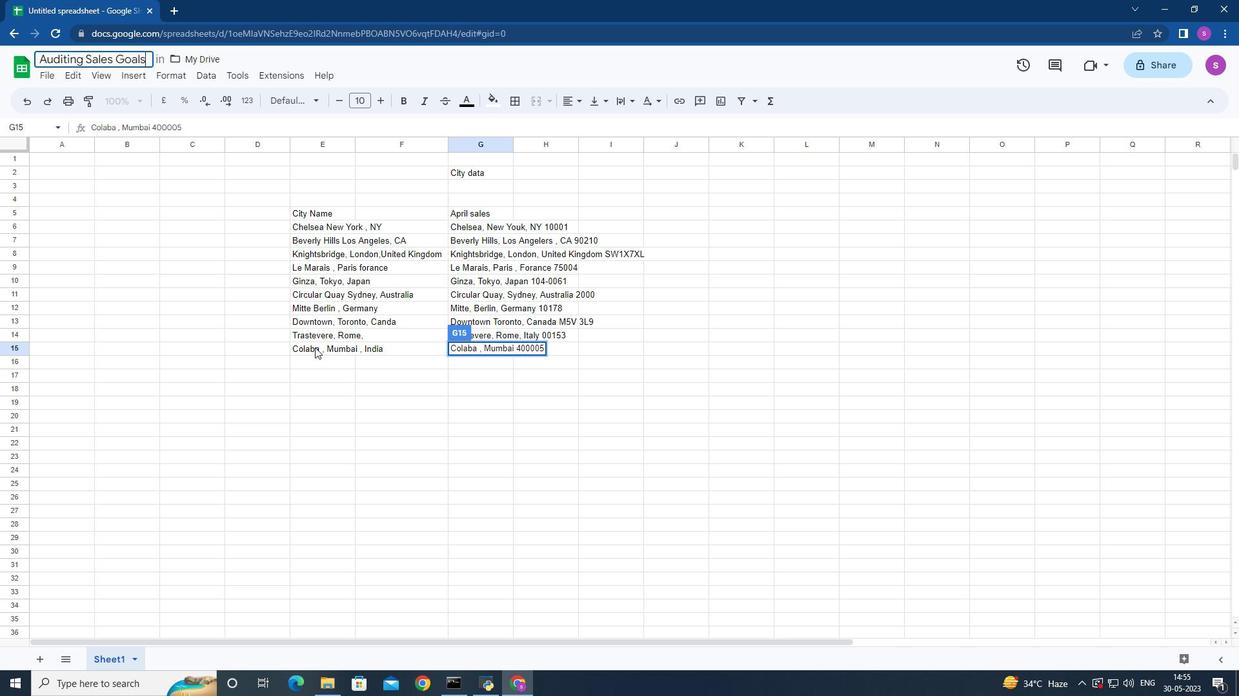 
Action: Mouse moved to (664, 210)
Screenshot: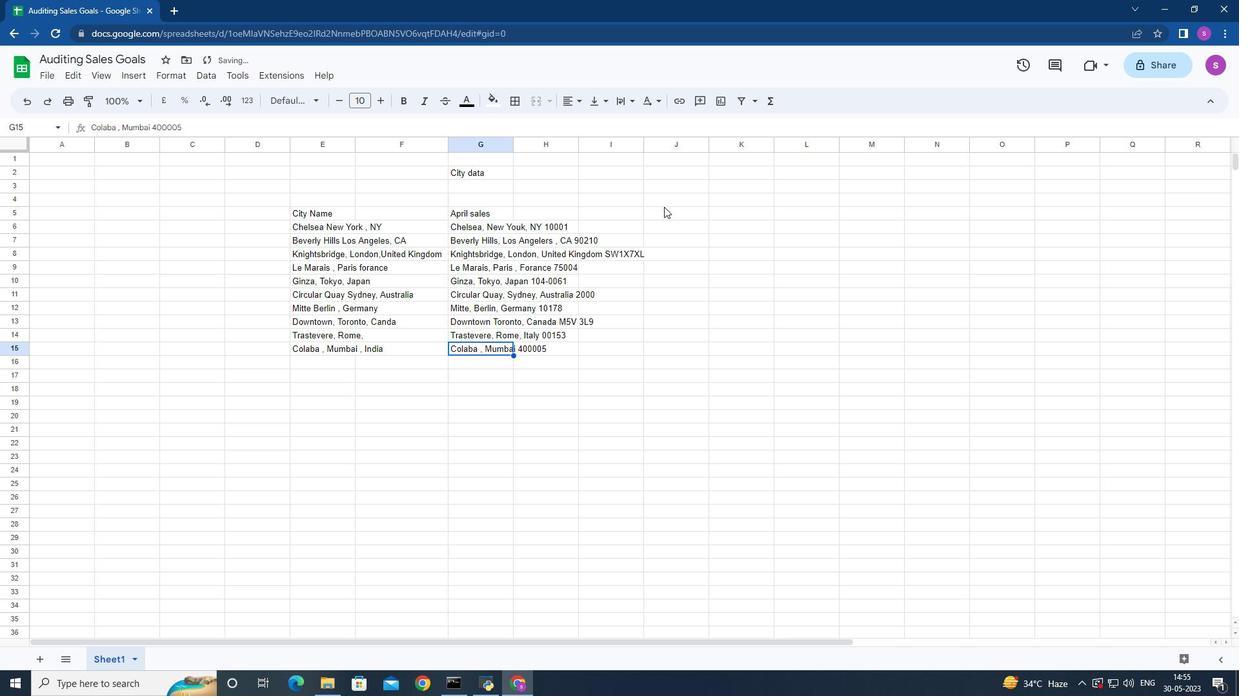 
Action: Mouse pressed left at (664, 210)
Screenshot: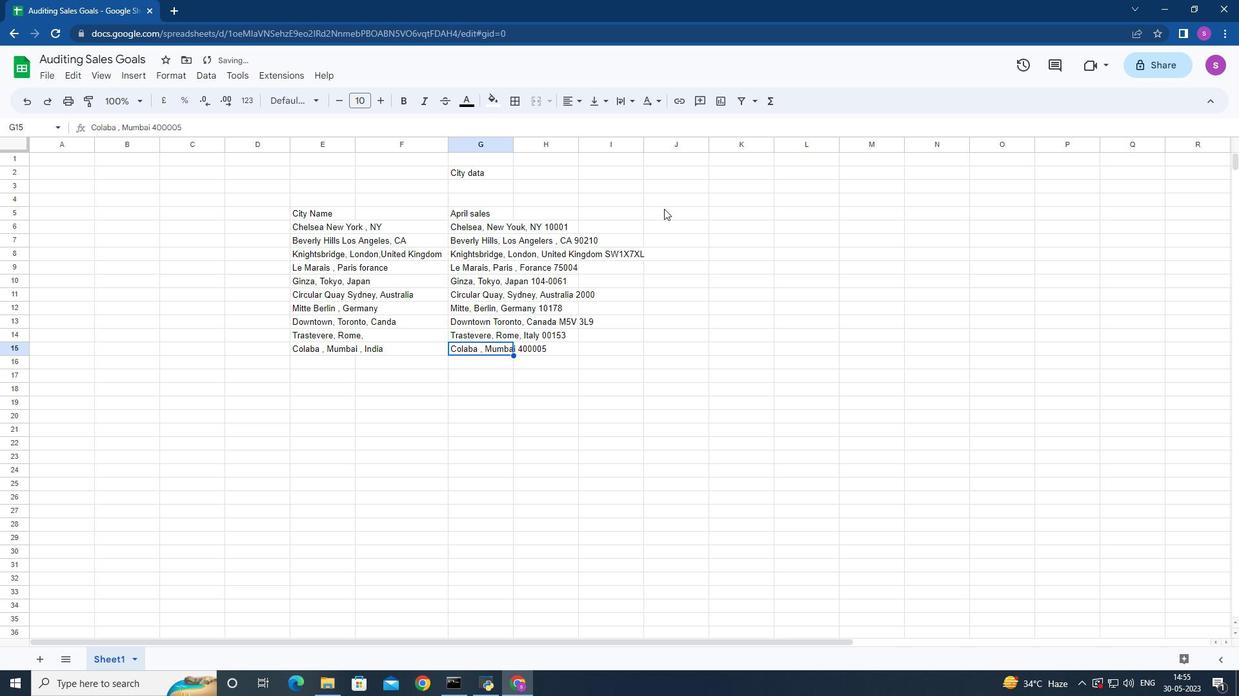 
Action: Mouse moved to (636, 320)
Screenshot: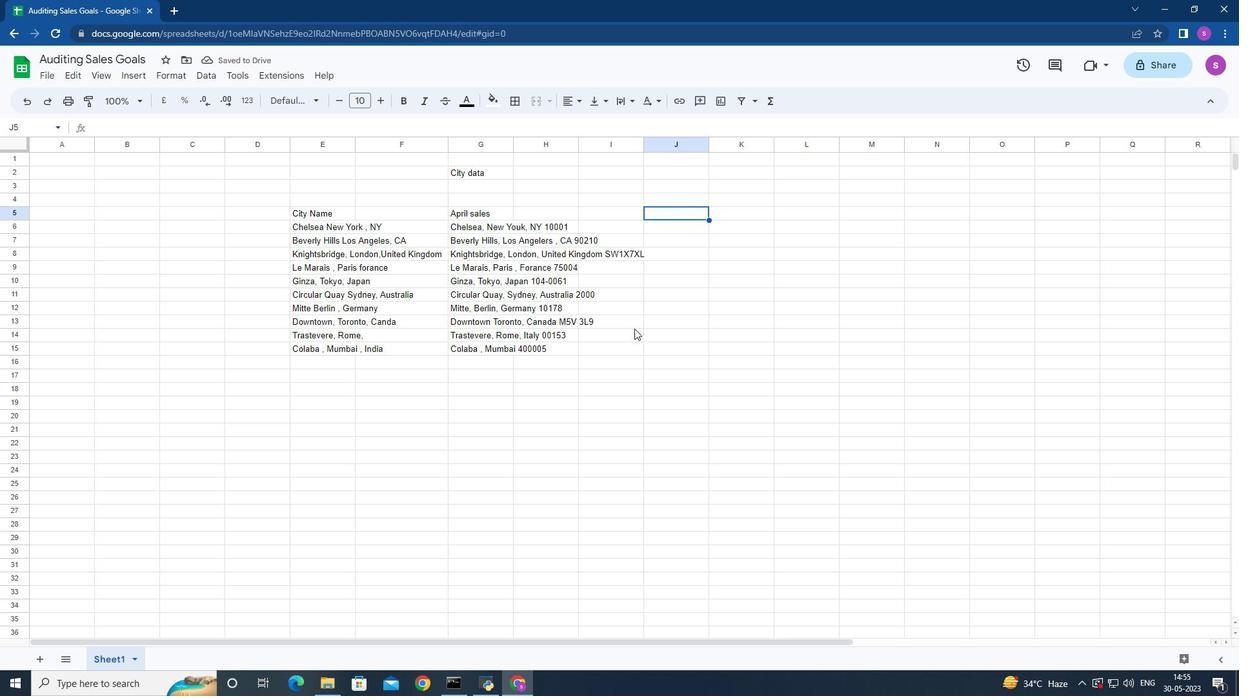
Action: Mouse scrolled (636, 321) with delta (0, 0)
Screenshot: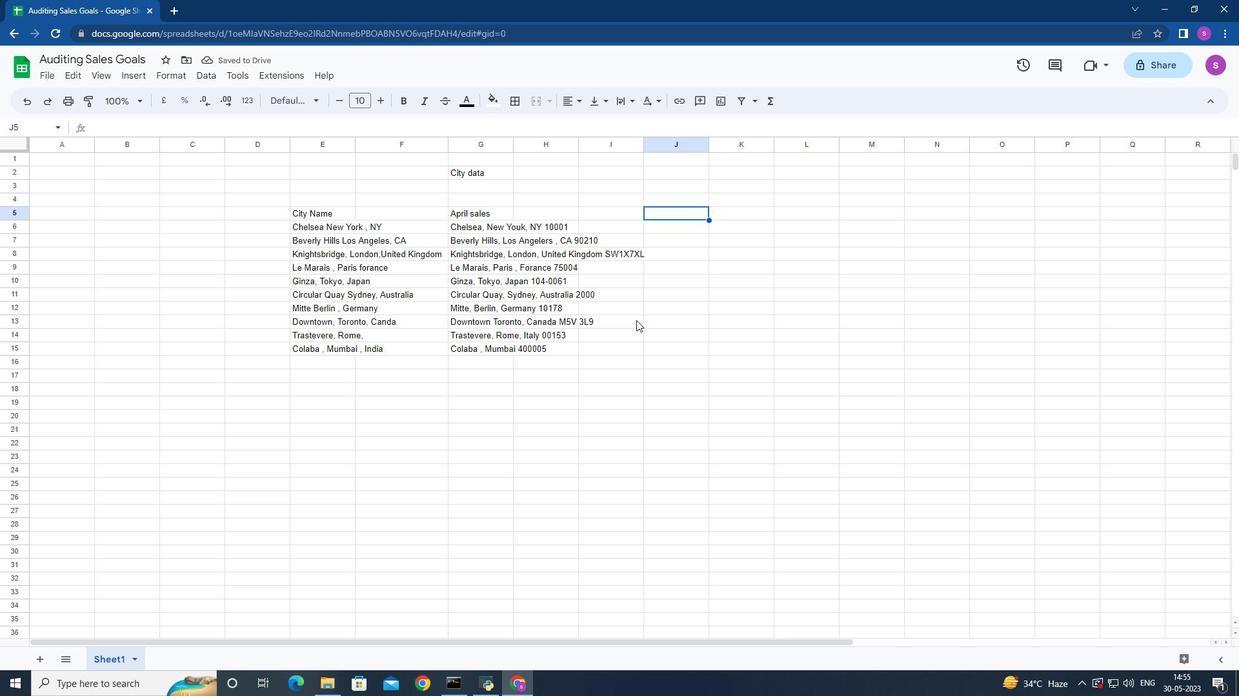 
Action: Mouse scrolled (636, 321) with delta (0, 0)
Screenshot: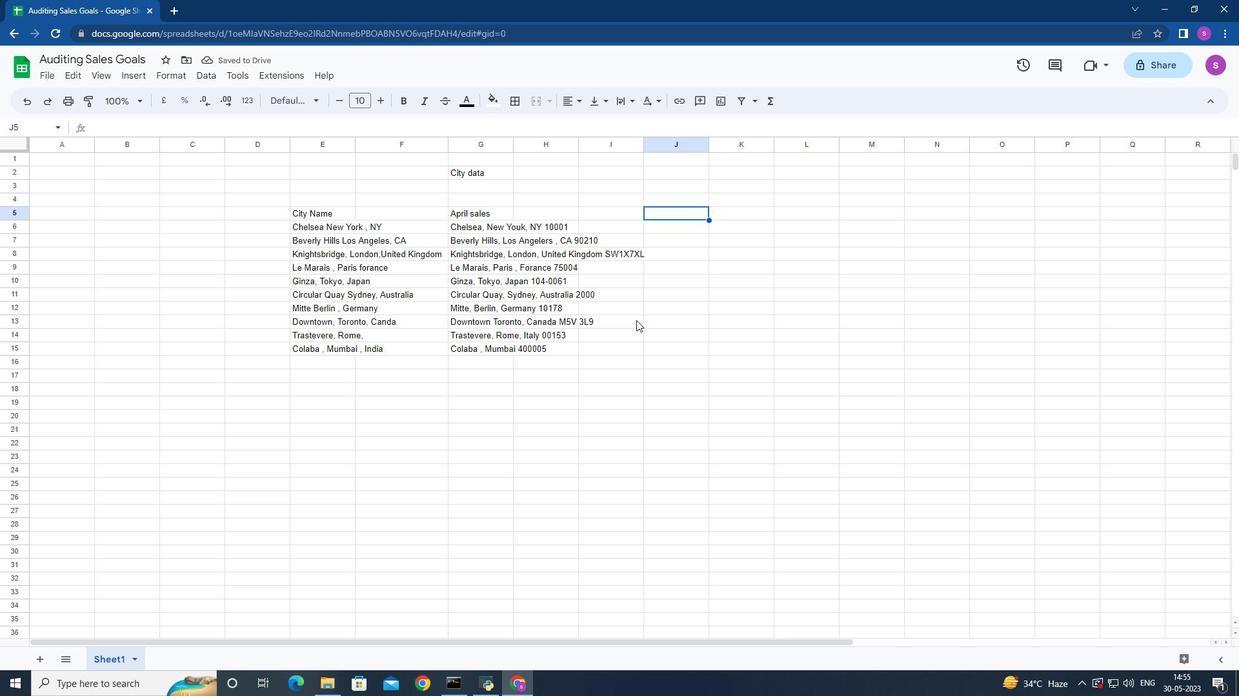 
Action: Mouse moved to (563, 389)
Screenshot: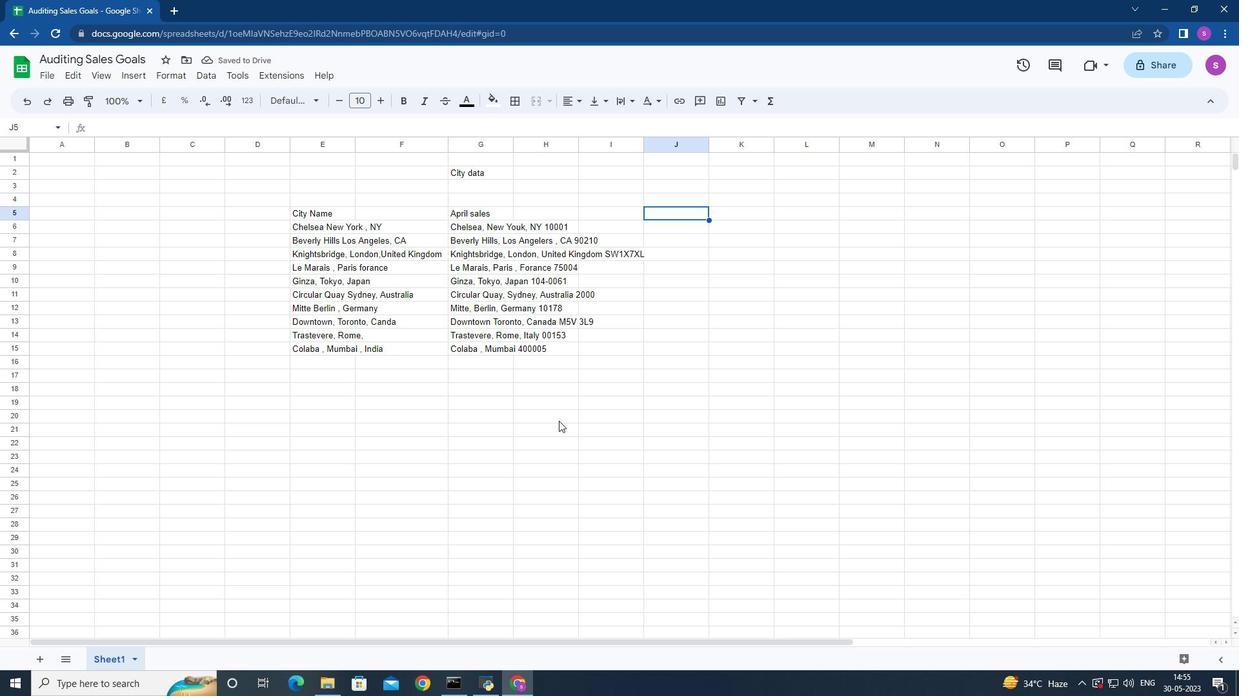 
Action: Mouse scrolled (563, 390) with delta (0, 0)
Screenshot: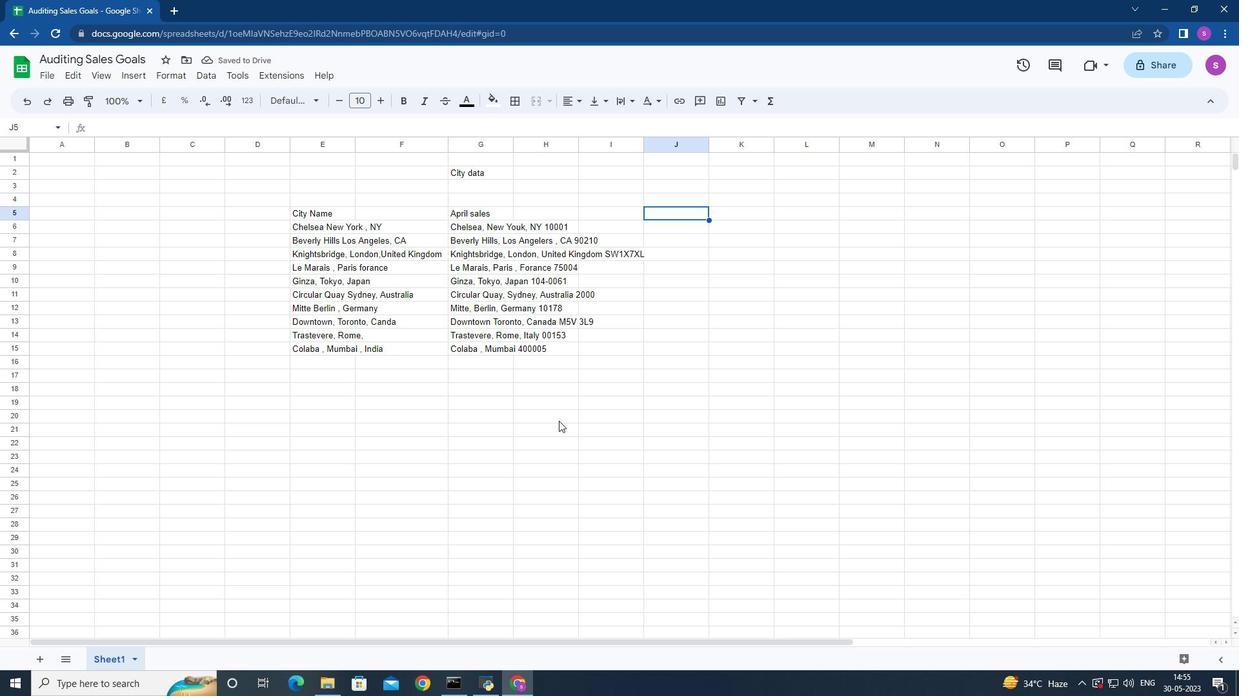
Action: Mouse moved to (569, 380)
Screenshot: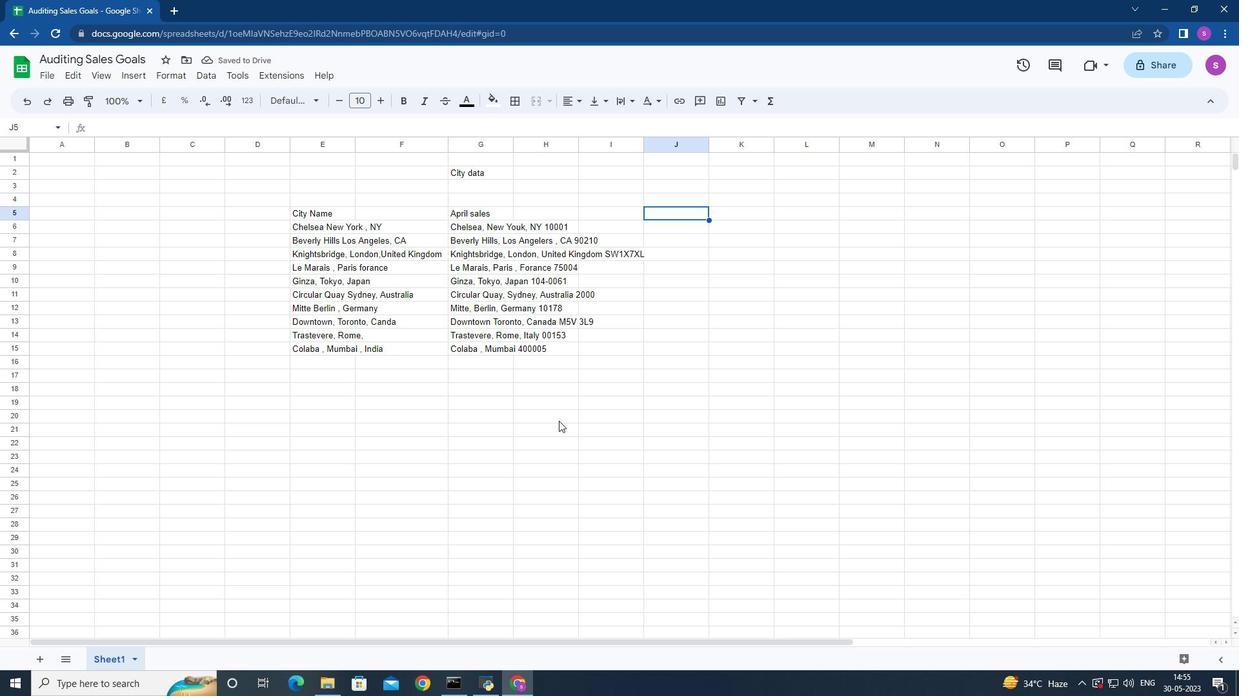 
Action: Mouse scrolled (569, 380) with delta (0, 0)
Screenshot: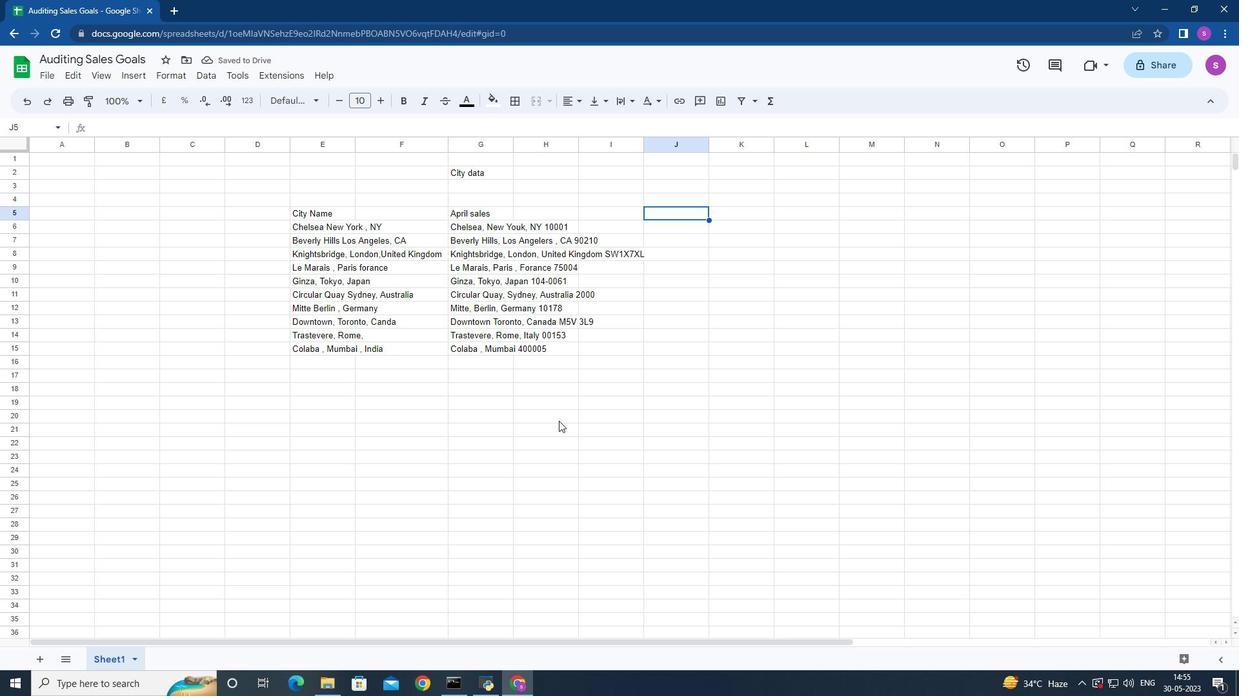 
Action: Mouse moved to (592, 354)
Screenshot: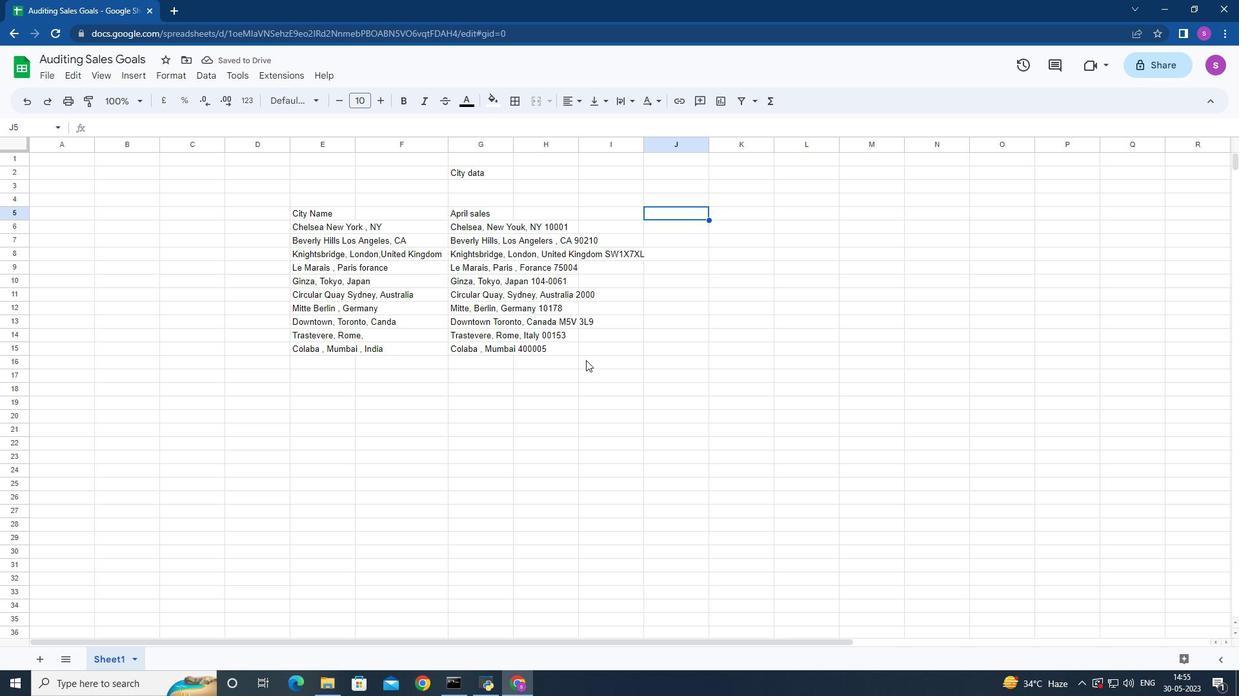 
Action: Mouse scrolled (592, 354) with delta (0, 0)
Screenshot: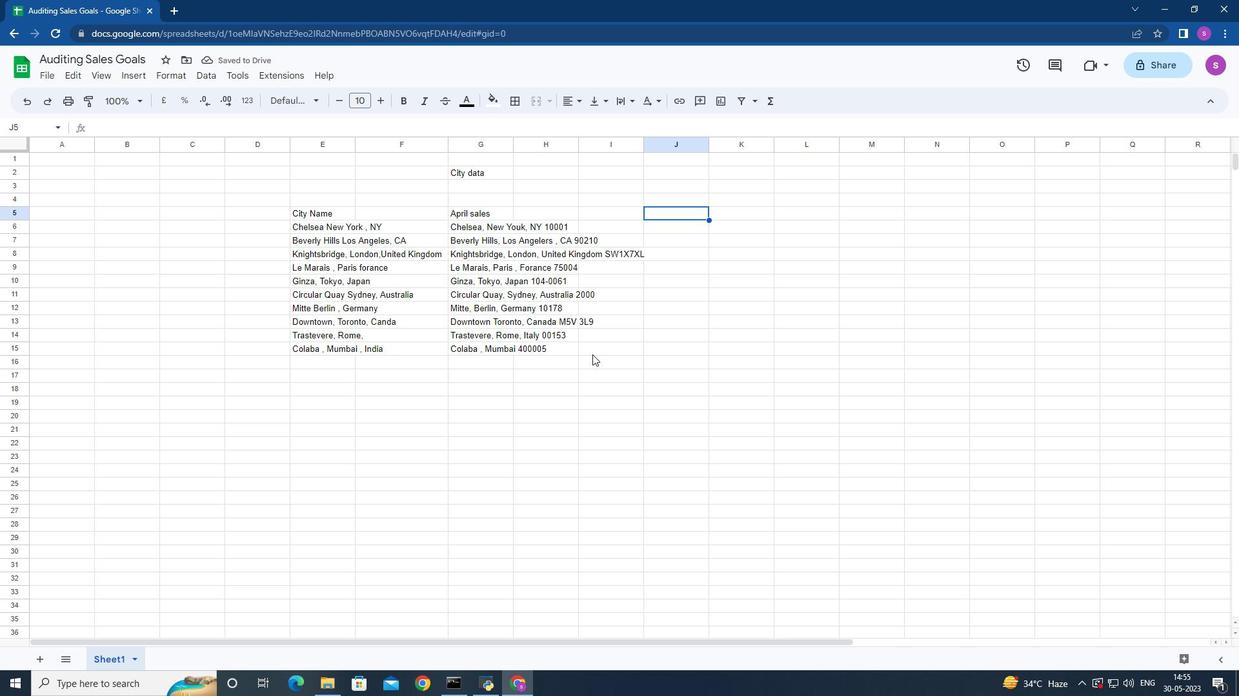
Action: Mouse scrolled (592, 354) with delta (0, 0)
Screenshot: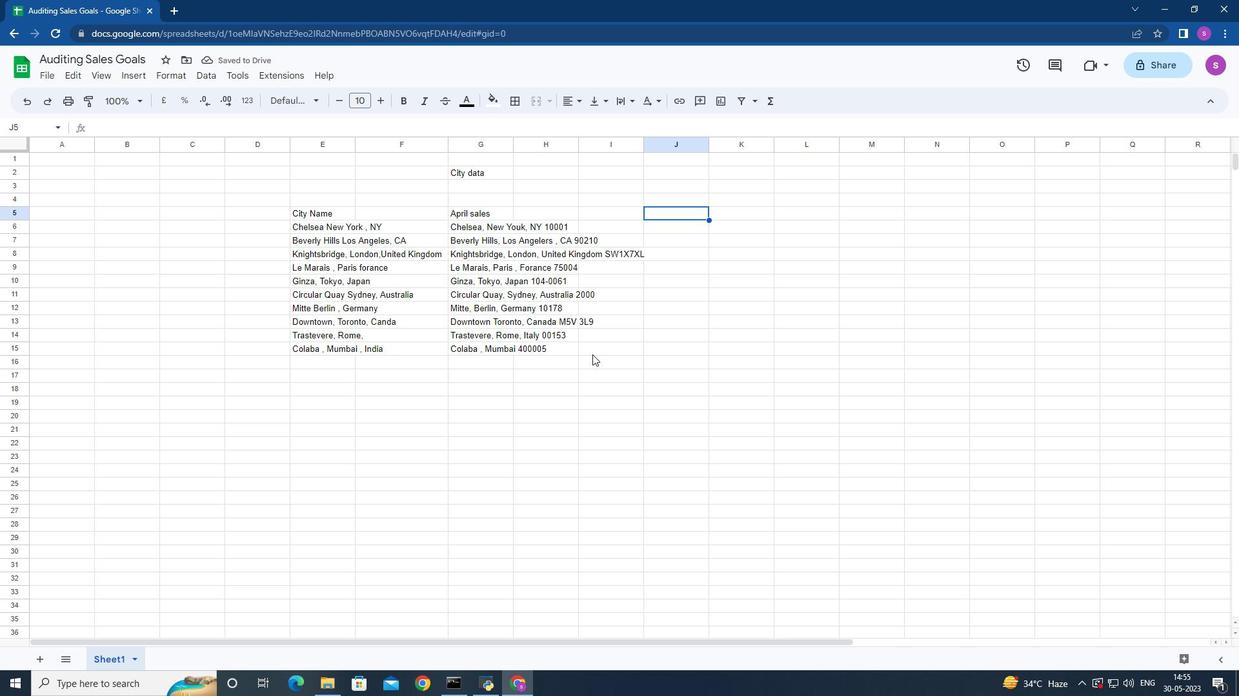
Action: Mouse scrolled (592, 354) with delta (0, 0)
Screenshot: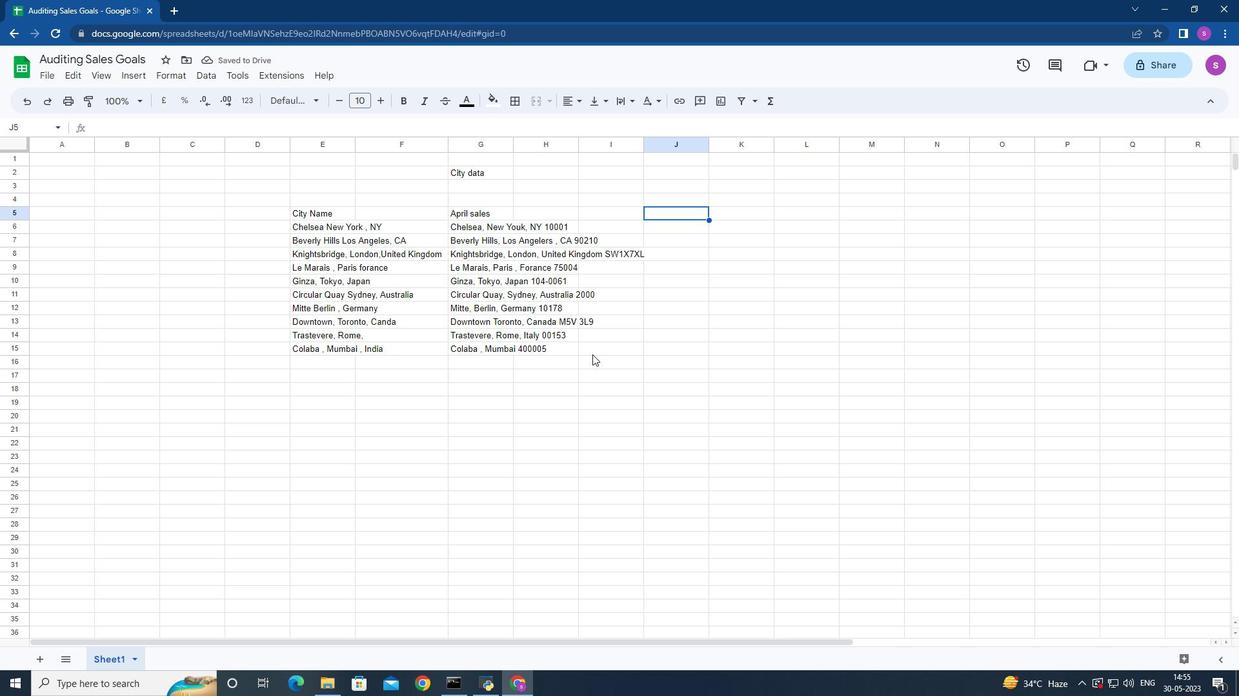 
Action: Mouse moved to (592, 354)
Screenshot: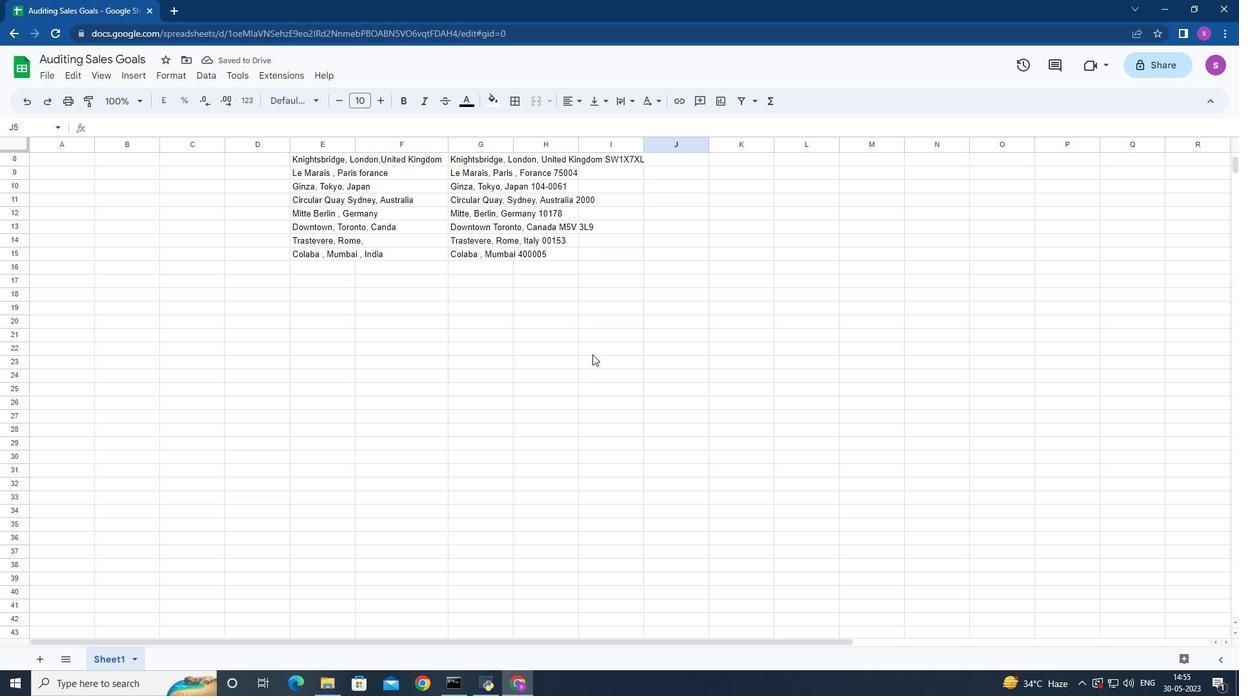 
Action: Mouse scrolled (592, 355) with delta (0, 0)
Screenshot: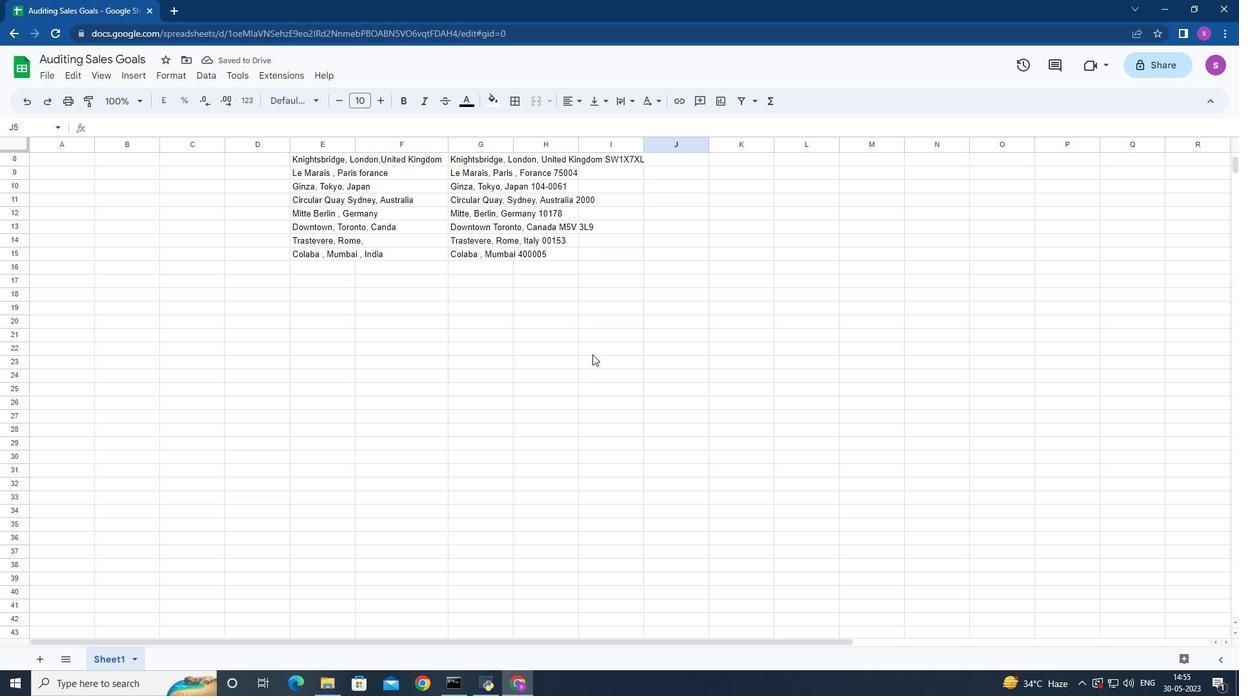 
Action: Mouse moved to (597, 399)
Screenshot: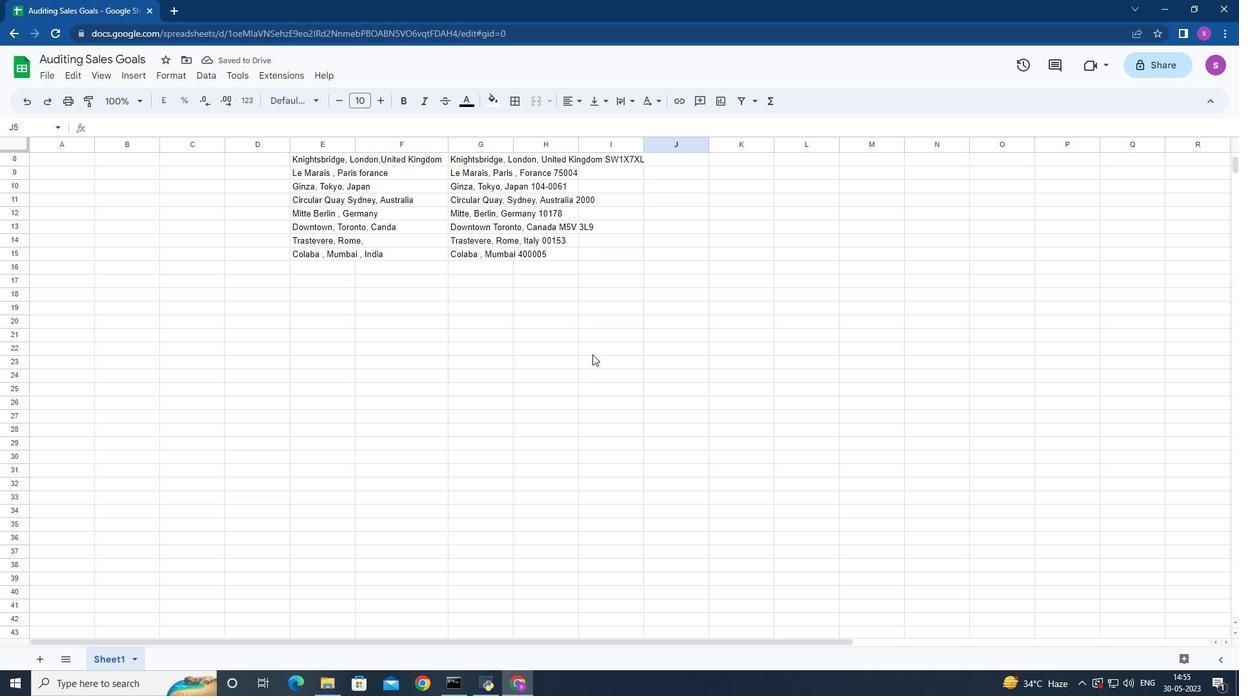 
Action: Mouse scrolled (592, 356) with delta (0, 0)
Screenshot: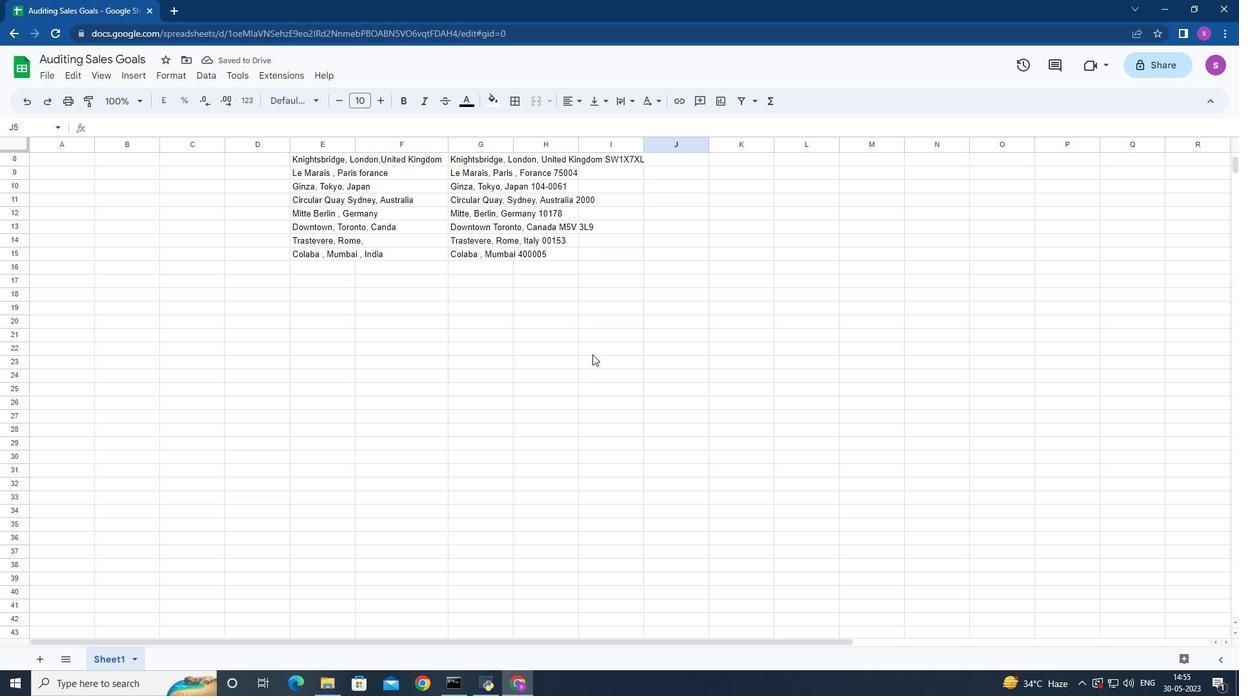 
Action: Mouse moved to (599, 405)
Screenshot: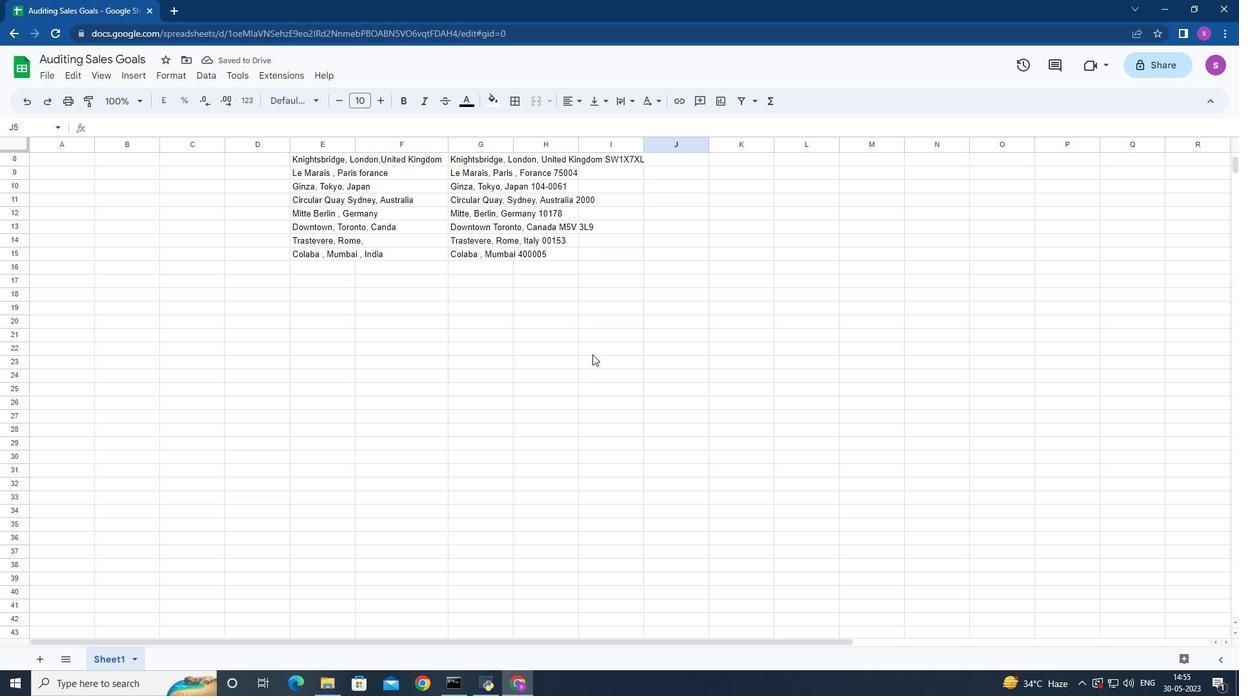 
Action: Mouse scrolled (592, 366) with delta (0, 0)
Screenshot: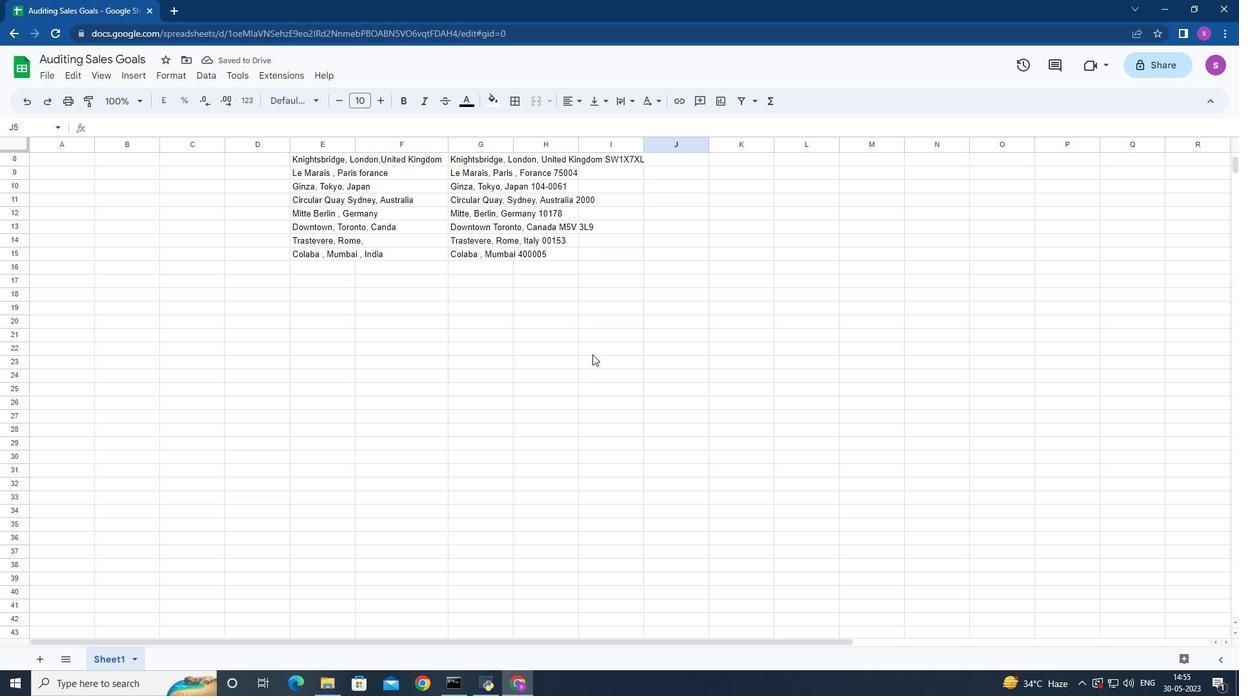 
Action: Mouse moved to (602, 435)
Screenshot: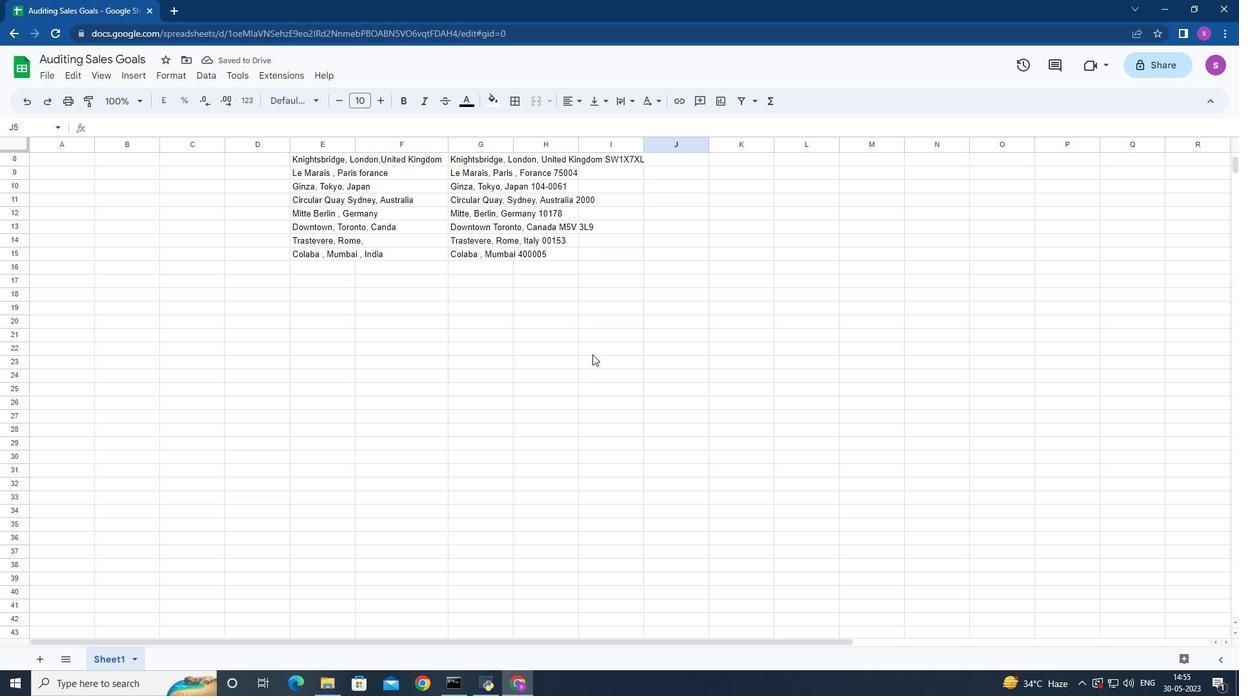 
Action: Mouse scrolled (593, 374) with delta (0, 0)
Screenshot: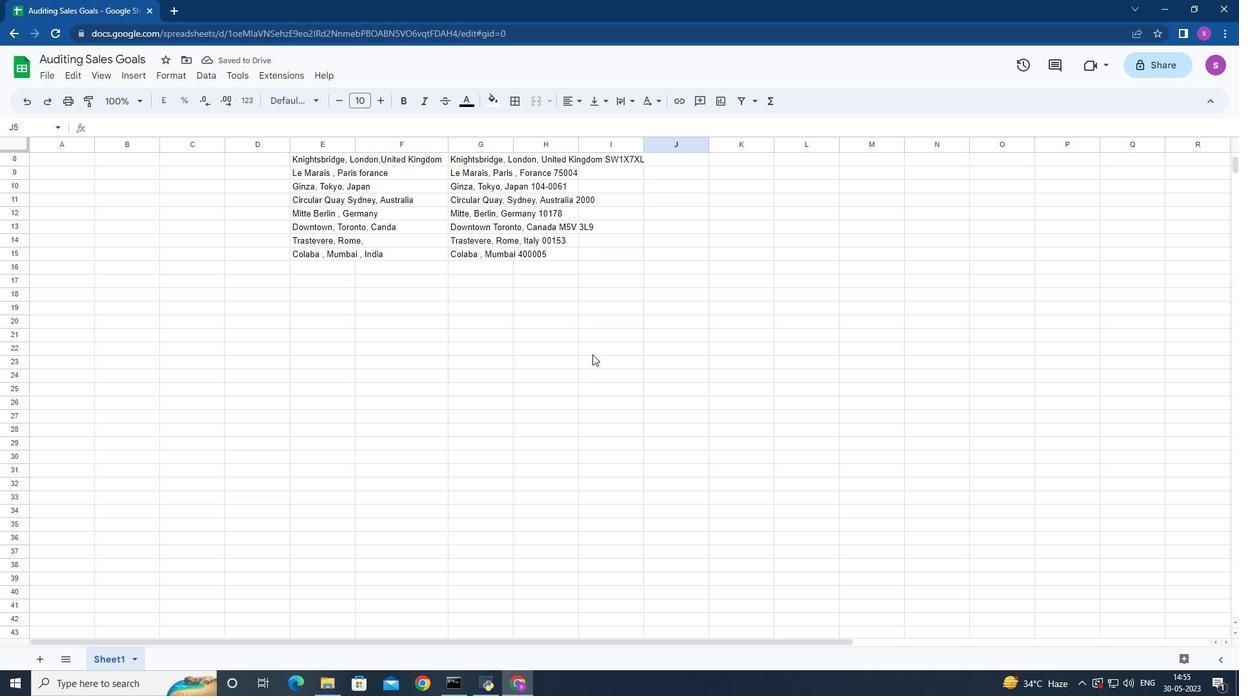 
Action: Mouse moved to (602, 442)
Screenshot: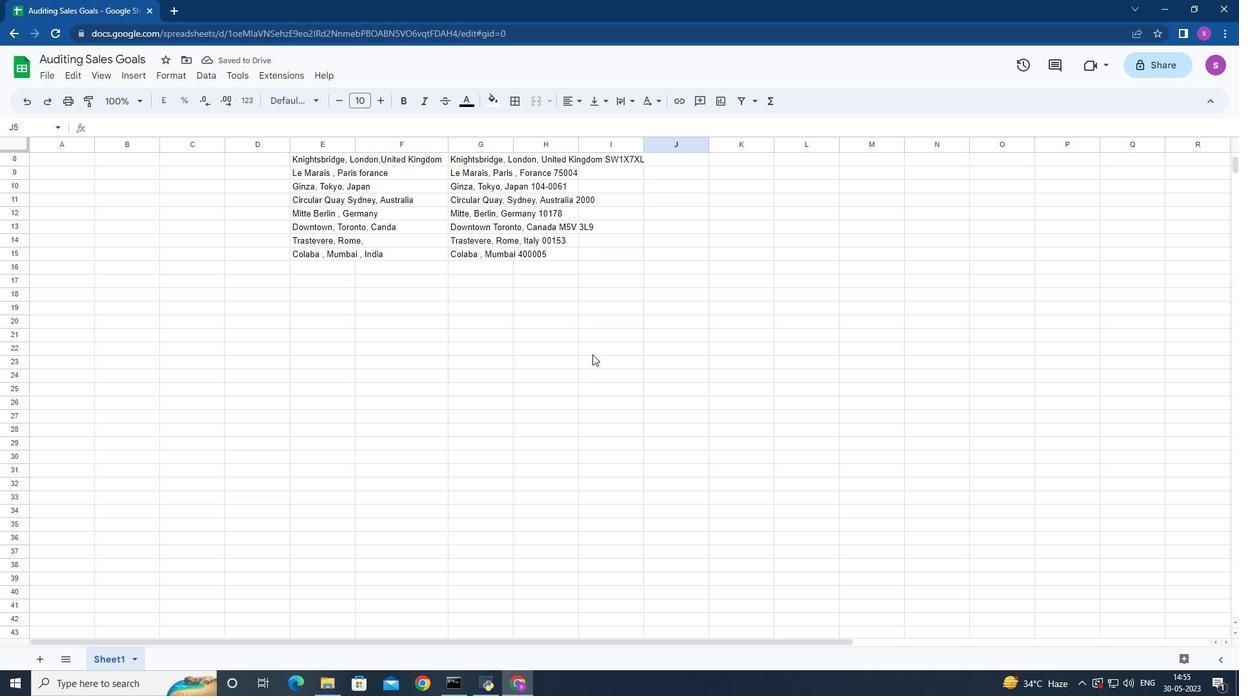 
Action: Mouse scrolled (599, 406) with delta (0, 0)
Screenshot: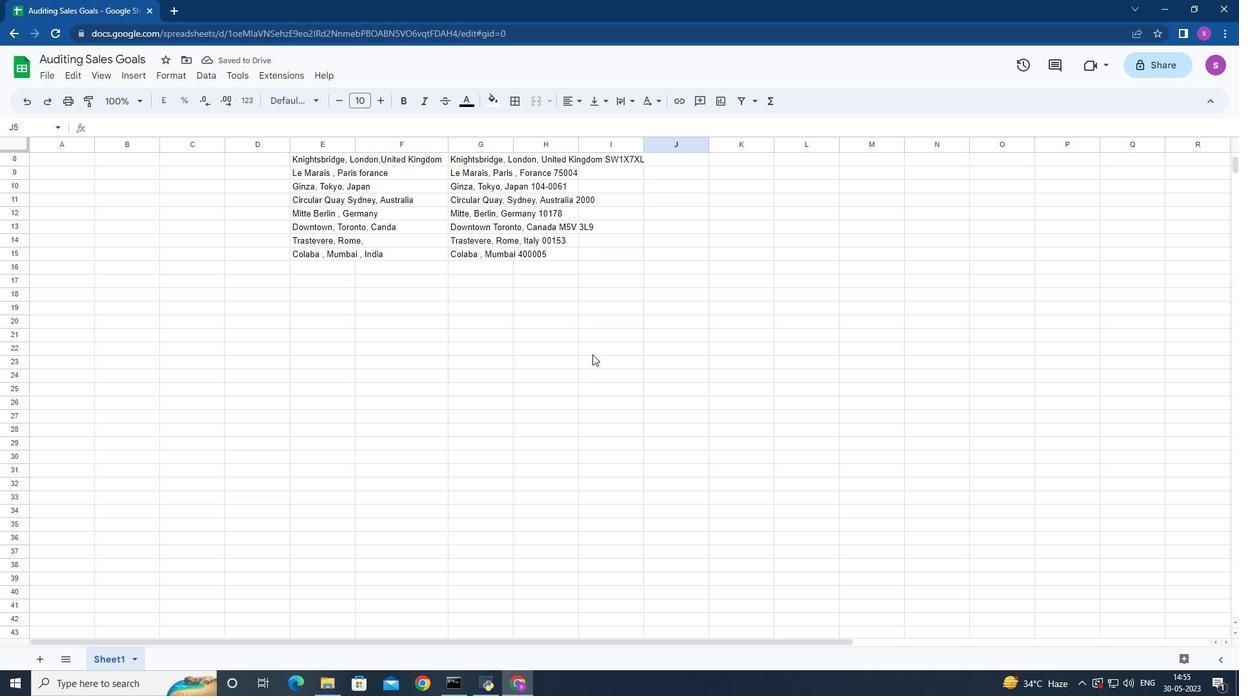 
Action: Mouse moved to (598, 447)
Screenshot: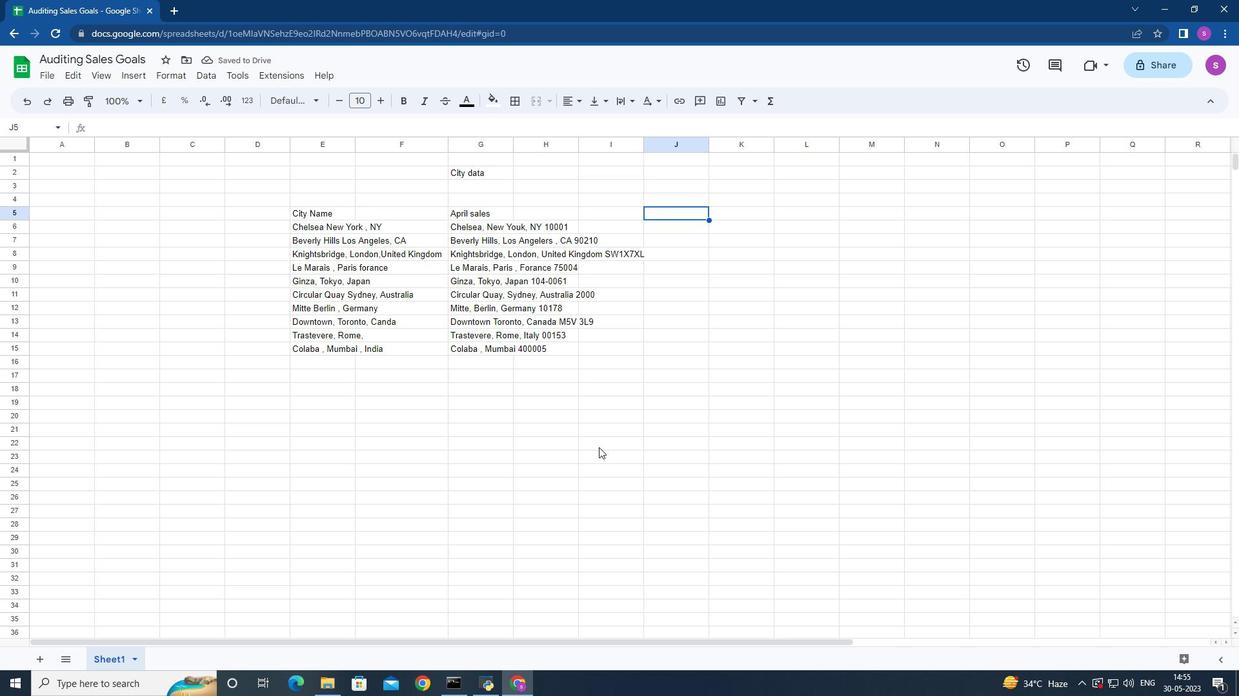 
Action: Mouse scrolled (598, 447) with delta (0, 0)
Screenshot: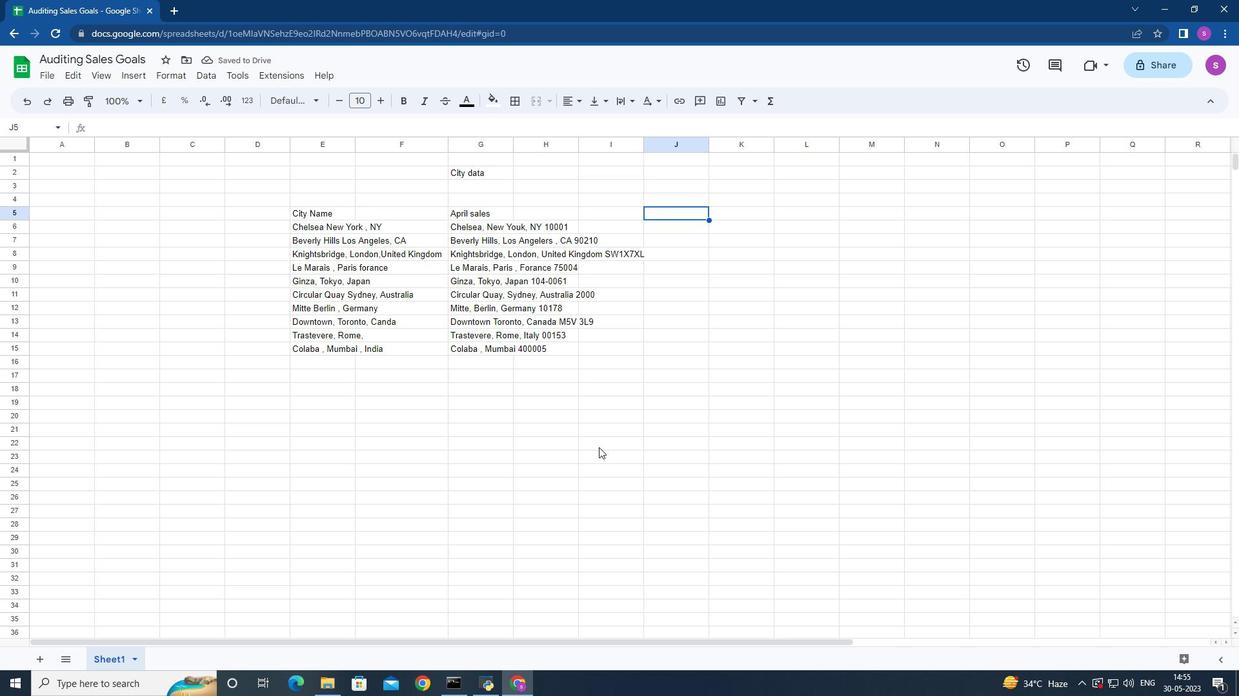 
Action: Mouse scrolled (598, 447) with delta (0, 0)
Screenshot: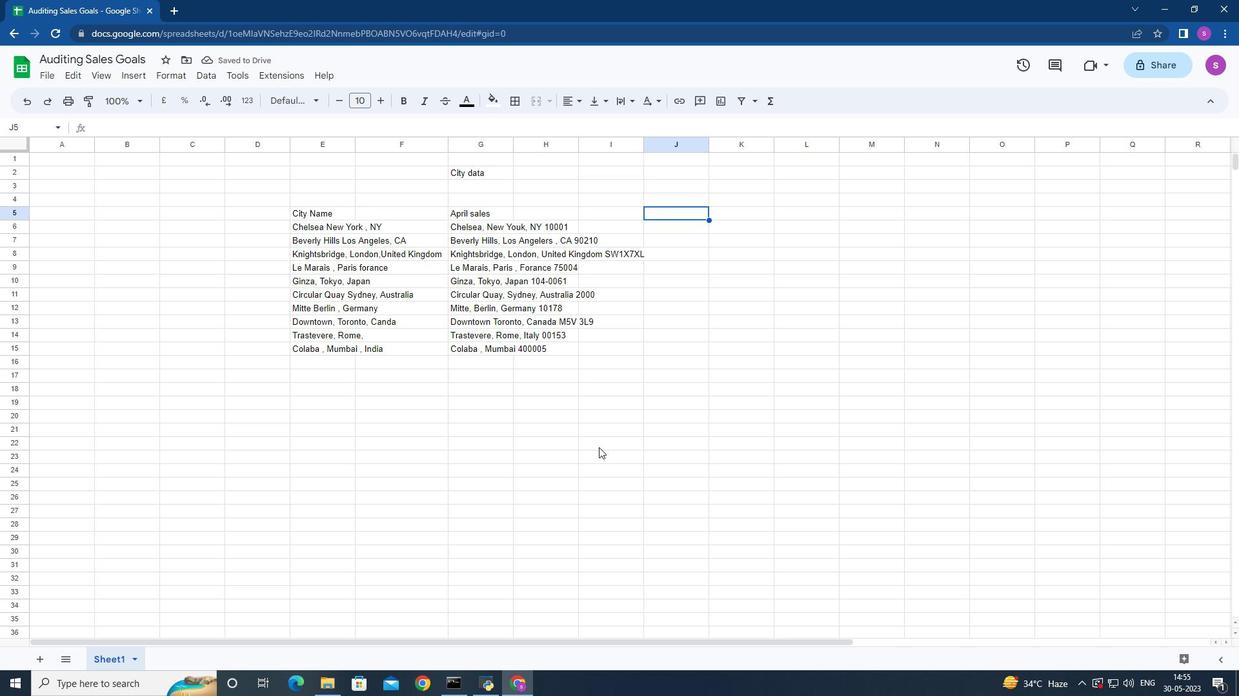 
Action: Mouse scrolled (598, 447) with delta (0, 0)
Screenshot: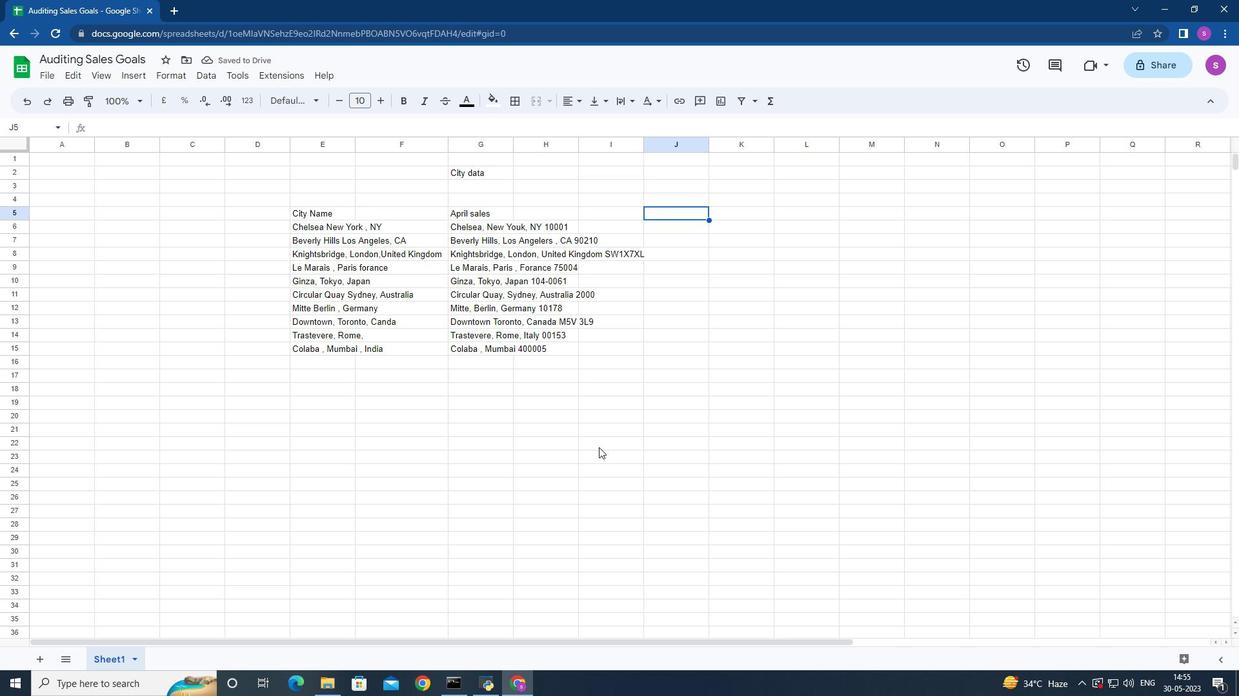 
Action: Mouse scrolled (598, 447) with delta (0, 0)
Screenshot: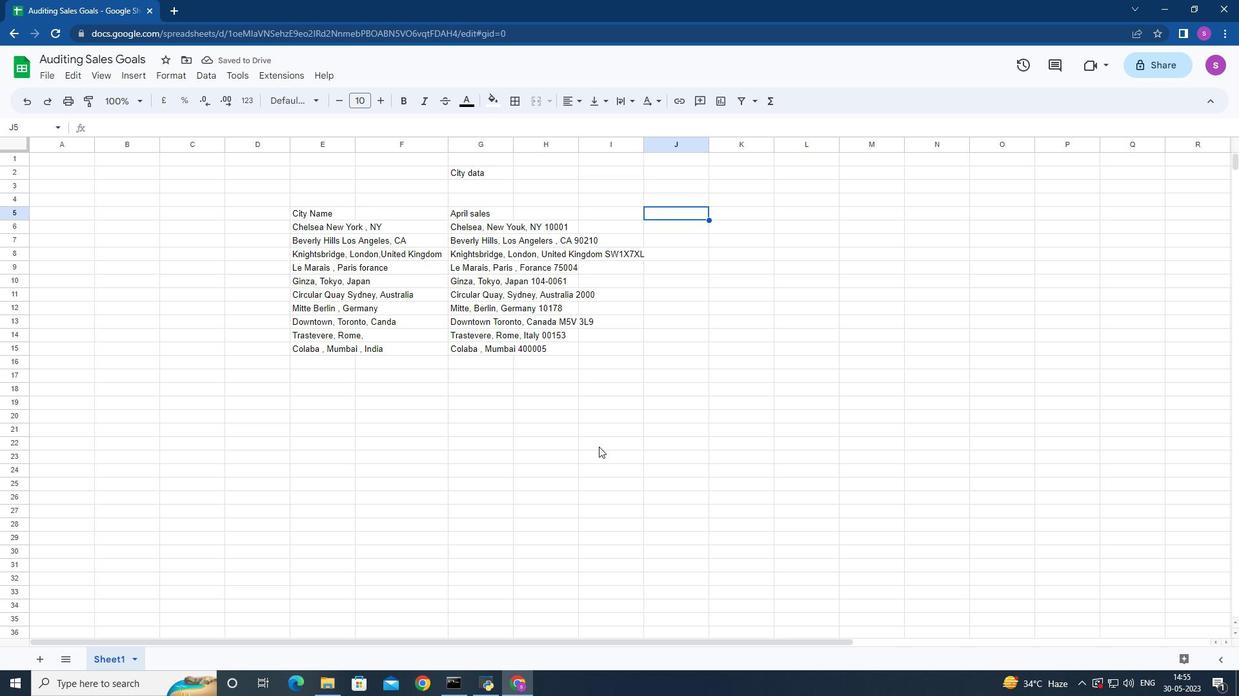 
Action: Mouse scrolled (598, 447) with delta (0, 0)
Screenshot: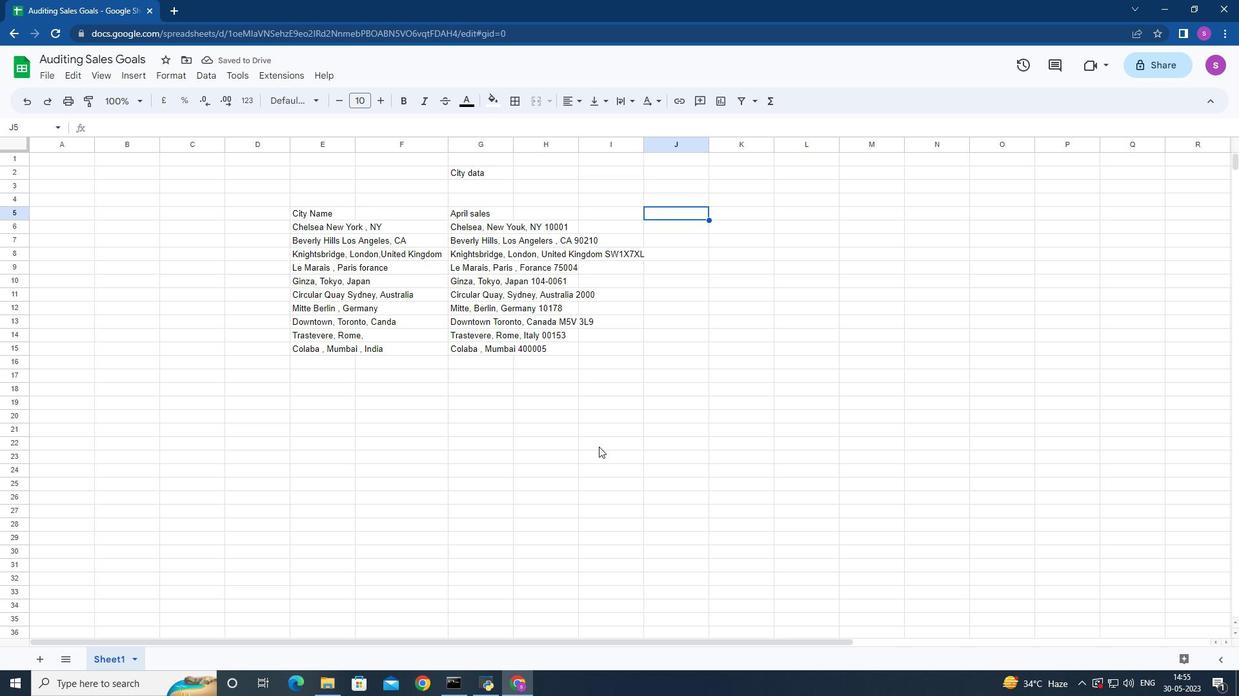 
Action: Mouse moved to (622, 308)
Screenshot: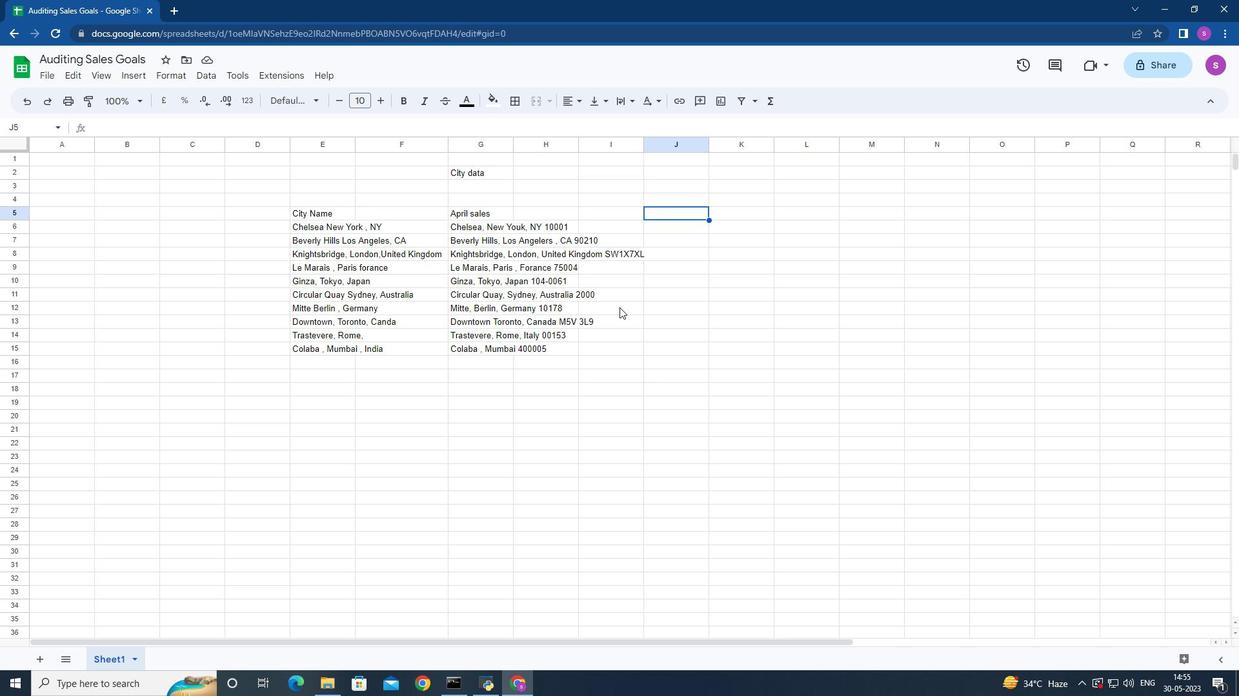 
